 Task: Research new construction projects in Burlington, Vermont, to explore properties.
Action: Mouse moved to (158, 140)
Screenshot: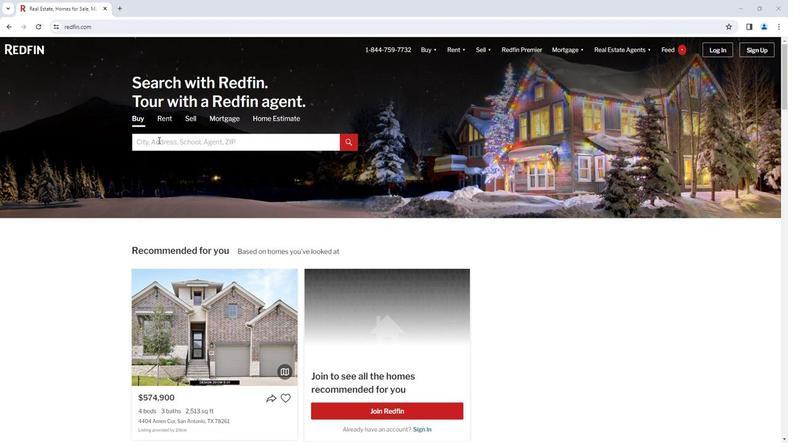
Action: Mouse pressed left at (158, 140)
Screenshot: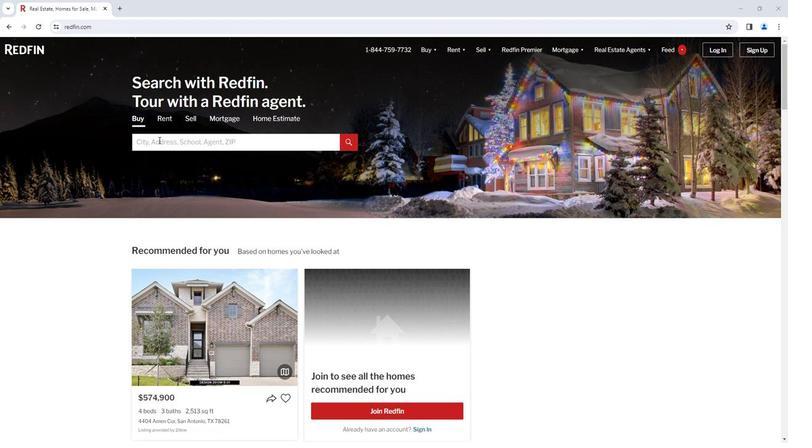 
Action: Key pressed <Key.shift>Burlington
Screenshot: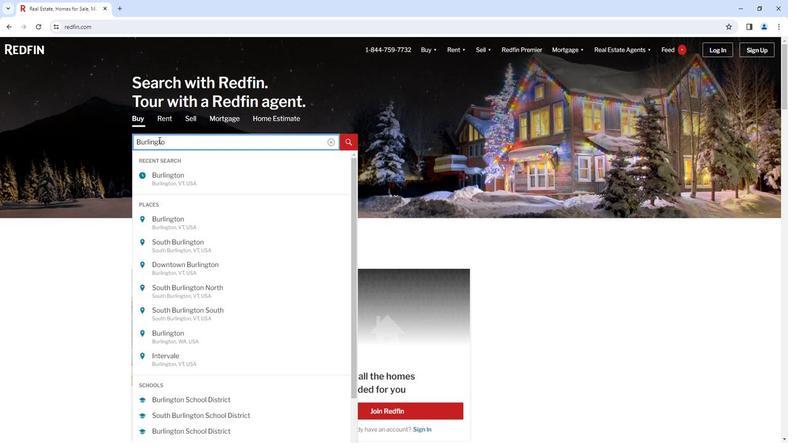 
Action: Mouse moved to (184, 177)
Screenshot: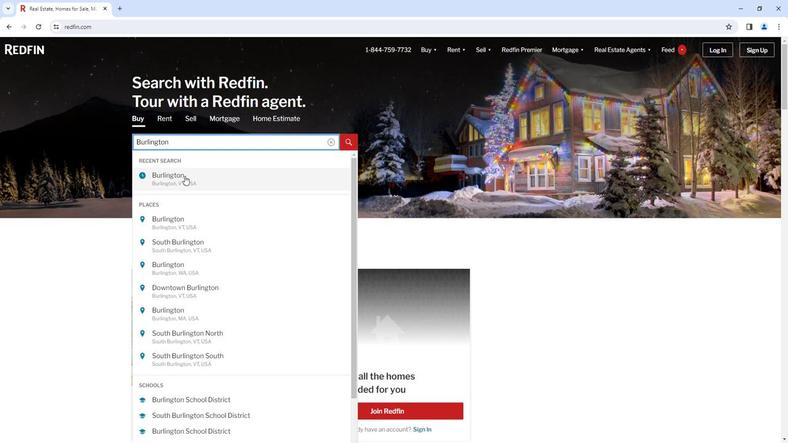 
Action: Mouse pressed left at (184, 177)
Screenshot: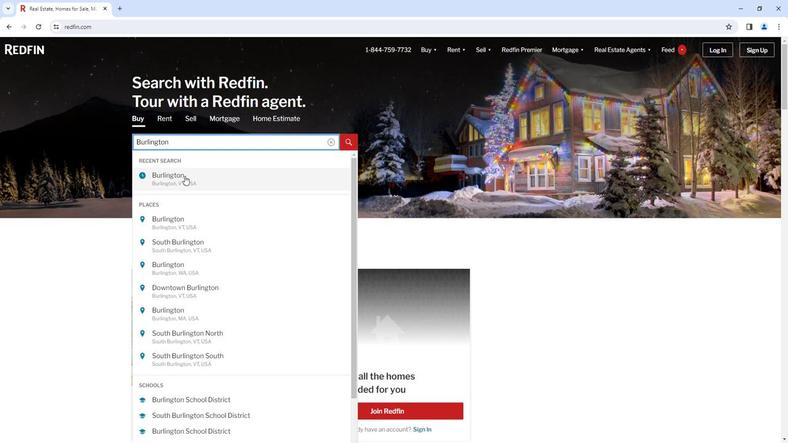 
Action: Mouse moved to (691, 104)
Screenshot: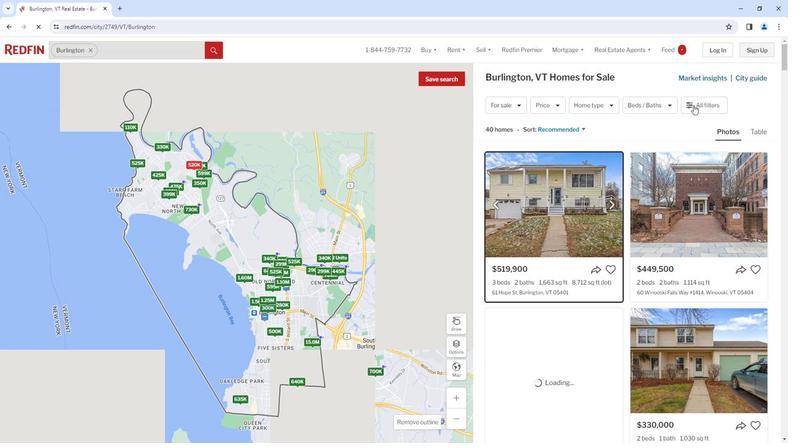 
Action: Mouse pressed left at (691, 104)
Screenshot: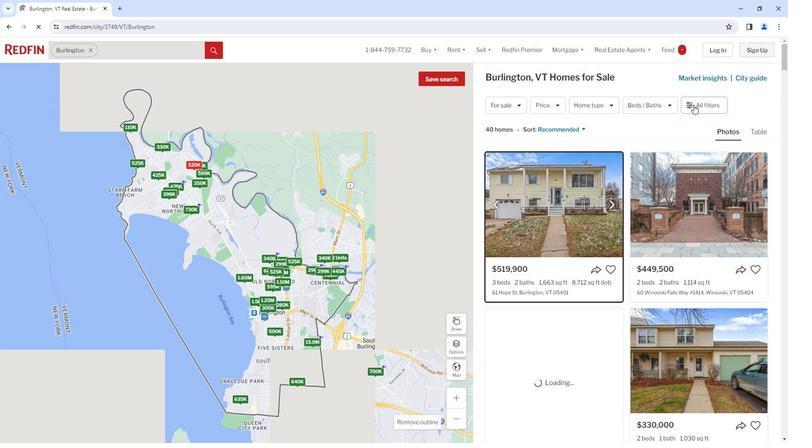 
Action: Mouse moved to (695, 104)
Screenshot: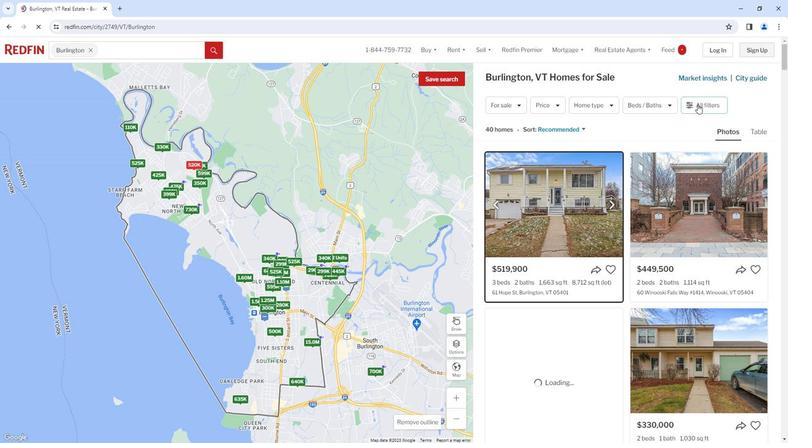 
Action: Mouse pressed left at (695, 104)
Screenshot: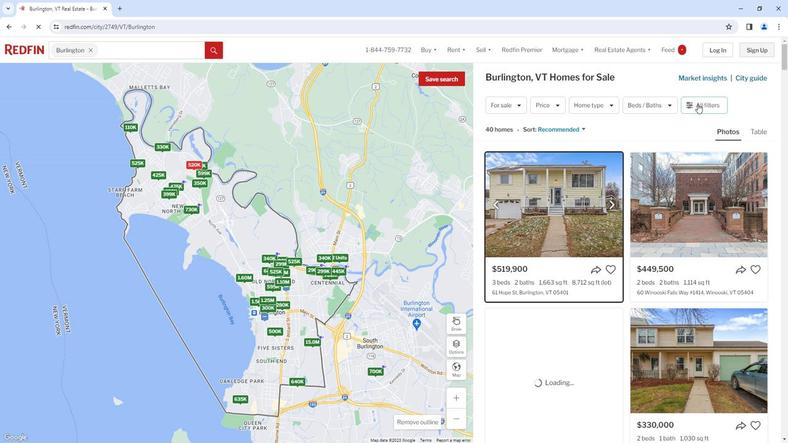 
Action: Mouse moved to (611, 251)
Screenshot: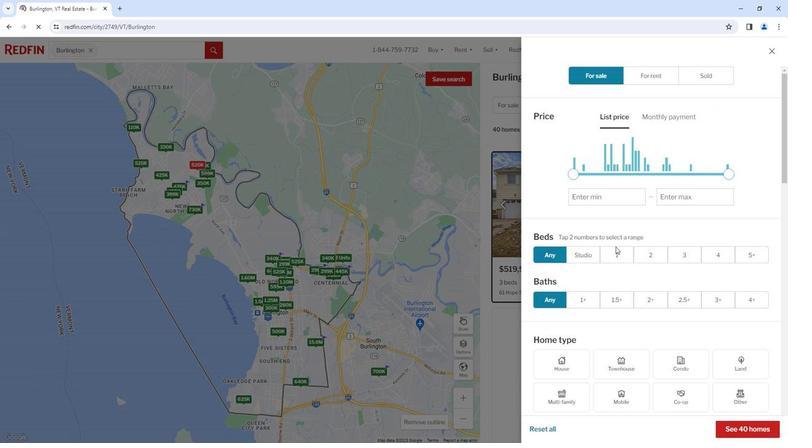 
Action: Mouse scrolled (611, 250) with delta (0, 0)
Screenshot: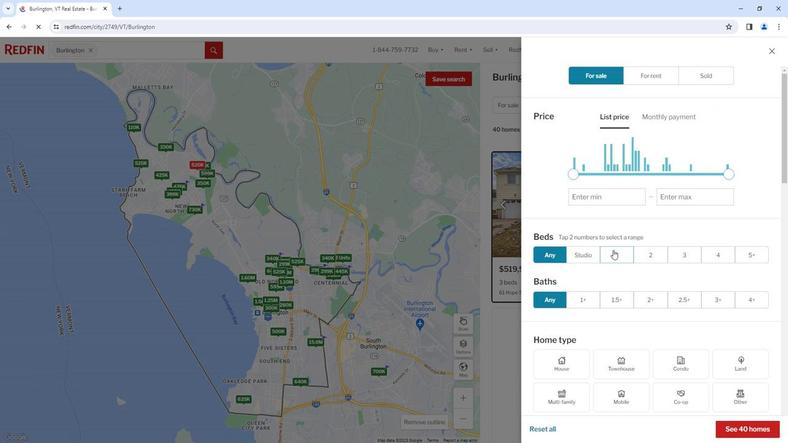 
Action: Mouse scrolled (611, 250) with delta (0, 0)
Screenshot: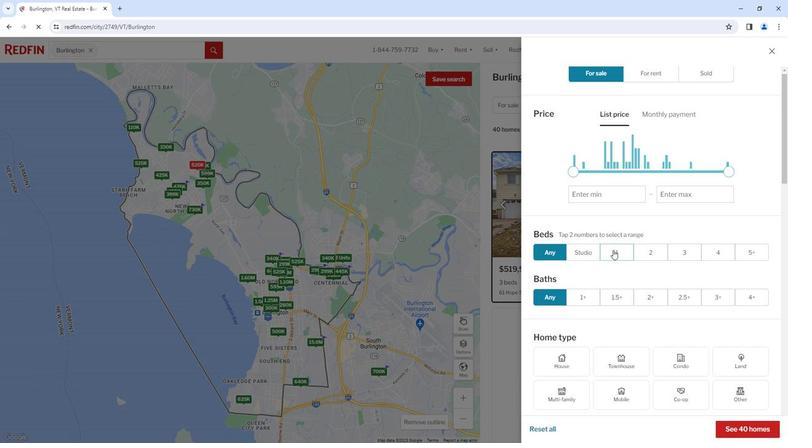 
Action: Mouse scrolled (611, 250) with delta (0, 0)
Screenshot: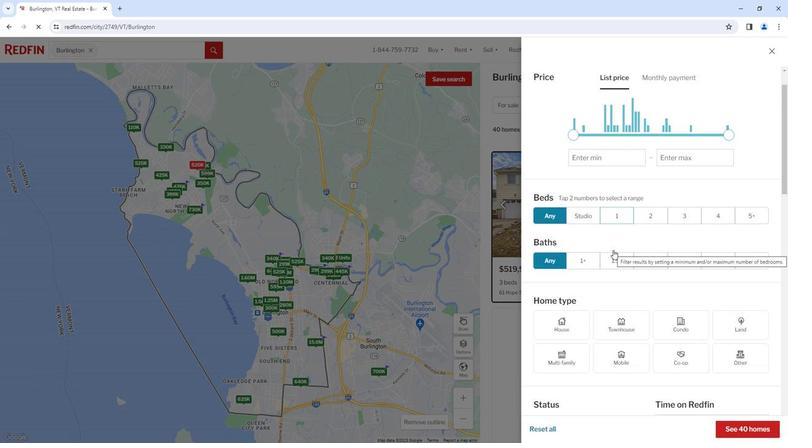 
Action: Mouse scrolled (611, 250) with delta (0, 0)
Screenshot: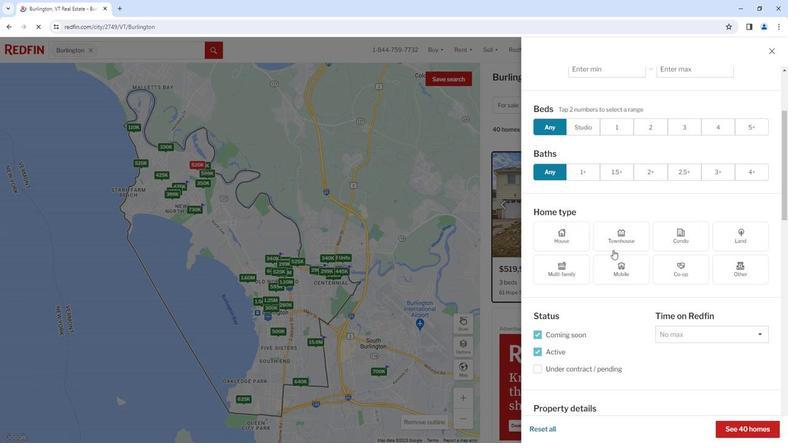 
Action: Mouse scrolled (611, 250) with delta (0, 0)
Screenshot: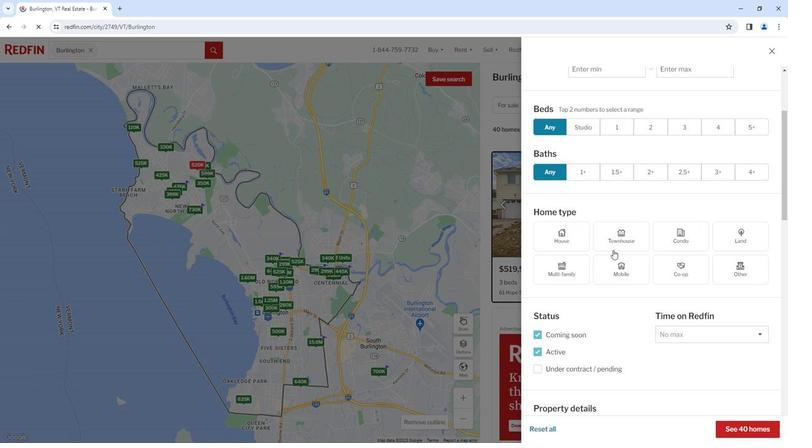 
Action: Mouse scrolled (611, 250) with delta (0, 0)
Screenshot: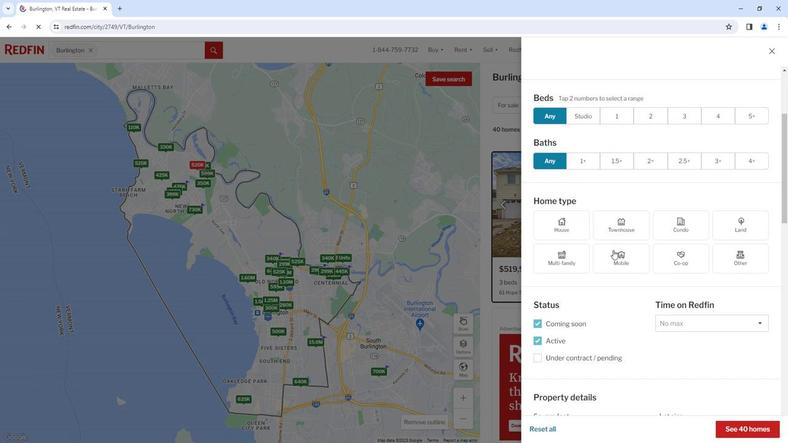 
Action: Mouse scrolled (611, 250) with delta (0, 0)
Screenshot: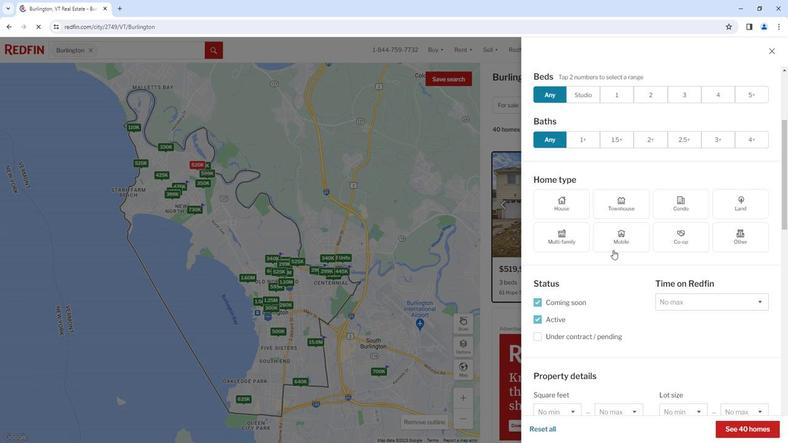 
Action: Mouse scrolled (611, 250) with delta (0, 0)
Screenshot: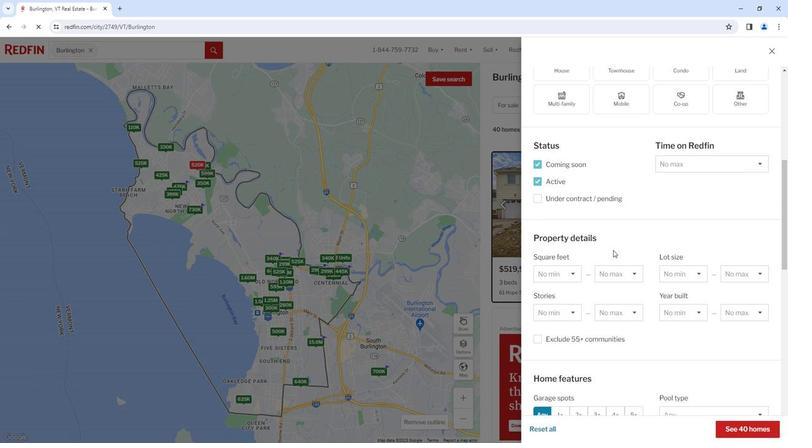 
Action: Mouse scrolled (611, 250) with delta (0, 0)
Screenshot: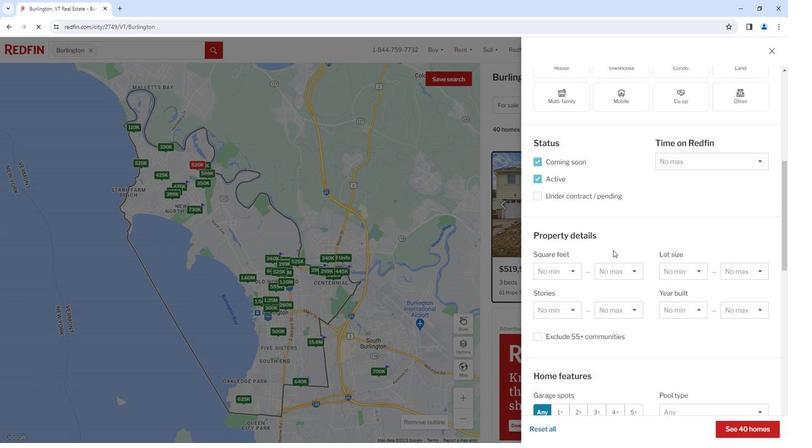 
Action: Mouse scrolled (611, 250) with delta (0, 0)
Screenshot: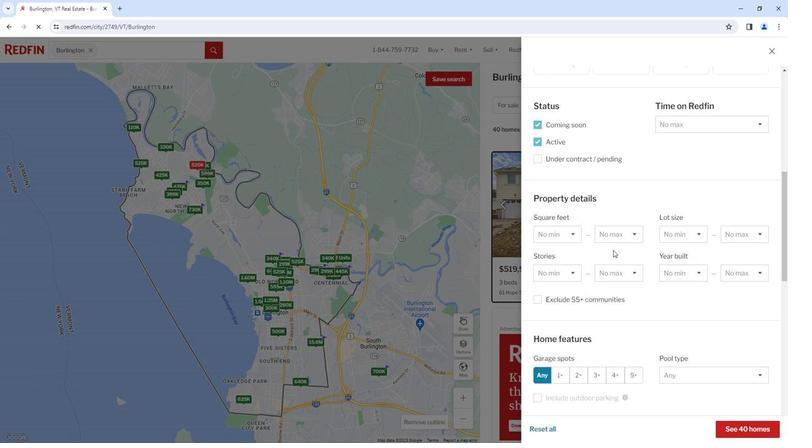 
Action: Mouse scrolled (611, 250) with delta (0, 0)
Screenshot: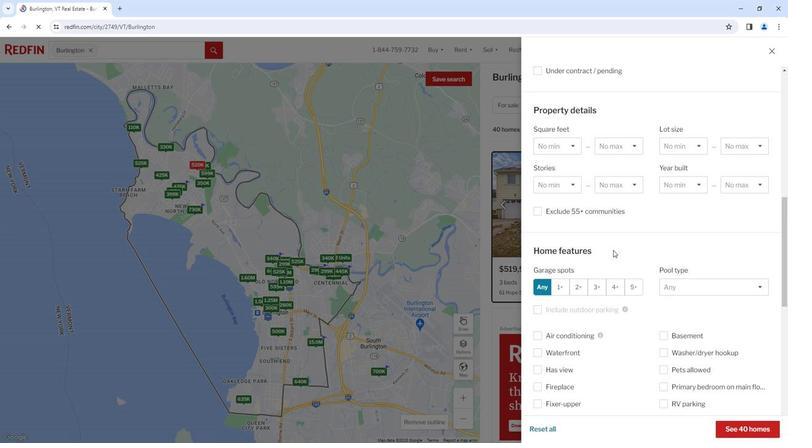
Action: Mouse scrolled (611, 250) with delta (0, 0)
Screenshot: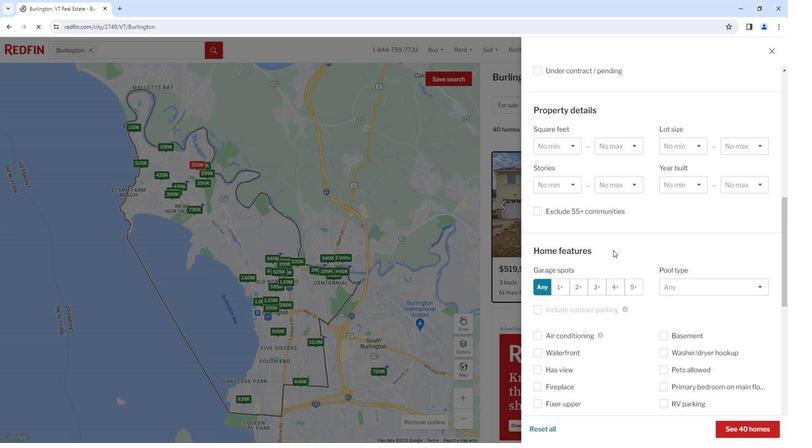 
Action: Mouse scrolled (611, 250) with delta (0, 0)
Screenshot: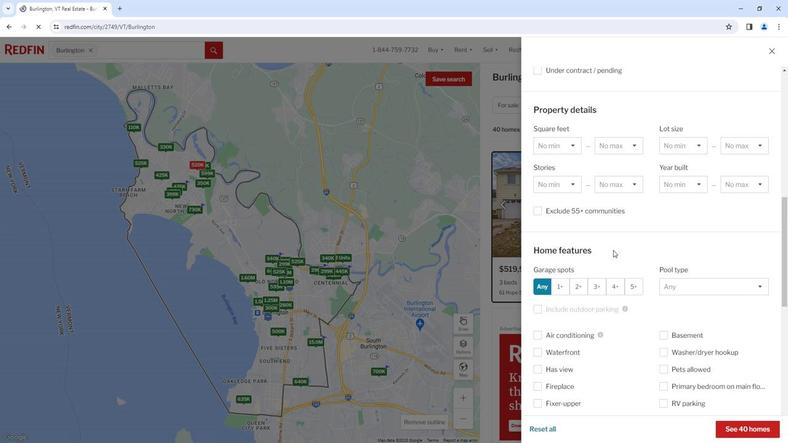 
Action: Mouse scrolled (611, 250) with delta (0, 0)
Screenshot: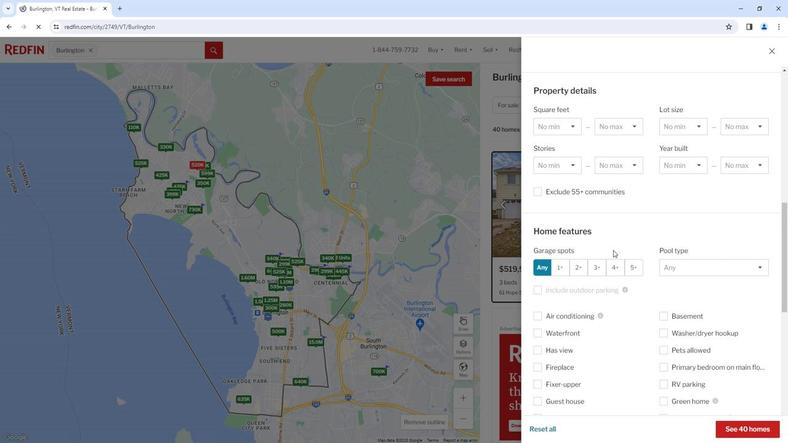 
Action: Mouse scrolled (611, 250) with delta (0, 0)
Screenshot: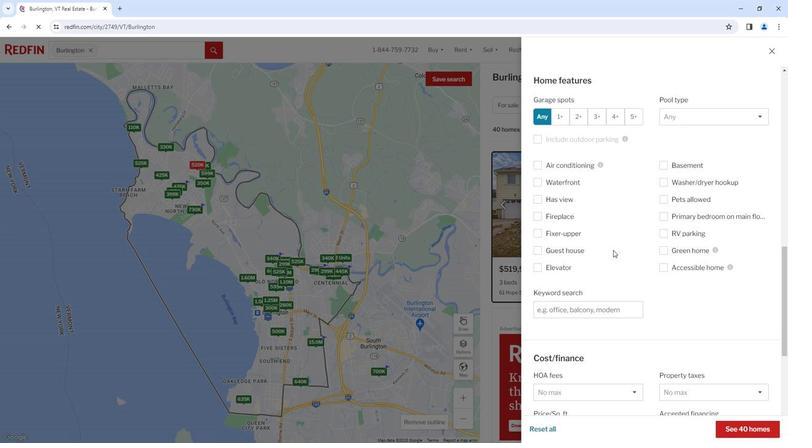 
Action: Mouse scrolled (611, 250) with delta (0, 0)
Screenshot: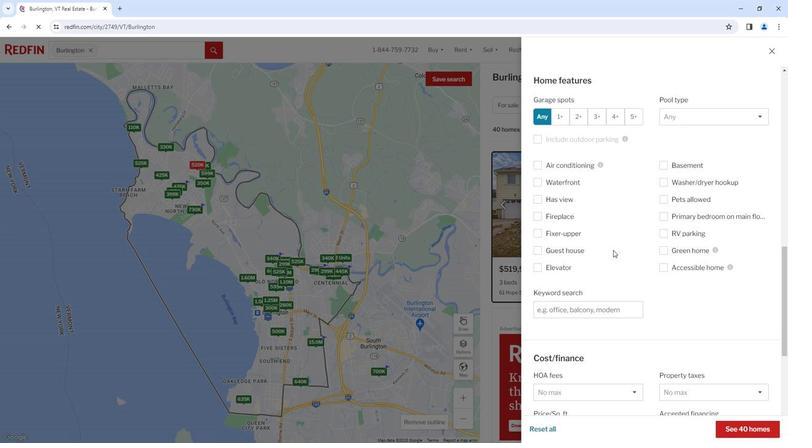 
Action: Mouse scrolled (611, 250) with delta (0, 0)
Screenshot: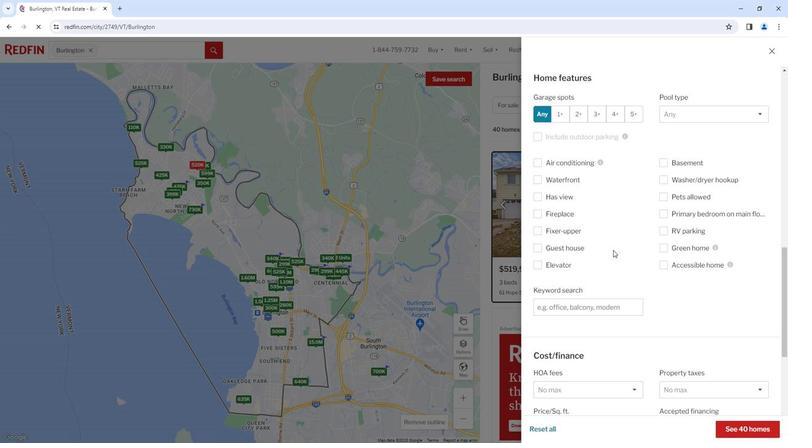 
Action: Mouse scrolled (611, 250) with delta (0, 0)
Screenshot: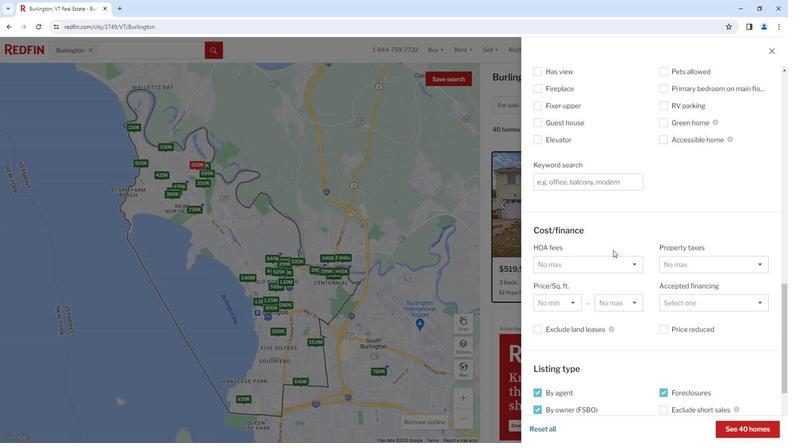 
Action: Mouse scrolled (611, 250) with delta (0, 0)
Screenshot: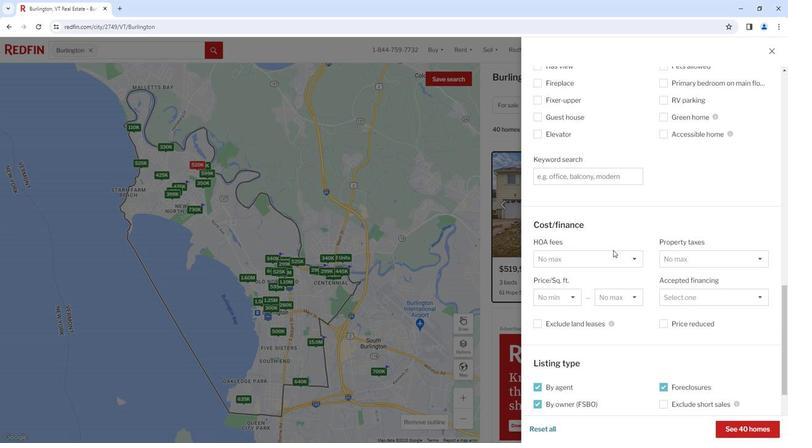 
Action: Mouse scrolled (611, 250) with delta (0, 0)
Screenshot: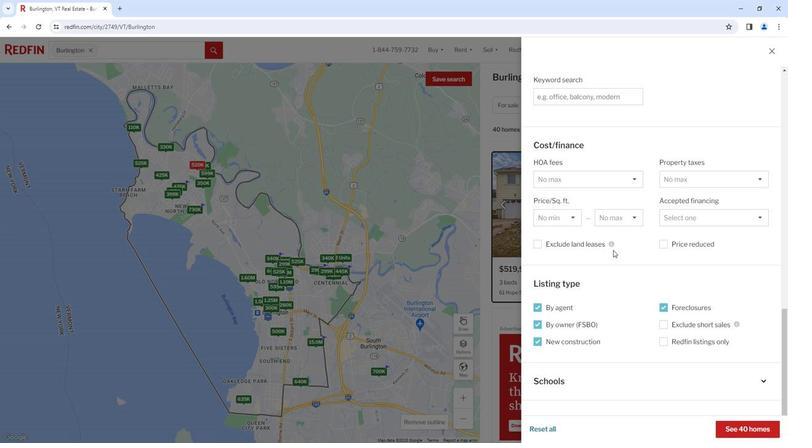
Action: Mouse scrolled (611, 250) with delta (0, 0)
Screenshot: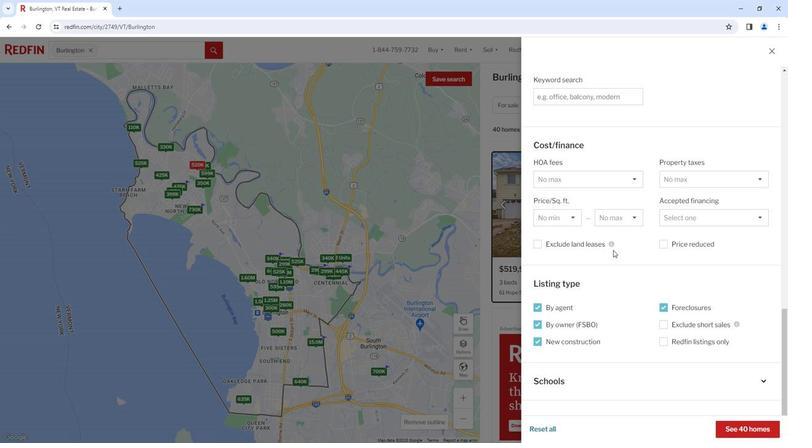 
Action: Mouse scrolled (611, 250) with delta (0, 0)
Screenshot: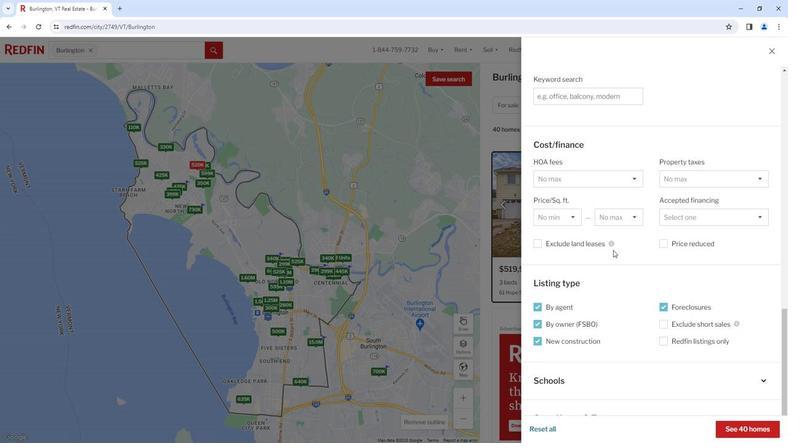 
Action: Mouse scrolled (611, 250) with delta (0, 0)
Screenshot: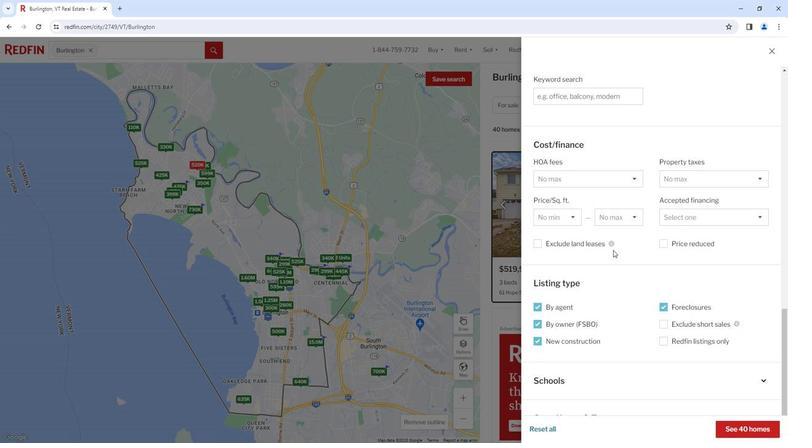 
Action: Mouse moved to (600, 282)
Screenshot: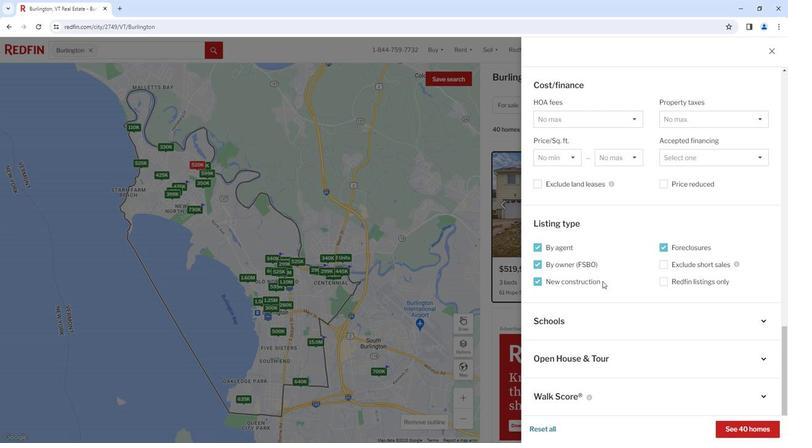 
Action: Mouse scrolled (600, 282) with delta (0, 0)
Screenshot: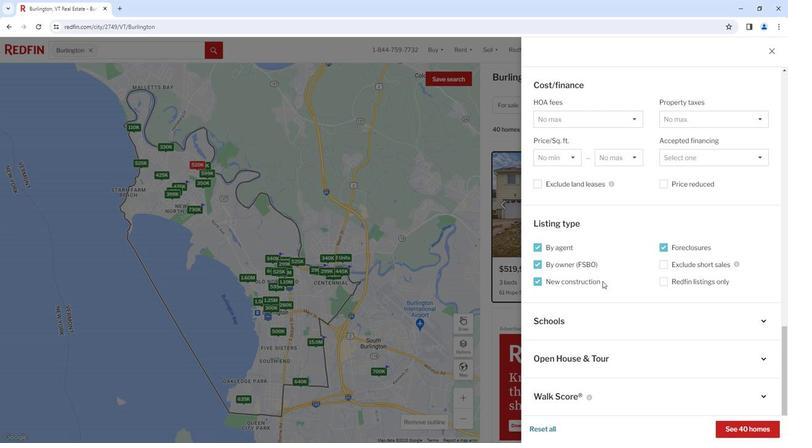 
Action: Mouse moved to (599, 283)
Screenshot: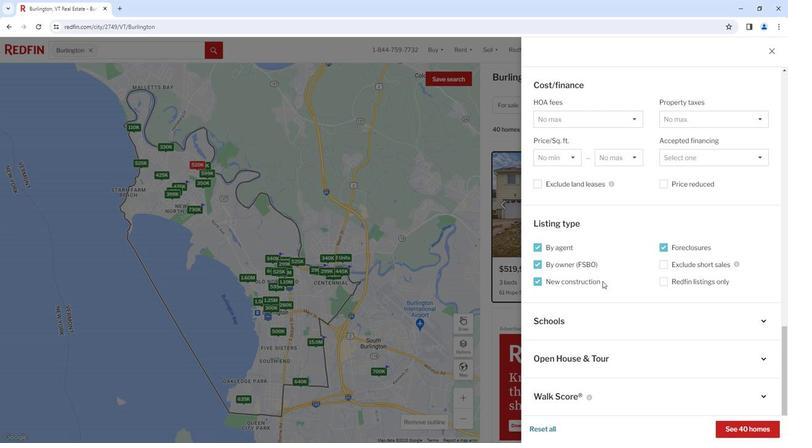 
Action: Mouse scrolled (599, 282) with delta (0, 0)
Screenshot: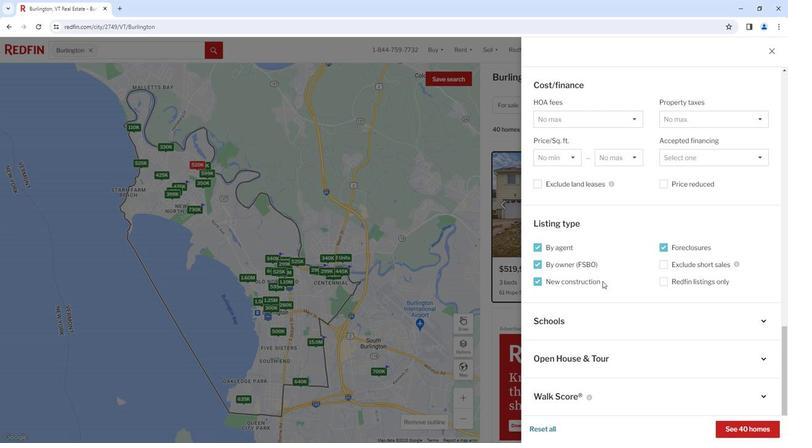 
Action: Mouse scrolled (599, 282) with delta (0, 0)
Screenshot: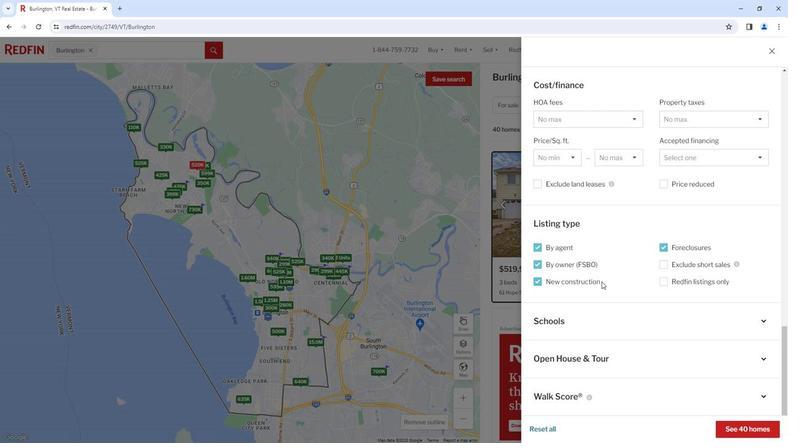 
Action: Mouse scrolled (599, 282) with delta (0, 0)
Screenshot: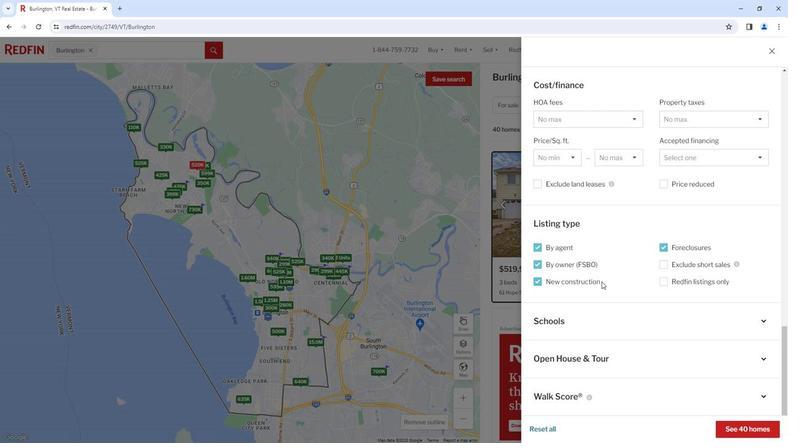 
Action: Mouse scrolled (599, 282) with delta (0, 0)
Screenshot: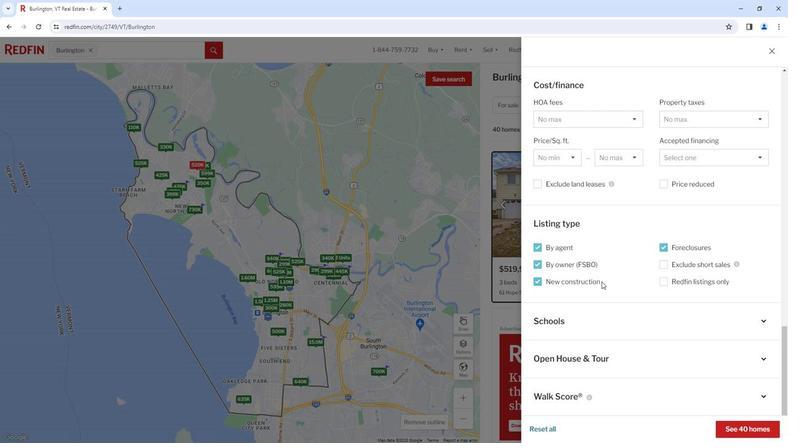 
Action: Mouse moved to (742, 431)
Screenshot: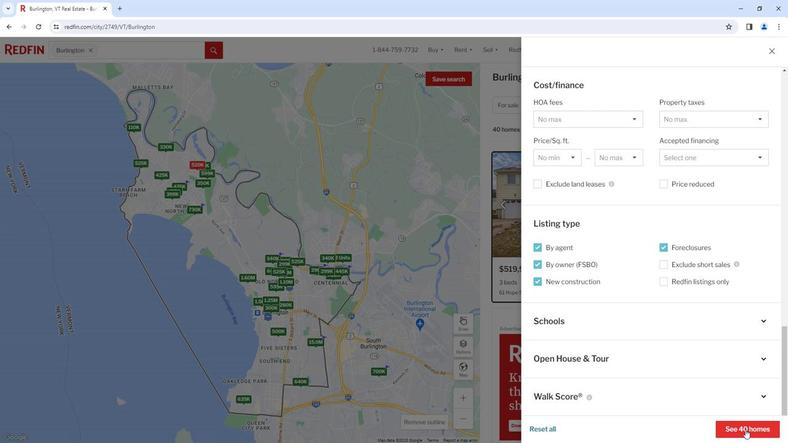 
Action: Mouse pressed left at (742, 431)
Screenshot: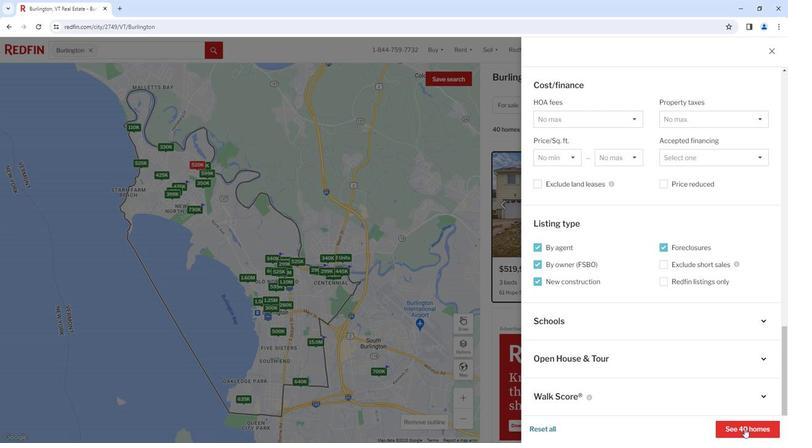 
Action: Mouse moved to (556, 215)
Screenshot: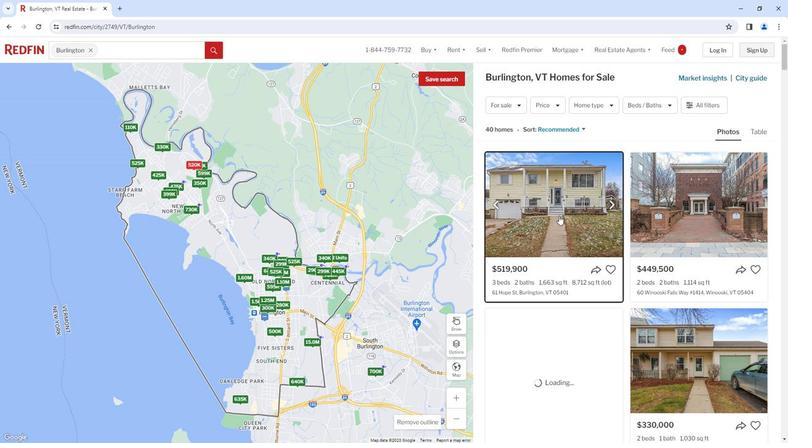 
Action: Mouse pressed left at (556, 215)
Screenshot: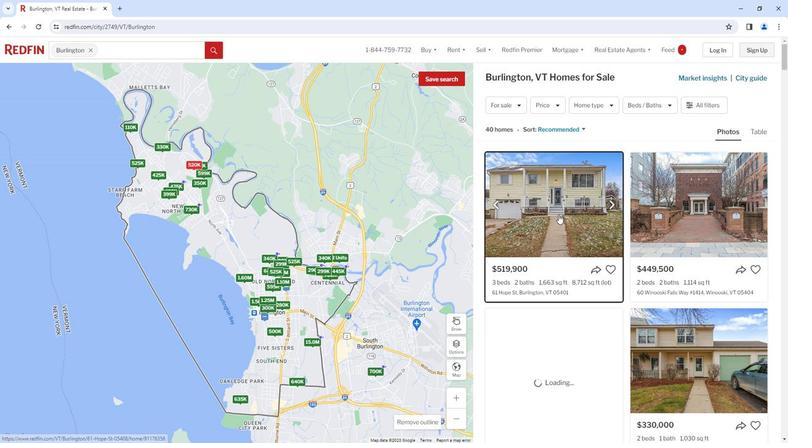 
Action: Mouse moved to (399, 214)
Screenshot: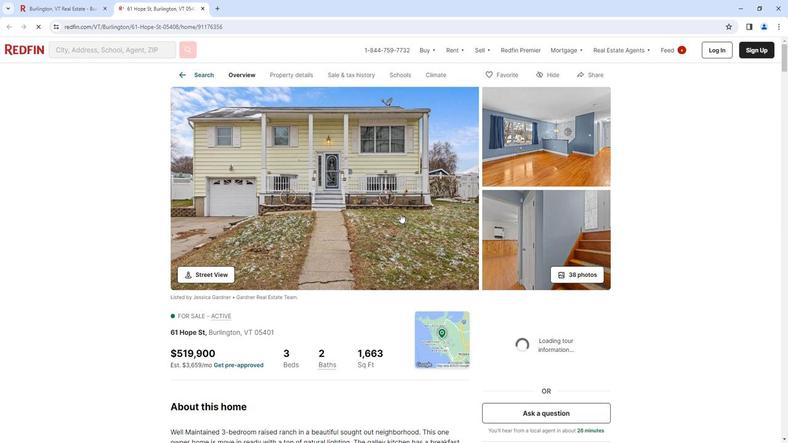 
Action: Mouse pressed left at (399, 214)
Screenshot: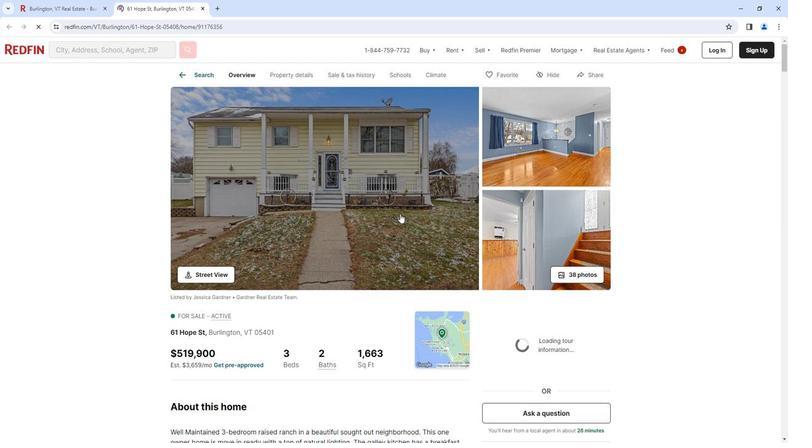 
Action: Mouse moved to (125, 209)
Screenshot: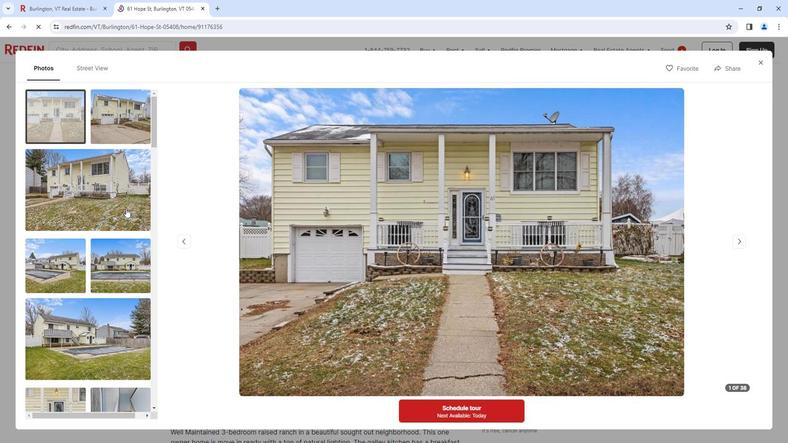 
Action: Mouse scrolled (125, 208) with delta (0, 0)
Screenshot: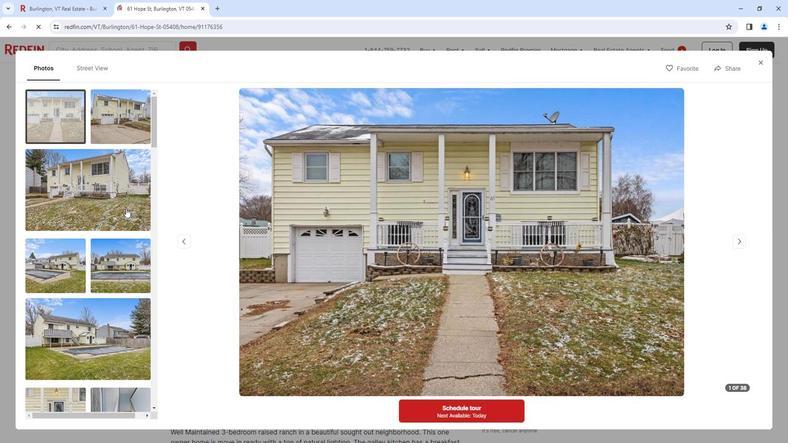 
Action: Mouse scrolled (125, 208) with delta (0, 0)
Screenshot: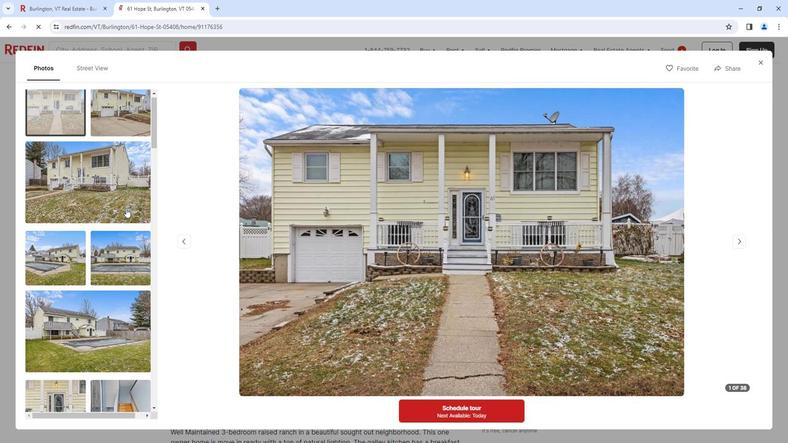 
Action: Mouse scrolled (125, 208) with delta (0, 0)
Screenshot: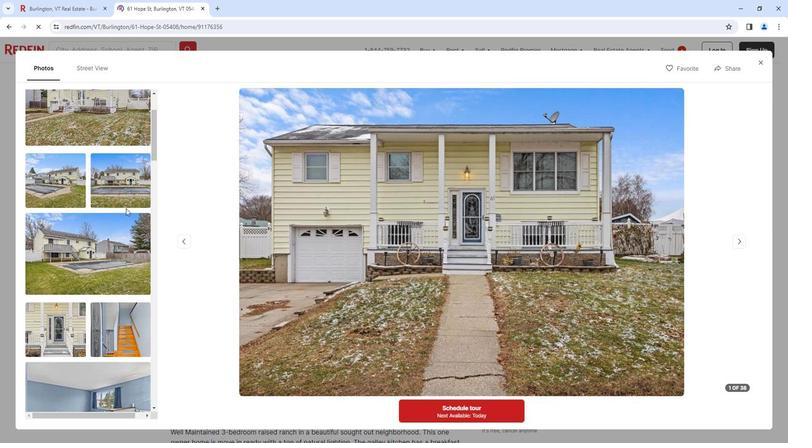 
Action: Mouse scrolled (125, 208) with delta (0, 0)
Screenshot: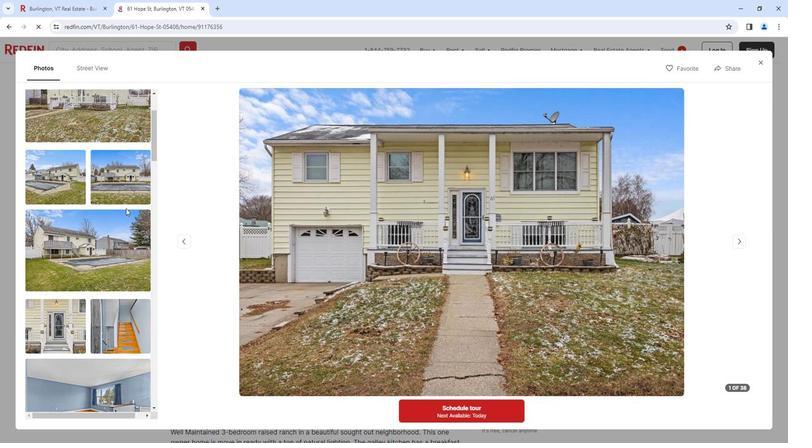 
Action: Mouse scrolled (125, 208) with delta (0, 0)
Screenshot: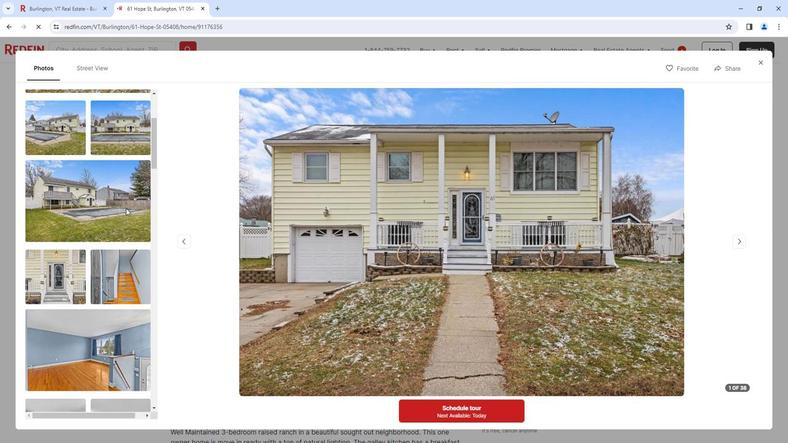 
Action: Mouse scrolled (125, 208) with delta (0, 0)
Screenshot: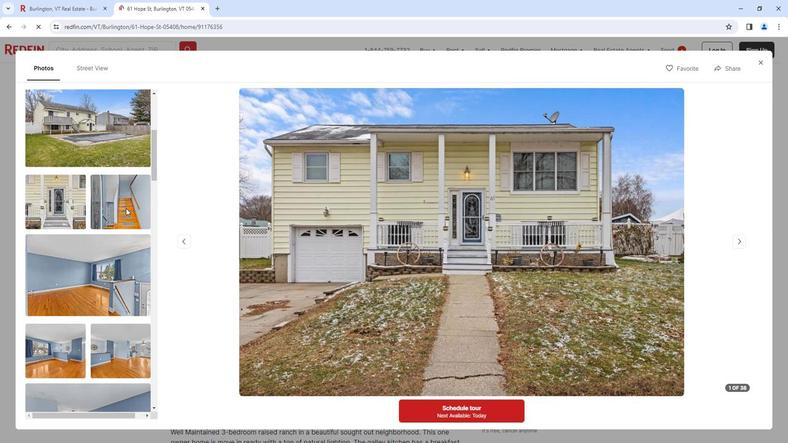 
Action: Mouse scrolled (125, 208) with delta (0, 0)
Screenshot: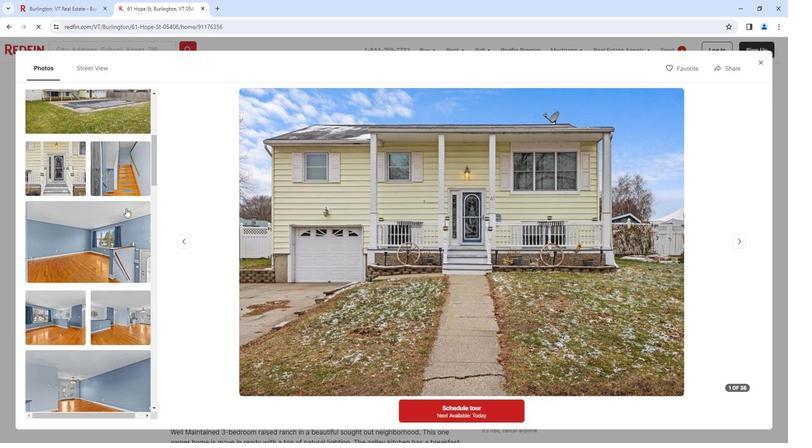 
Action: Mouse scrolled (125, 208) with delta (0, 0)
Screenshot: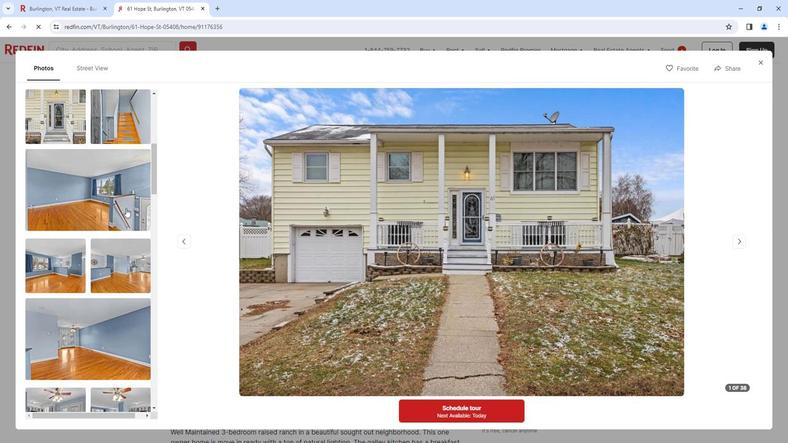 
Action: Mouse scrolled (125, 208) with delta (0, 0)
Screenshot: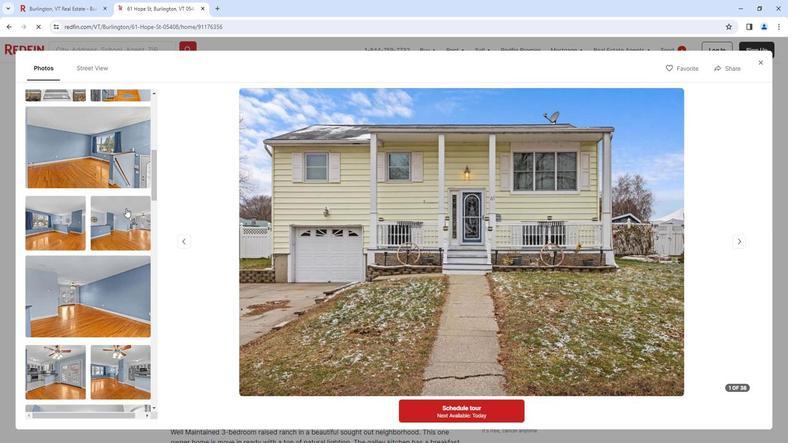 
Action: Mouse scrolled (125, 208) with delta (0, 0)
Screenshot: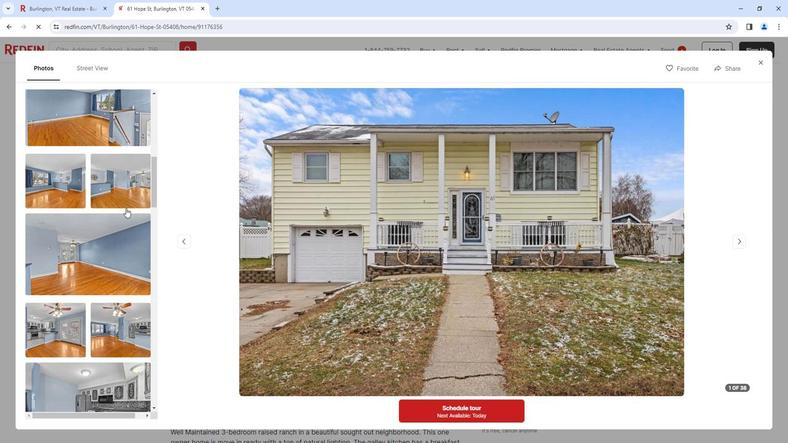 
Action: Mouse scrolled (125, 208) with delta (0, 0)
Screenshot: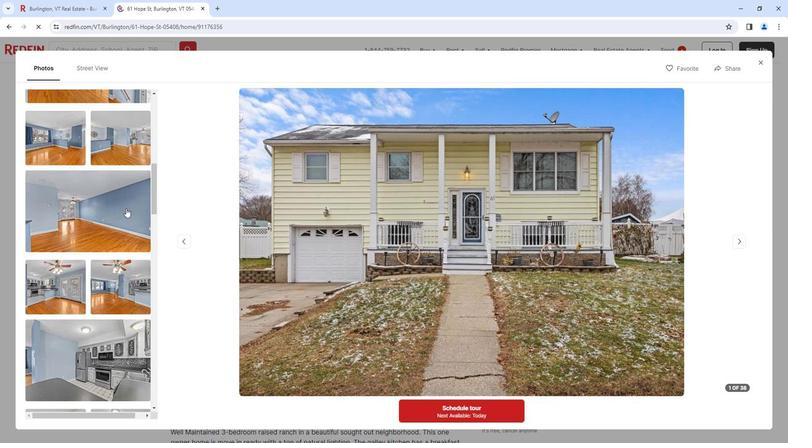 
Action: Mouse scrolled (125, 208) with delta (0, 0)
Screenshot: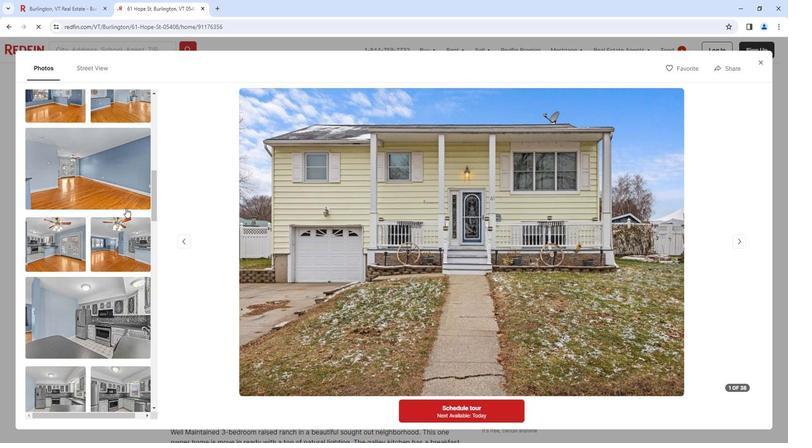 
Action: Mouse scrolled (125, 208) with delta (0, 0)
Screenshot: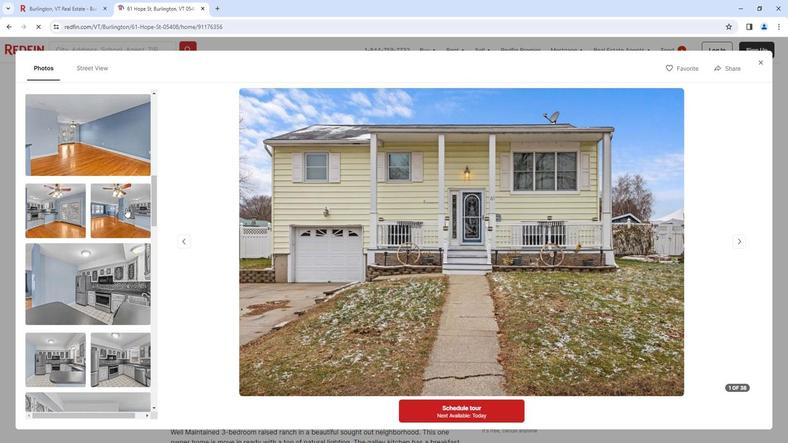
Action: Mouse scrolled (125, 208) with delta (0, 0)
Screenshot: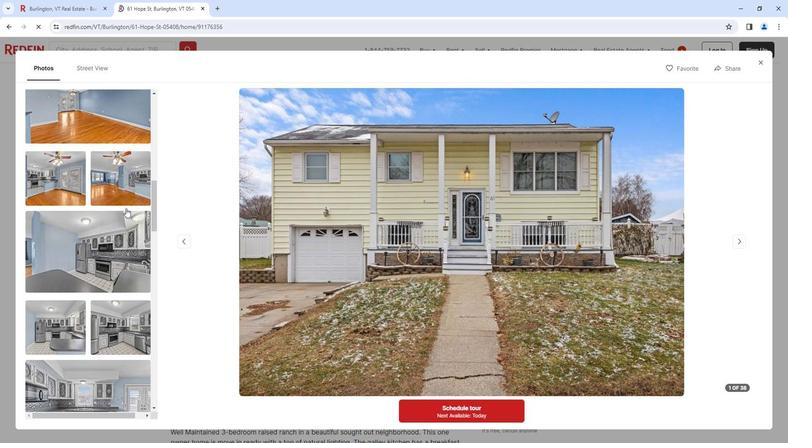 
Action: Mouse scrolled (125, 208) with delta (0, 0)
Screenshot: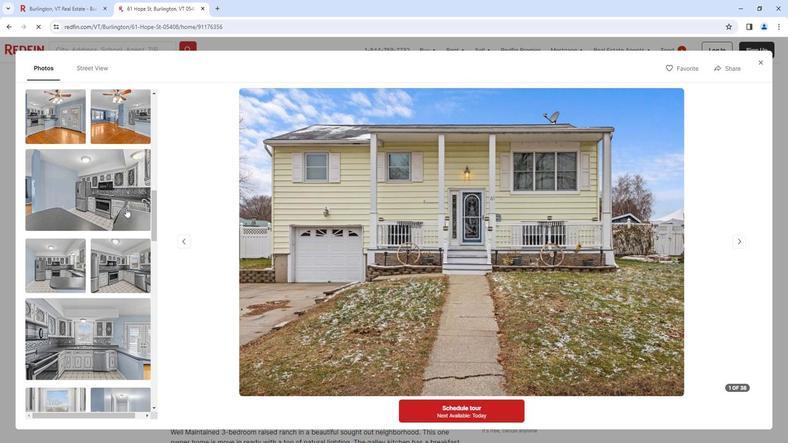 
Action: Mouse scrolled (125, 208) with delta (0, 0)
Screenshot: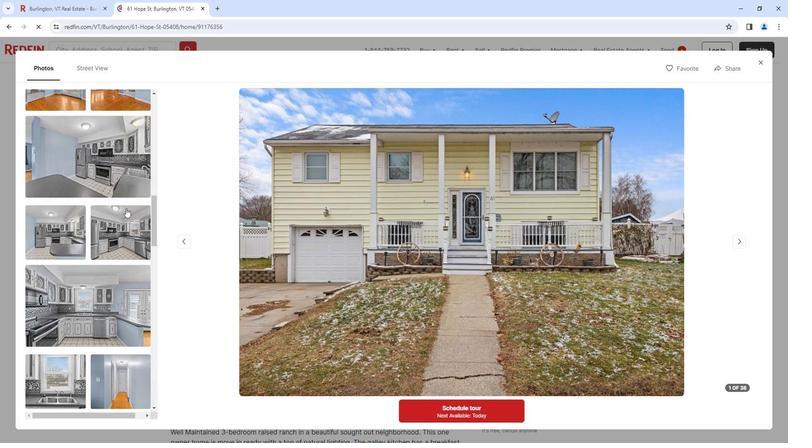 
Action: Mouse scrolled (125, 208) with delta (0, 0)
Screenshot: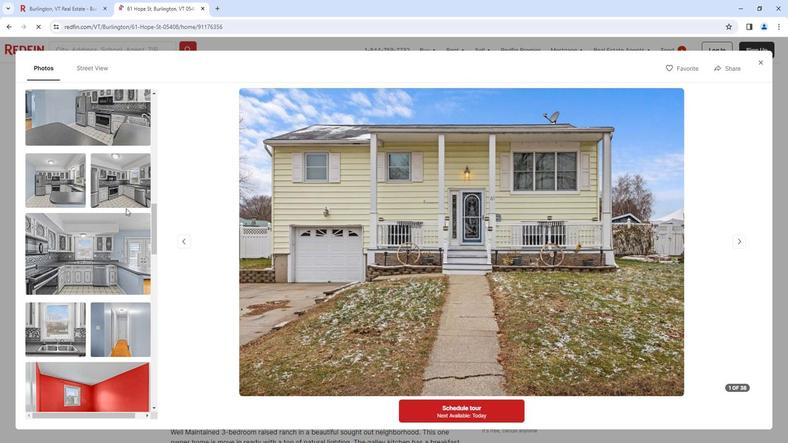
Action: Mouse scrolled (125, 208) with delta (0, 0)
Screenshot: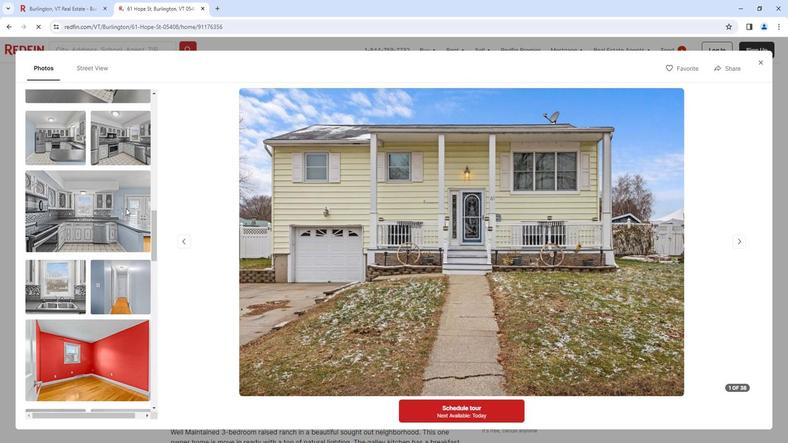 
Action: Mouse scrolled (125, 208) with delta (0, 0)
Screenshot: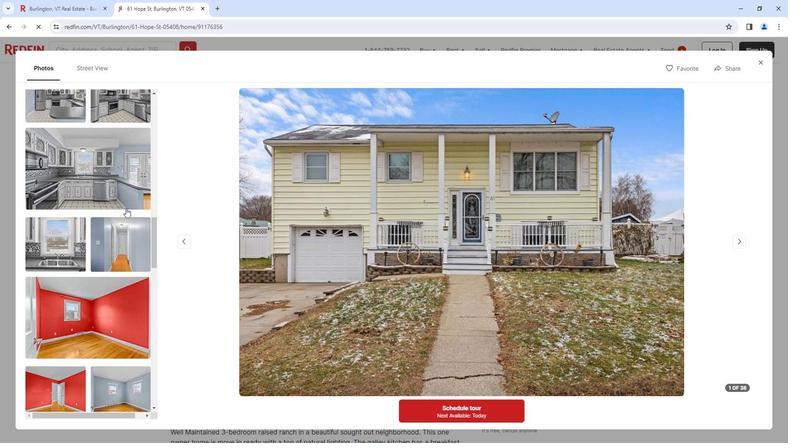 
Action: Mouse scrolled (125, 208) with delta (0, 0)
Screenshot: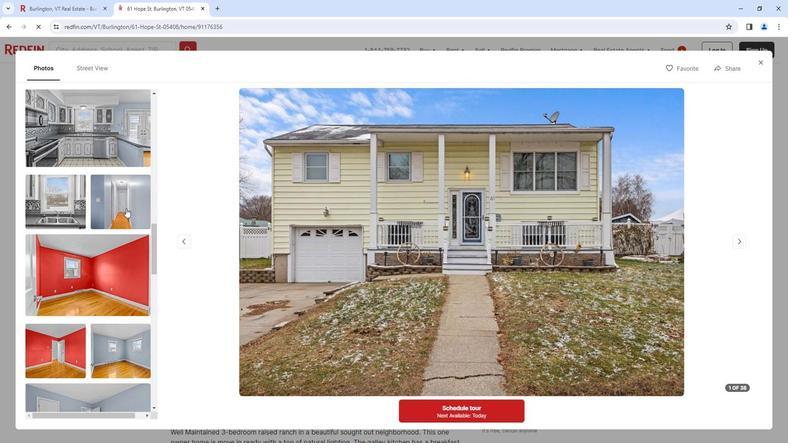 
Action: Mouse scrolled (125, 208) with delta (0, 0)
Screenshot: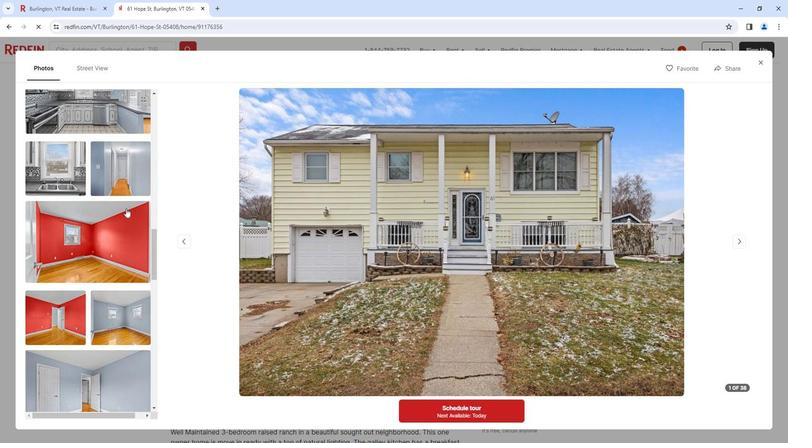 
Action: Mouse scrolled (125, 208) with delta (0, 0)
Screenshot: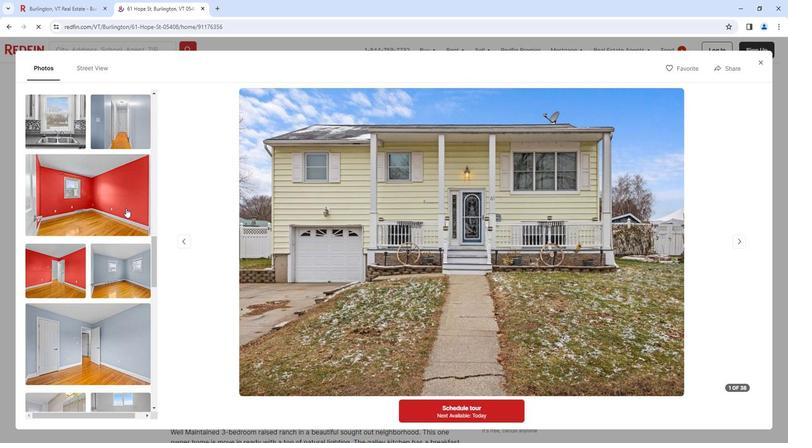 
Action: Mouse scrolled (125, 208) with delta (0, 0)
Screenshot: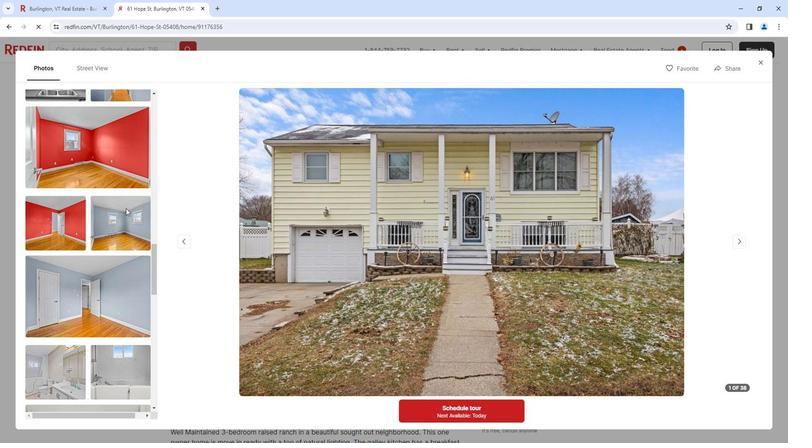 
Action: Mouse scrolled (125, 208) with delta (0, 0)
Screenshot: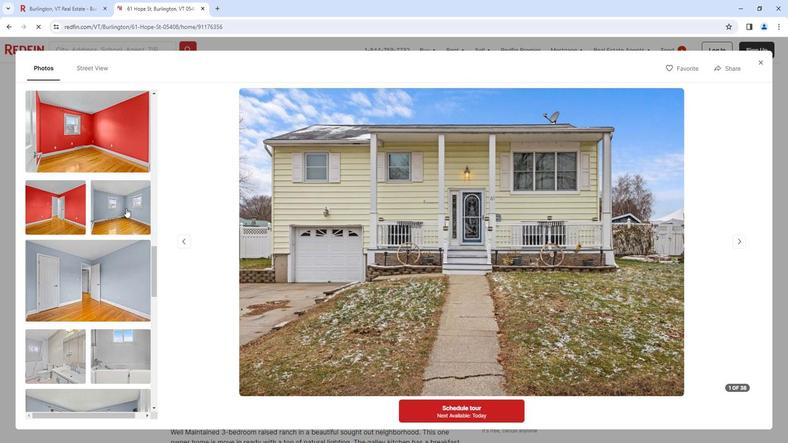 
Action: Mouse scrolled (125, 208) with delta (0, 0)
Screenshot: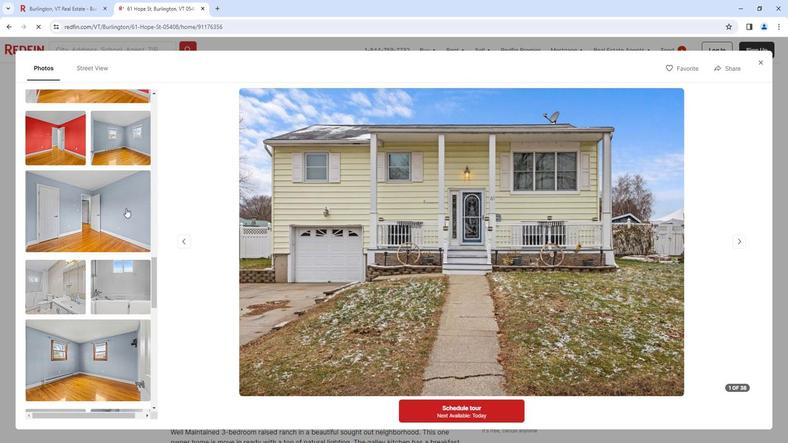 
Action: Mouse scrolled (125, 208) with delta (0, 0)
Screenshot: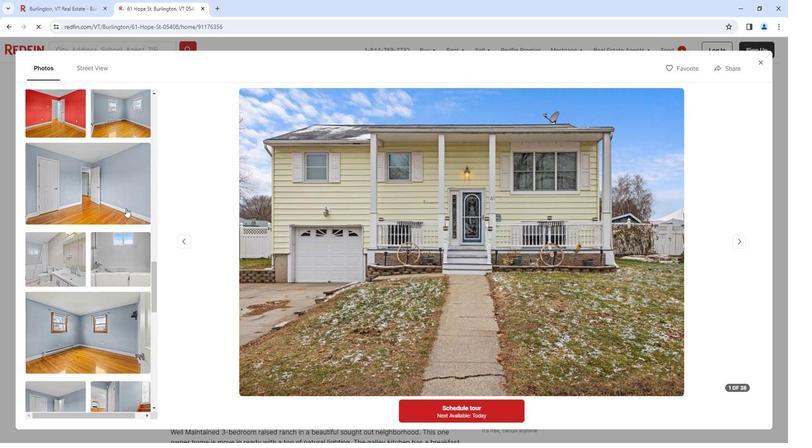 
Action: Mouse scrolled (125, 208) with delta (0, 0)
Screenshot: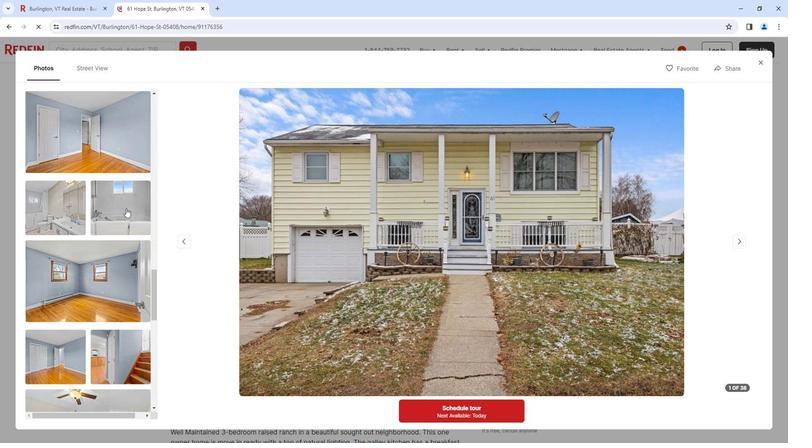 
Action: Mouse scrolled (125, 208) with delta (0, 0)
Screenshot: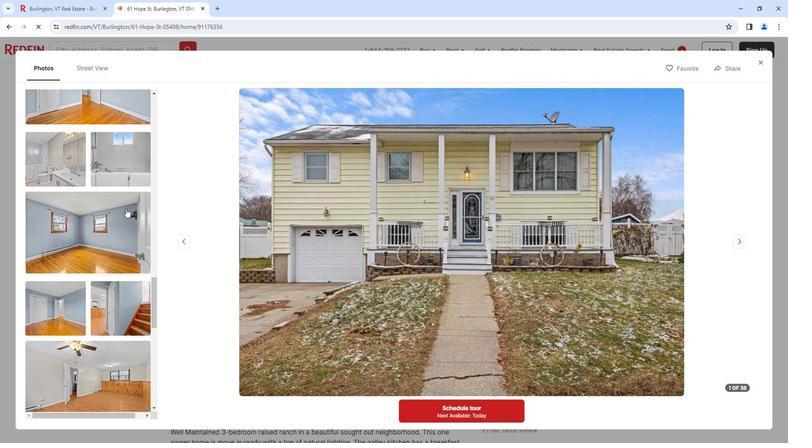 
Action: Mouse scrolled (125, 208) with delta (0, 0)
Screenshot: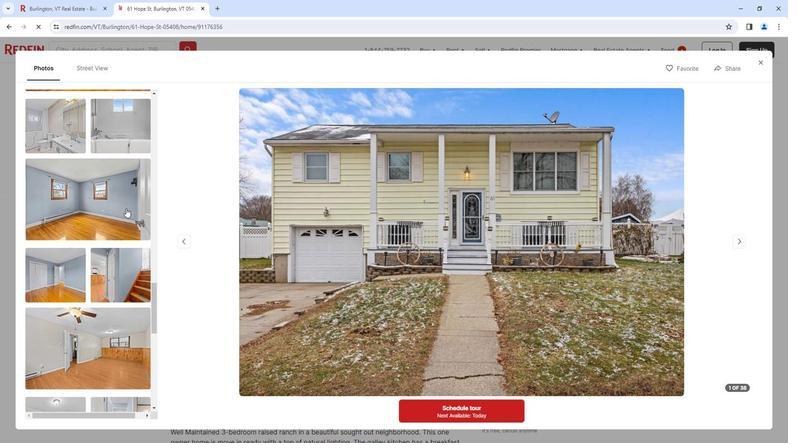 
Action: Mouse scrolled (125, 208) with delta (0, 0)
Screenshot: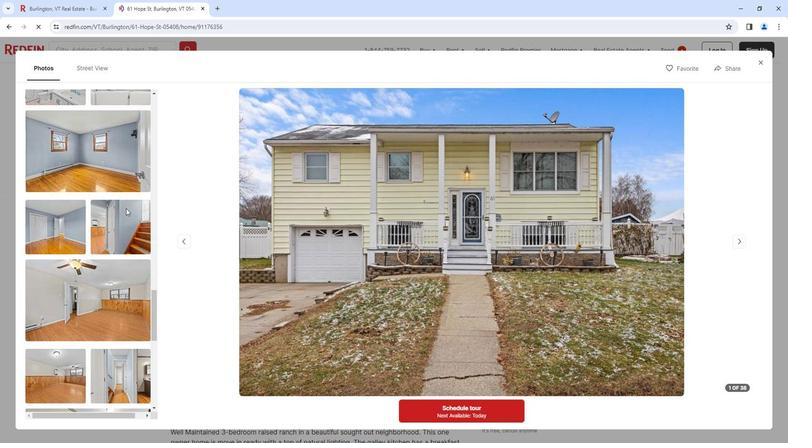 
Action: Mouse scrolled (125, 208) with delta (0, 0)
Screenshot: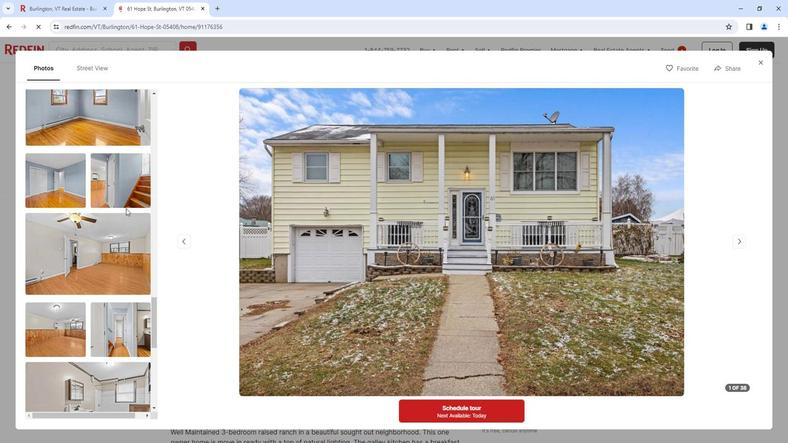 
Action: Mouse scrolled (125, 208) with delta (0, 0)
Screenshot: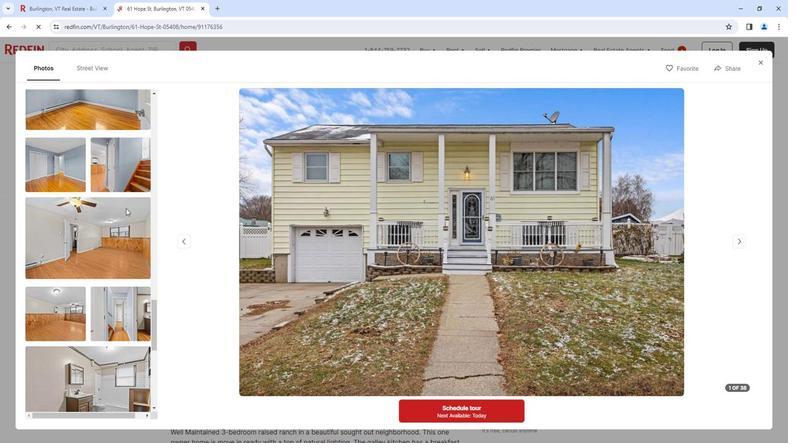 
Action: Mouse scrolled (125, 208) with delta (0, 0)
Screenshot: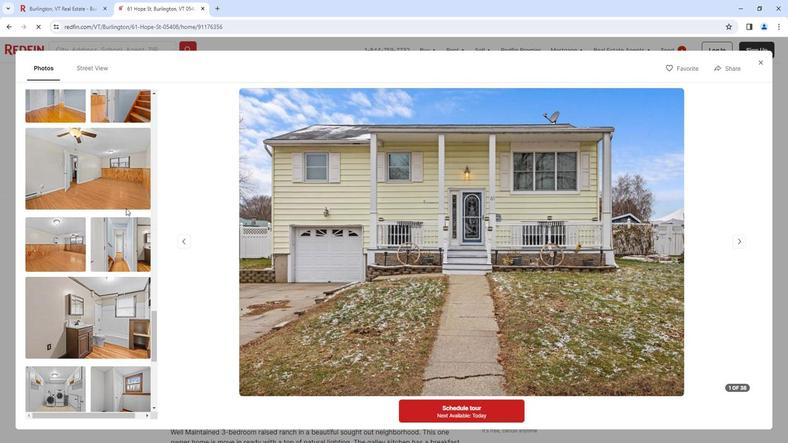 
Action: Mouse scrolled (125, 208) with delta (0, 0)
Screenshot: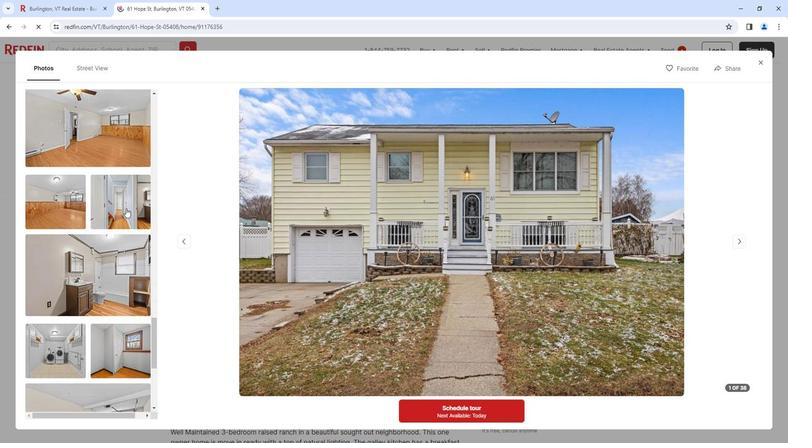 
Action: Mouse scrolled (125, 208) with delta (0, 0)
Screenshot: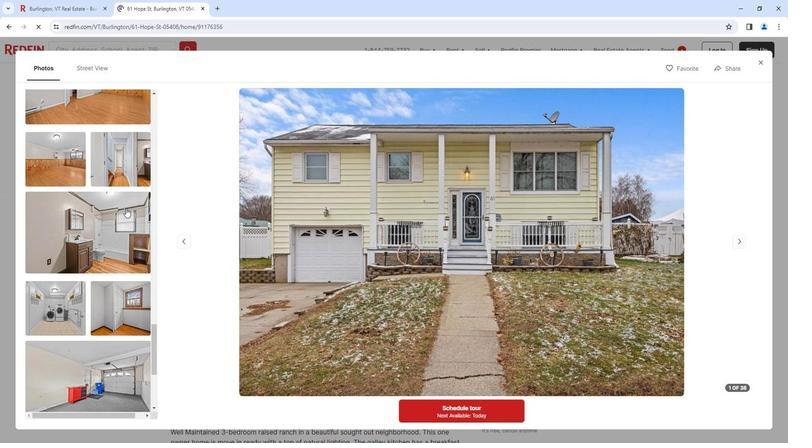 
Action: Mouse scrolled (125, 208) with delta (0, 0)
Screenshot: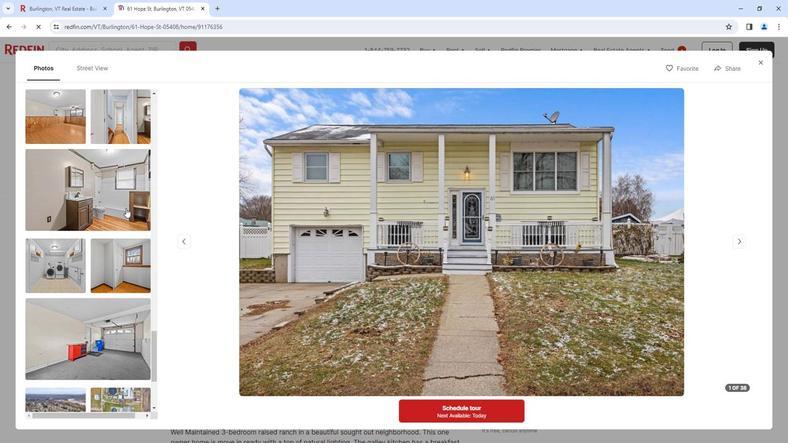 
Action: Mouse scrolled (125, 208) with delta (0, 0)
Screenshot: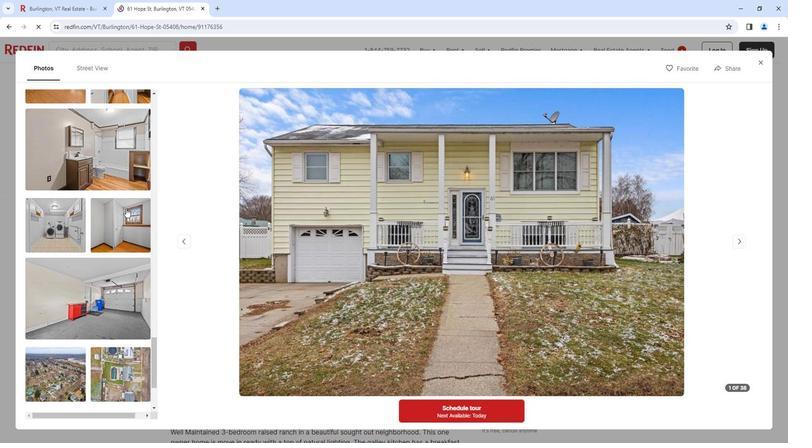 
Action: Mouse scrolled (125, 208) with delta (0, 0)
Screenshot: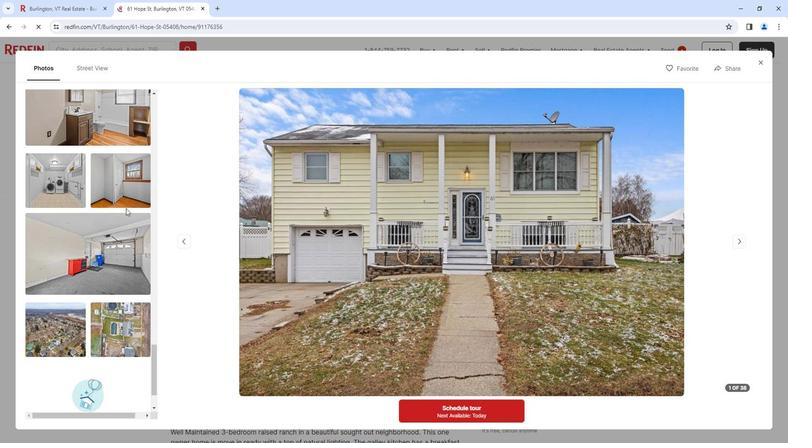 
Action: Mouse scrolled (125, 208) with delta (0, 0)
Screenshot: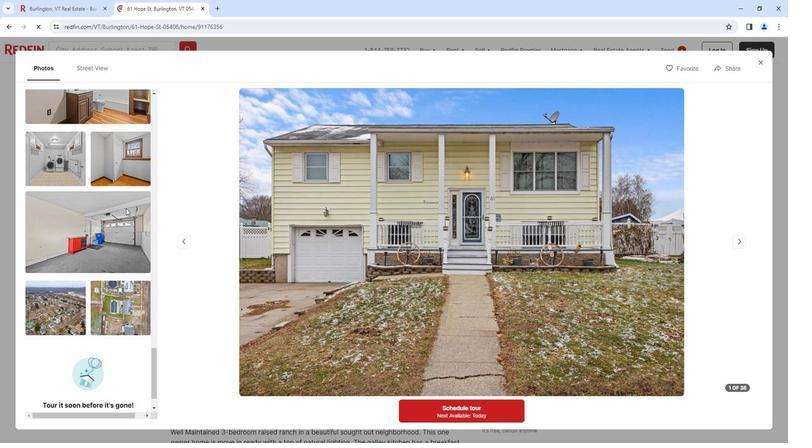 
Action: Mouse scrolled (125, 208) with delta (0, 0)
Screenshot: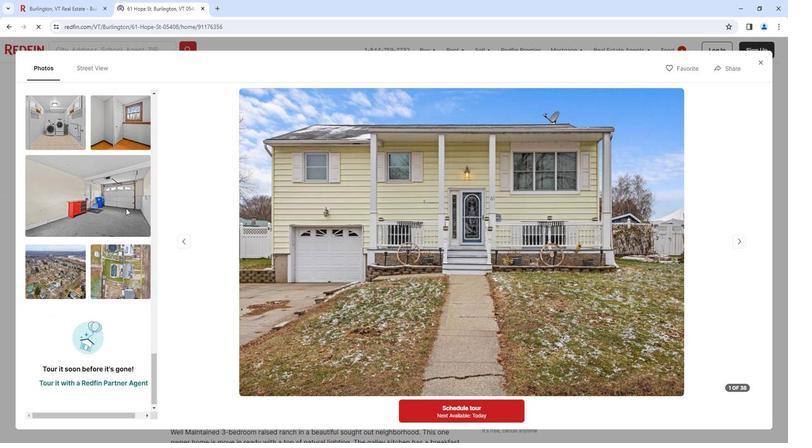 
Action: Mouse moved to (757, 61)
Screenshot: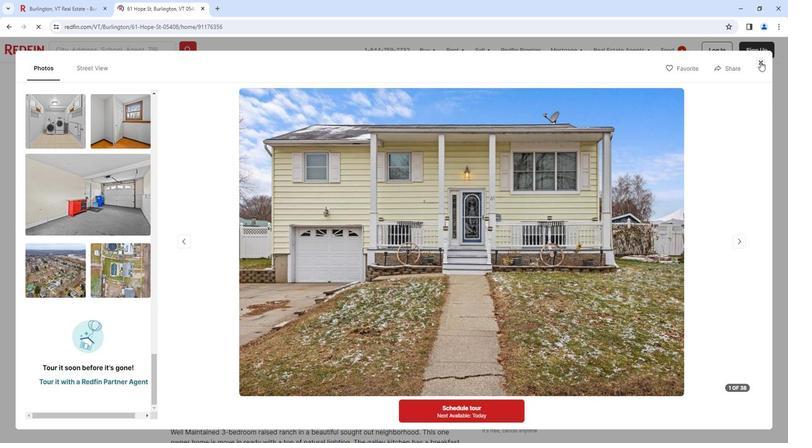 
Action: Mouse pressed left at (757, 61)
Screenshot: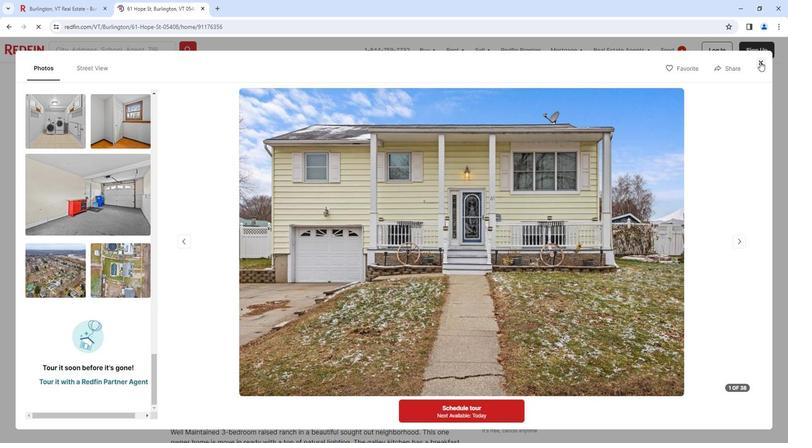 
Action: Mouse moved to (258, 328)
Screenshot: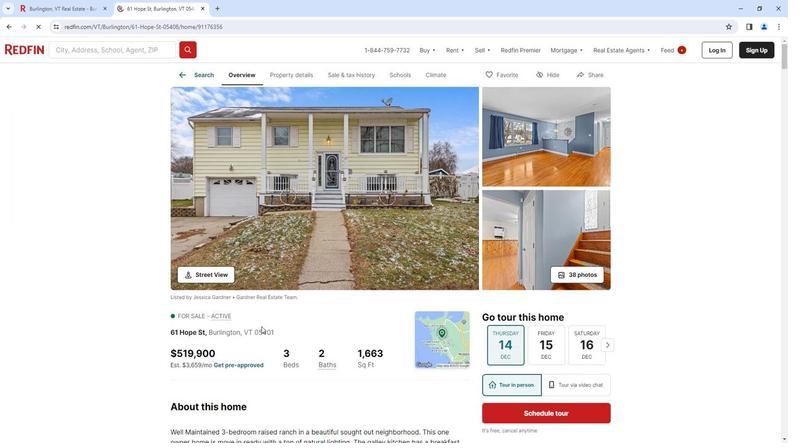 
Action: Mouse scrolled (258, 328) with delta (0, 0)
Screenshot: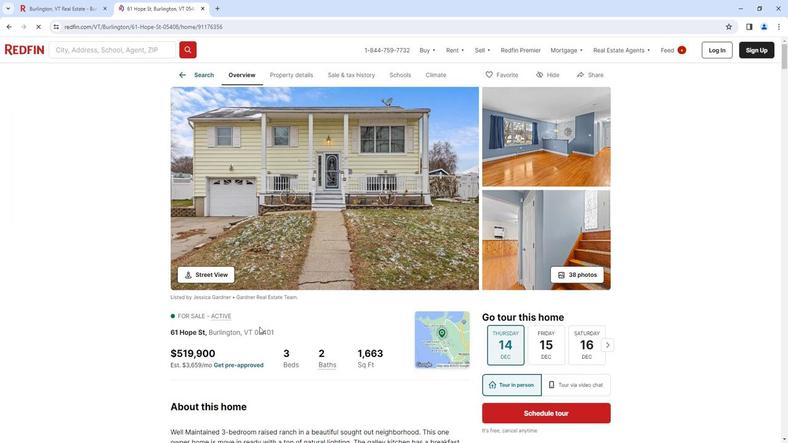 
Action: Mouse scrolled (258, 328) with delta (0, 0)
Screenshot: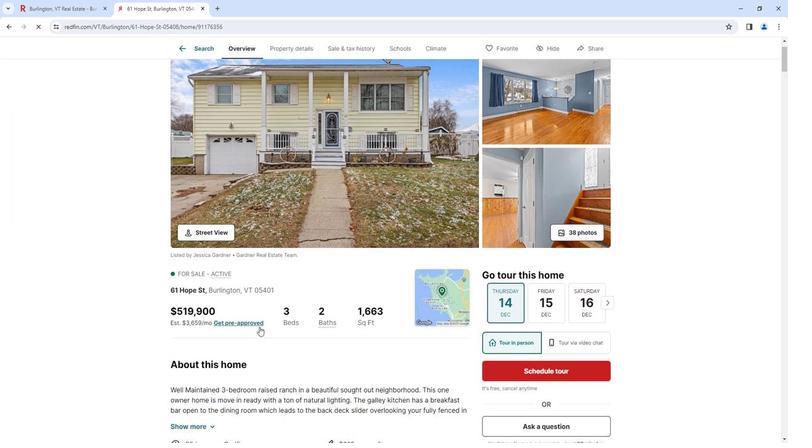 
Action: Mouse scrolled (258, 328) with delta (0, 0)
Screenshot: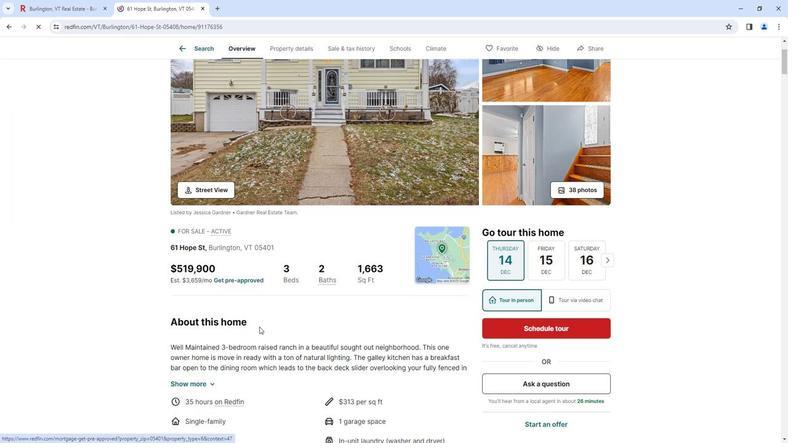 
Action: Mouse scrolled (258, 328) with delta (0, 0)
Screenshot: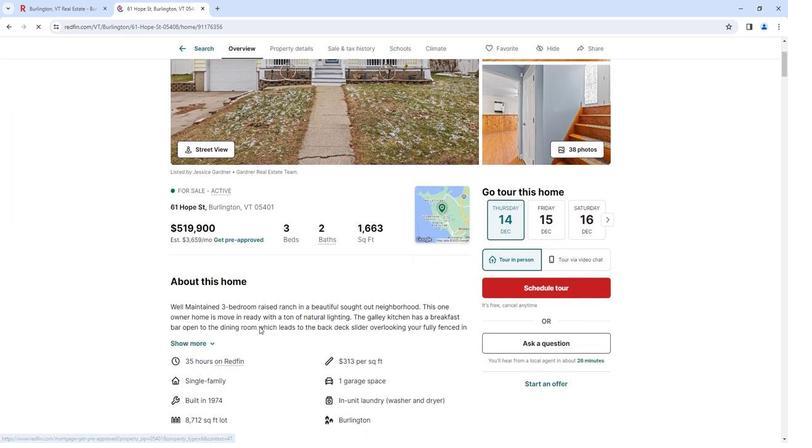 
Action: Mouse moved to (193, 301)
Screenshot: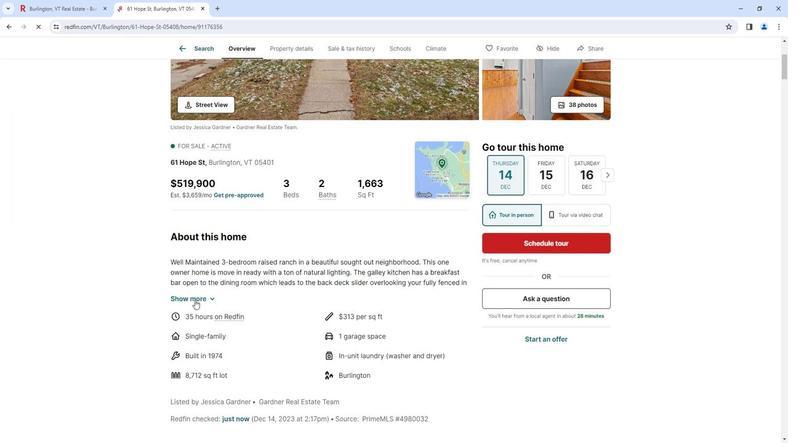 
Action: Mouse pressed left at (193, 301)
Screenshot: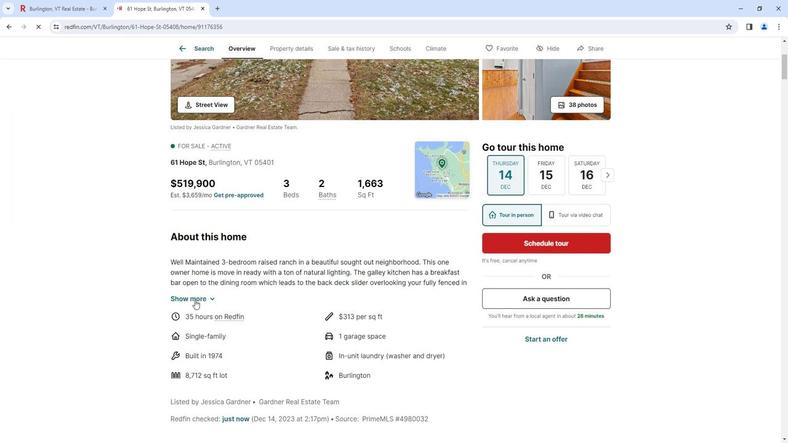 
Action: Mouse moved to (254, 310)
Screenshot: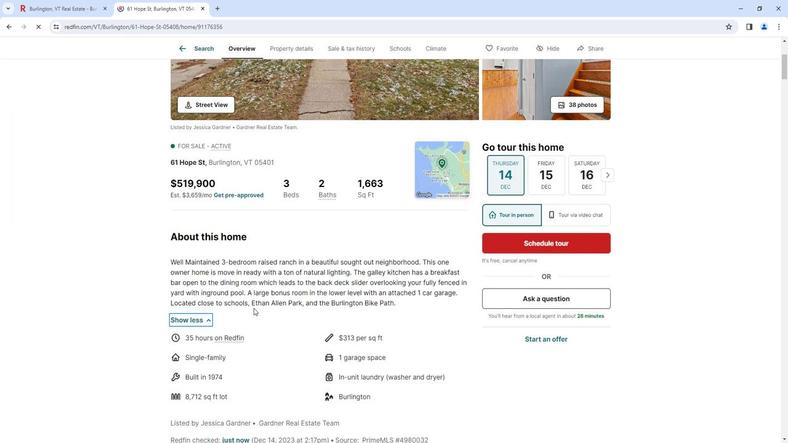 
Action: Mouse scrolled (254, 310) with delta (0, 0)
Screenshot: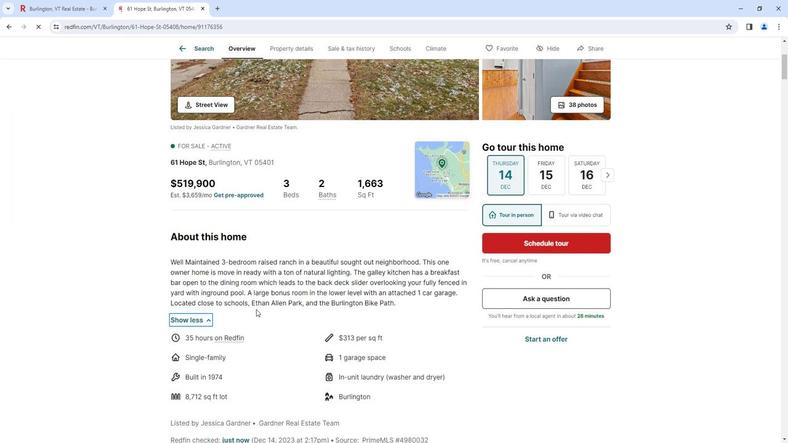 
Action: Mouse scrolled (254, 310) with delta (0, 0)
Screenshot: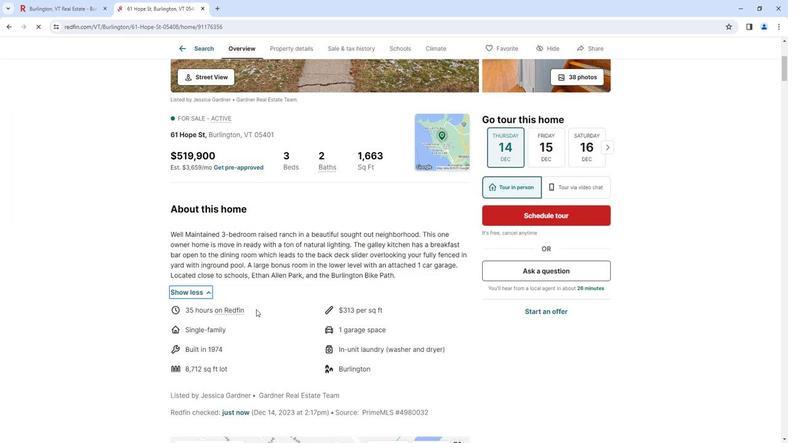 
Action: Mouse scrolled (254, 310) with delta (0, 0)
Screenshot: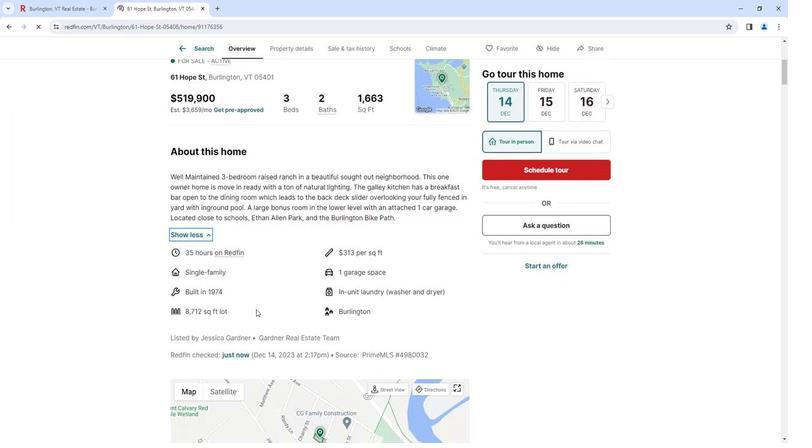 
Action: Mouse scrolled (254, 310) with delta (0, 0)
Screenshot: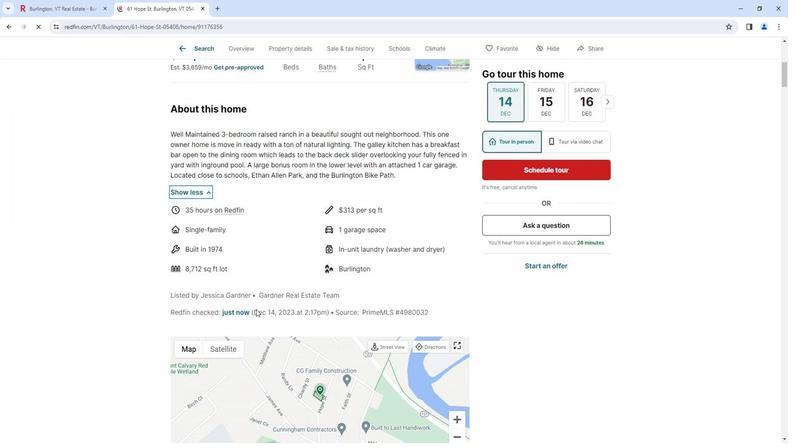
Action: Mouse scrolled (254, 310) with delta (0, 0)
Screenshot: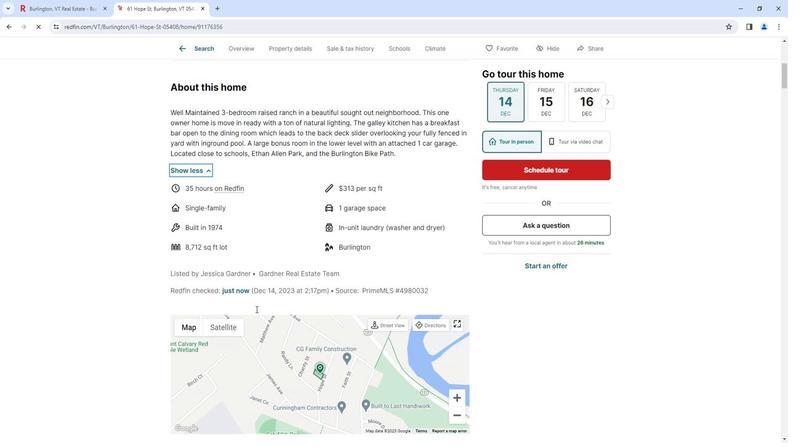 
Action: Mouse scrolled (254, 310) with delta (0, 0)
Screenshot: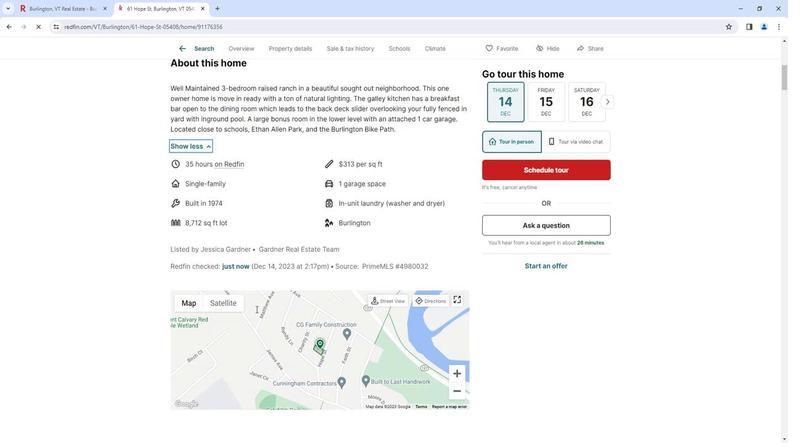 
Action: Mouse scrolled (254, 310) with delta (0, 0)
Screenshot: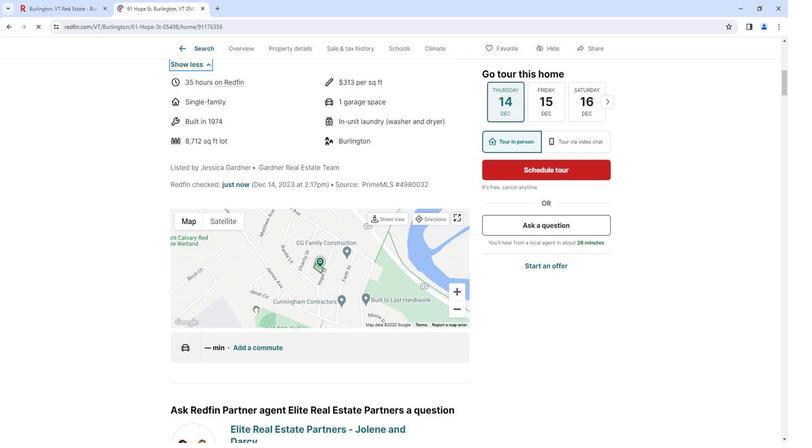 
Action: Mouse scrolled (254, 310) with delta (0, 0)
Screenshot: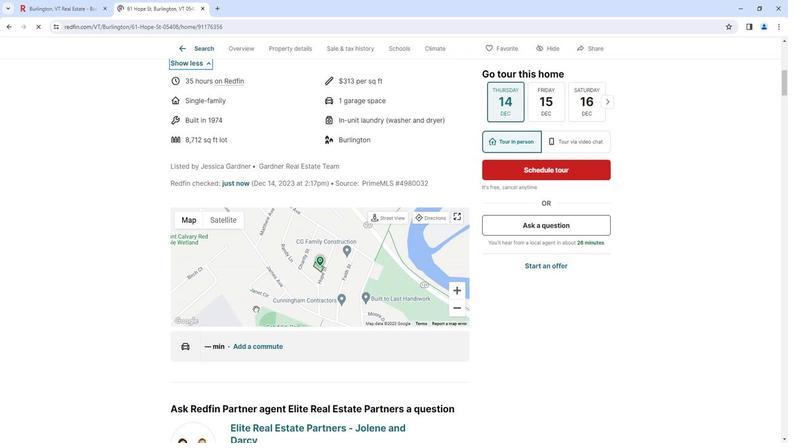 
Action: Mouse scrolled (254, 310) with delta (0, 0)
Screenshot: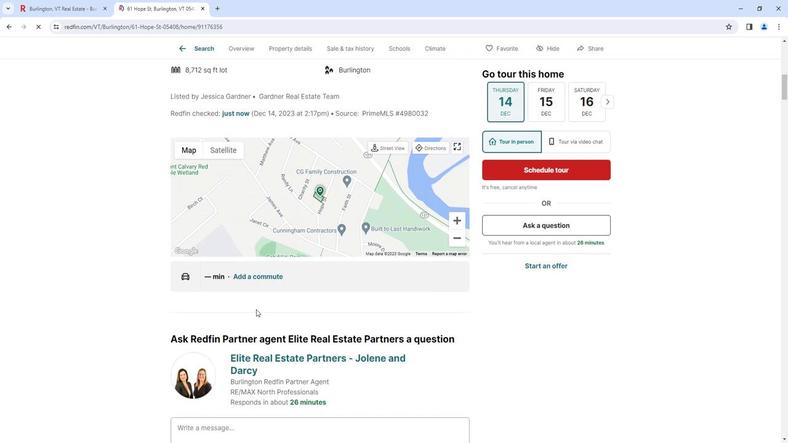 
Action: Mouse scrolled (254, 310) with delta (0, 0)
Screenshot: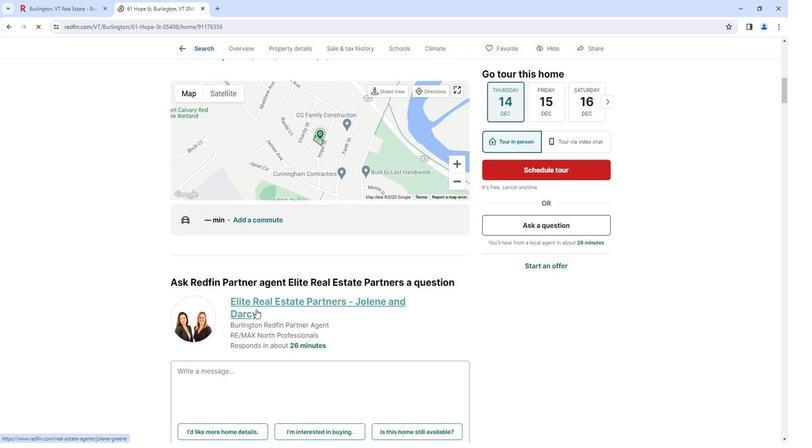
Action: Mouse scrolled (254, 310) with delta (0, 0)
Screenshot: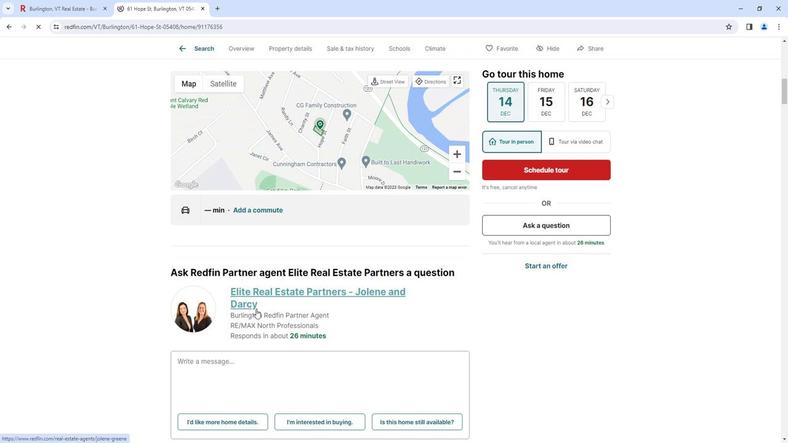 
Action: Mouse scrolled (254, 310) with delta (0, 0)
Screenshot: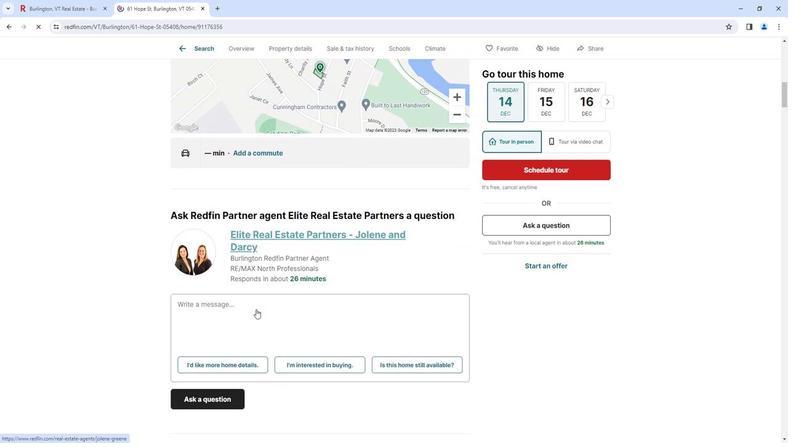 
Action: Mouse scrolled (254, 310) with delta (0, 0)
Screenshot: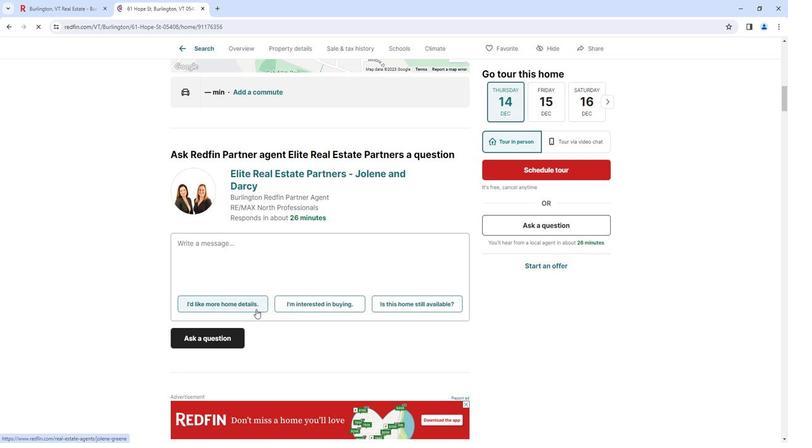 
Action: Mouse scrolled (254, 310) with delta (0, 0)
Screenshot: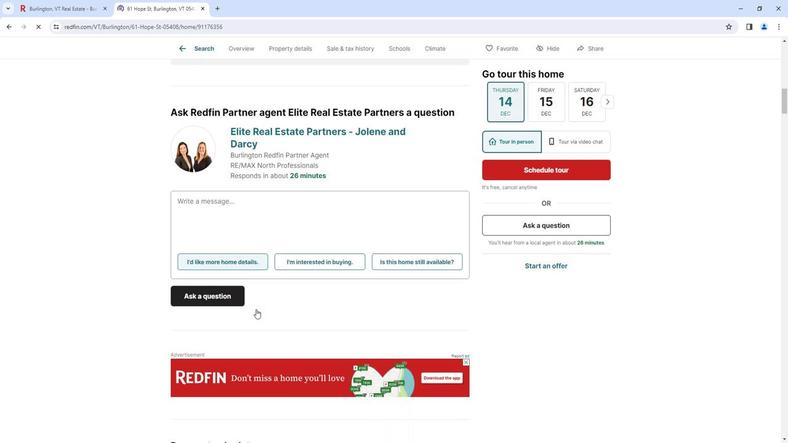 
Action: Mouse scrolled (254, 310) with delta (0, 0)
Screenshot: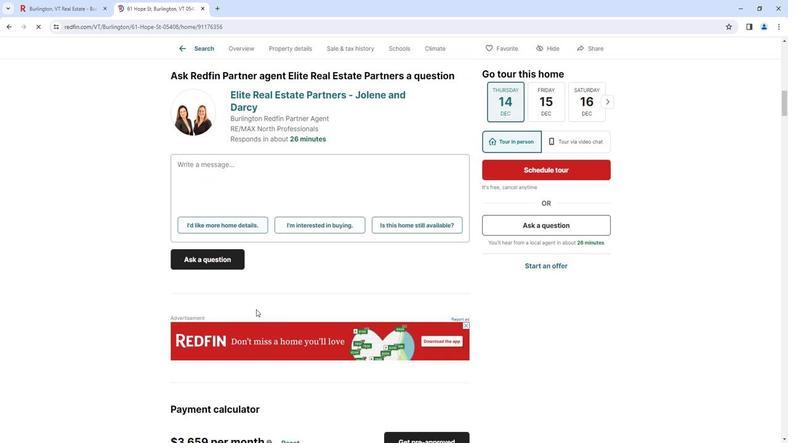 
Action: Mouse scrolled (254, 310) with delta (0, 0)
Screenshot: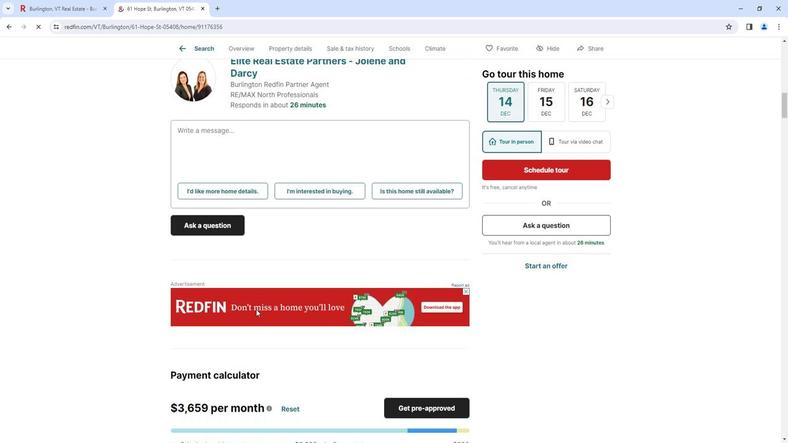 
Action: Mouse scrolled (254, 310) with delta (0, 0)
Screenshot: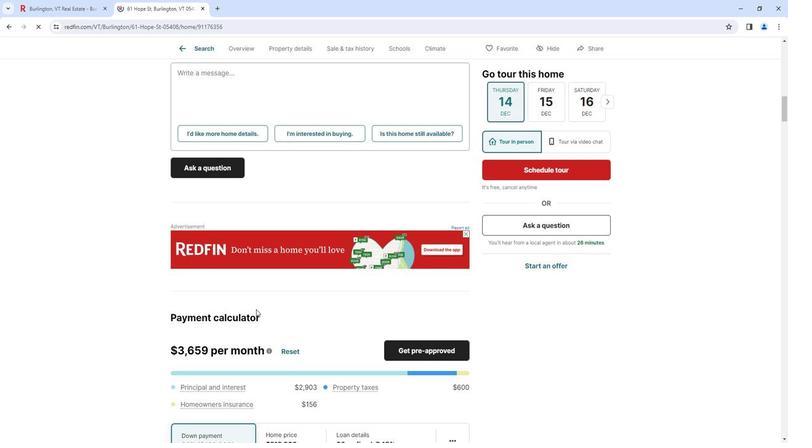 
Action: Mouse scrolled (254, 310) with delta (0, 0)
Screenshot: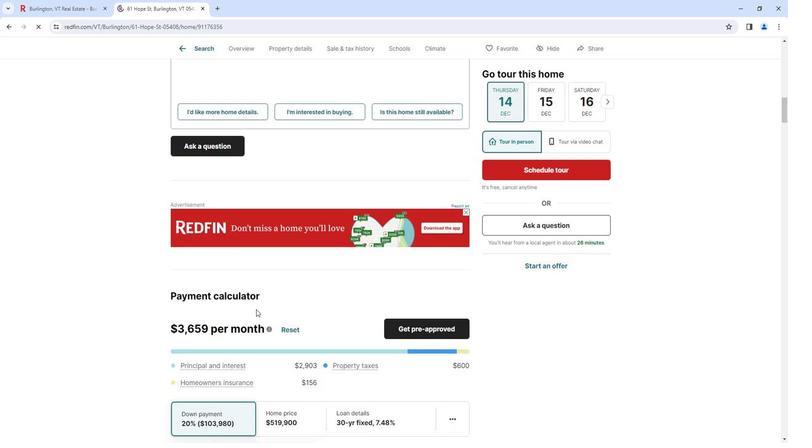 
Action: Mouse scrolled (254, 310) with delta (0, 0)
Screenshot: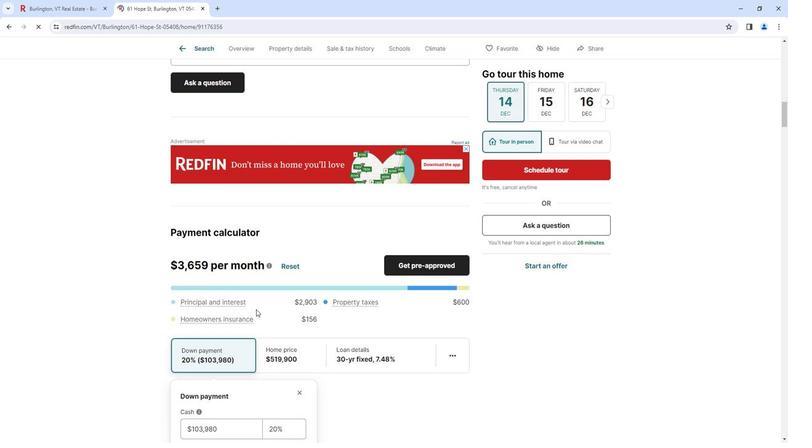 
Action: Mouse scrolled (254, 310) with delta (0, 0)
Screenshot: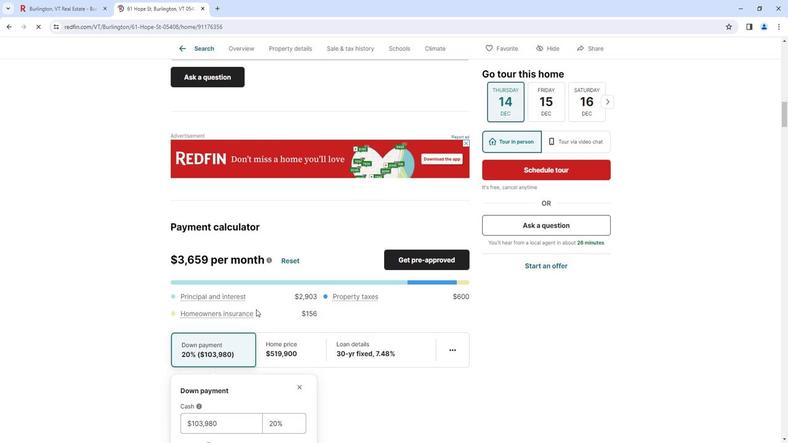 
Action: Mouse scrolled (254, 310) with delta (0, 0)
Screenshot: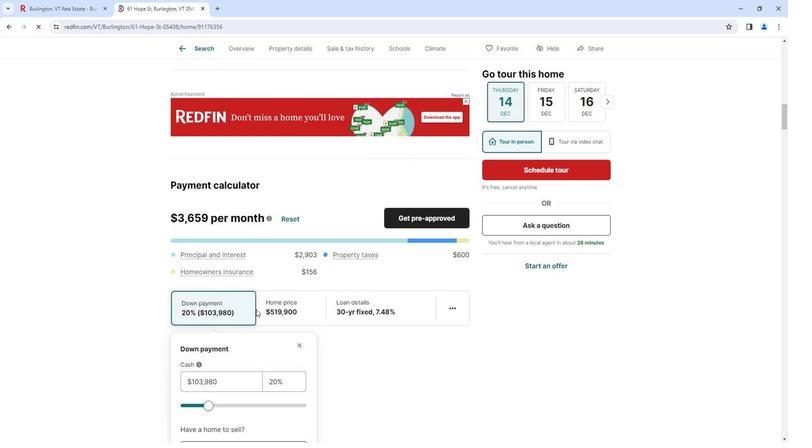 
Action: Mouse scrolled (254, 310) with delta (0, 0)
Screenshot: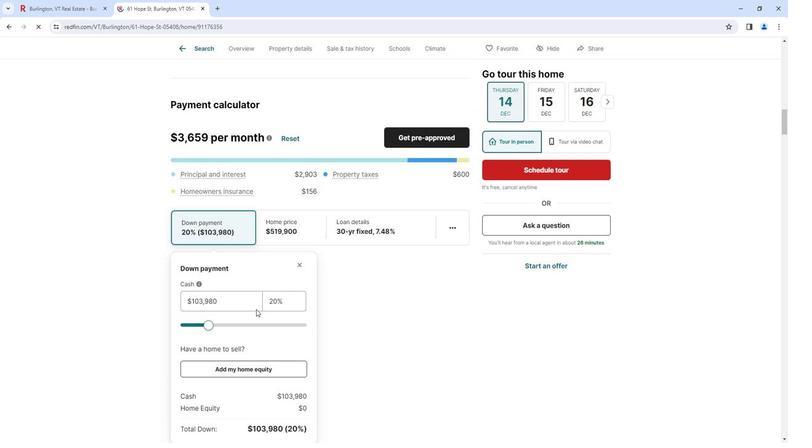 
Action: Mouse scrolled (254, 310) with delta (0, 0)
Screenshot: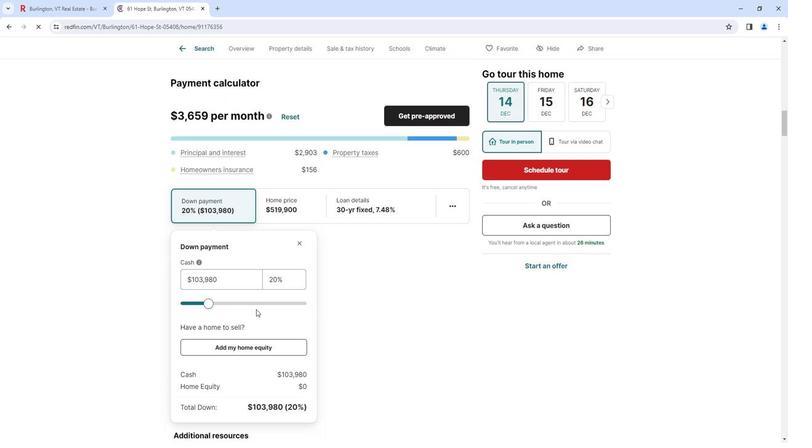 
Action: Mouse scrolled (254, 310) with delta (0, 0)
Screenshot: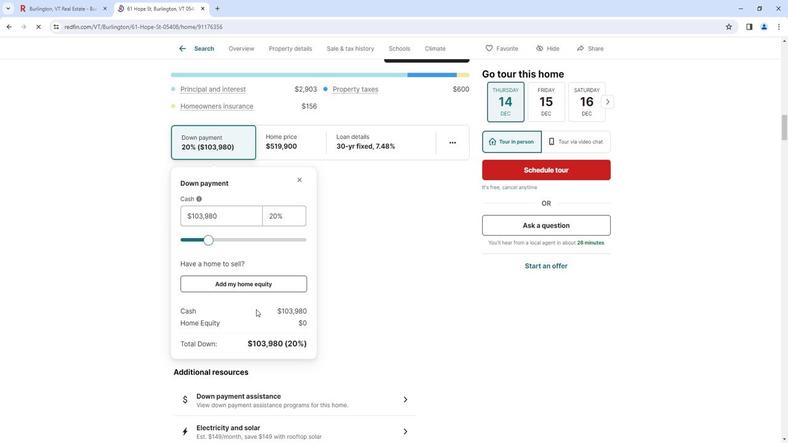 
Action: Mouse scrolled (254, 310) with delta (0, 0)
Screenshot: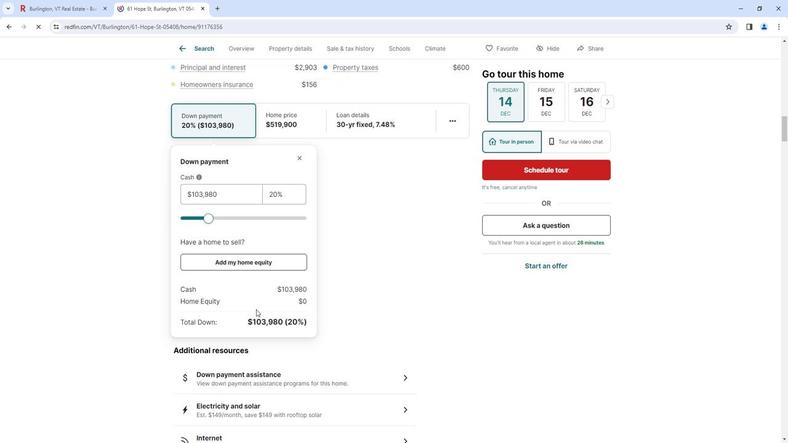 
Action: Mouse scrolled (254, 310) with delta (0, 0)
Screenshot: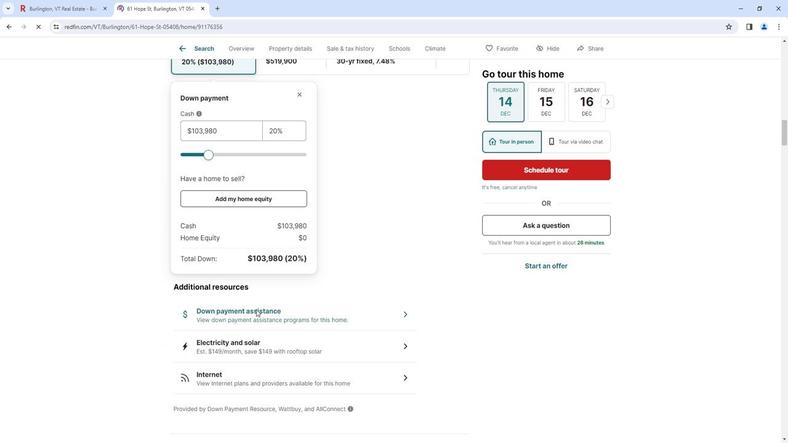 
Action: Mouse scrolled (254, 310) with delta (0, 0)
Screenshot: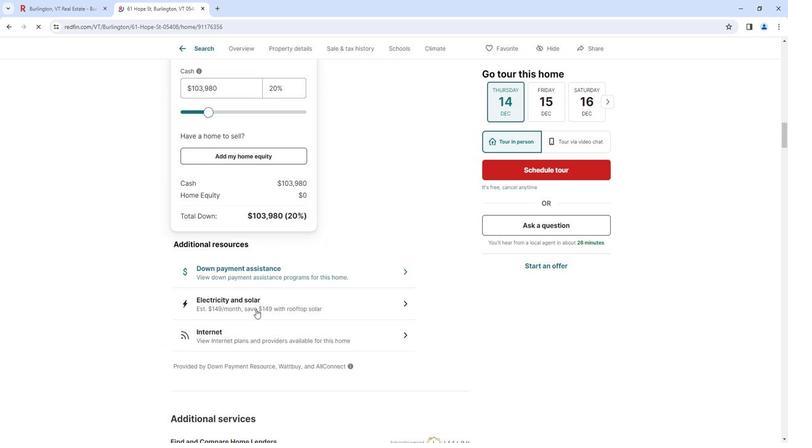 
Action: Mouse scrolled (254, 310) with delta (0, 0)
Screenshot: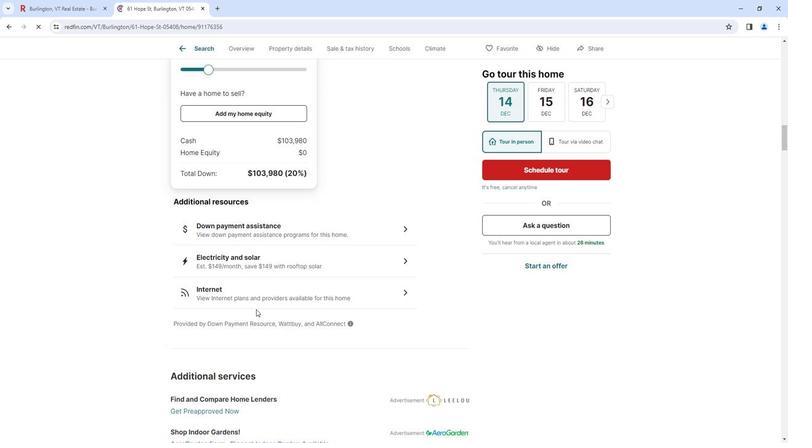 
Action: Mouse scrolled (254, 310) with delta (0, 0)
Screenshot: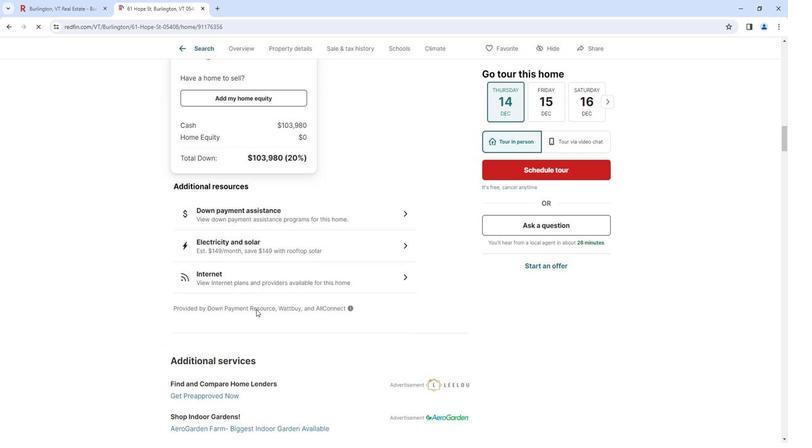
Action: Mouse scrolled (254, 310) with delta (0, 0)
Screenshot: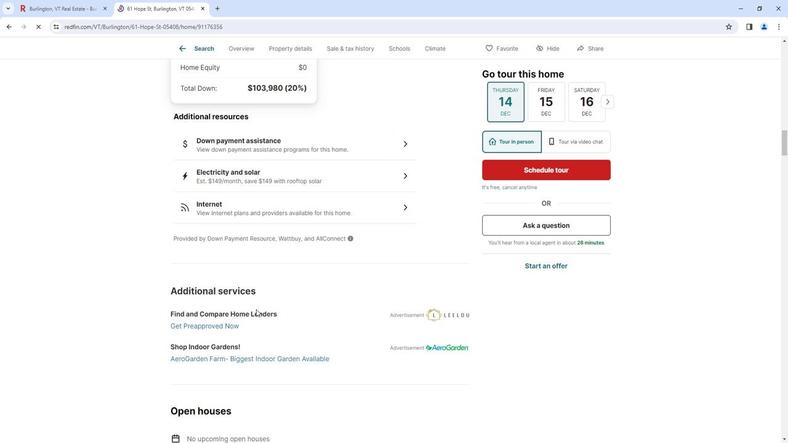 
Action: Mouse scrolled (254, 310) with delta (0, 0)
Screenshot: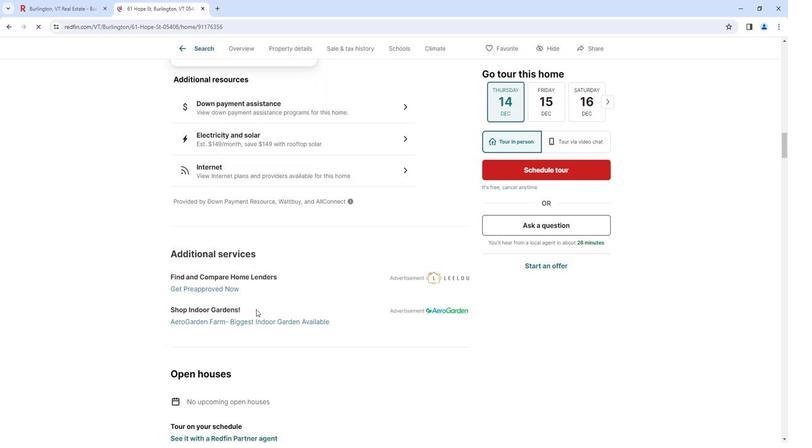 
Action: Mouse scrolled (254, 310) with delta (0, 0)
Screenshot: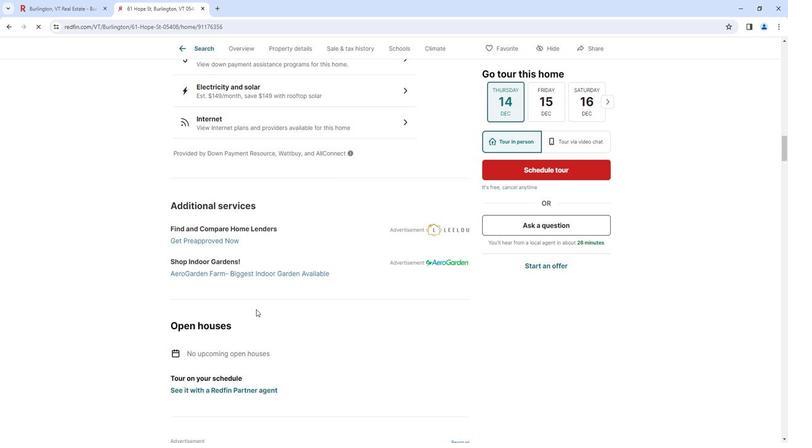 
Action: Mouse scrolled (254, 310) with delta (0, 0)
Screenshot: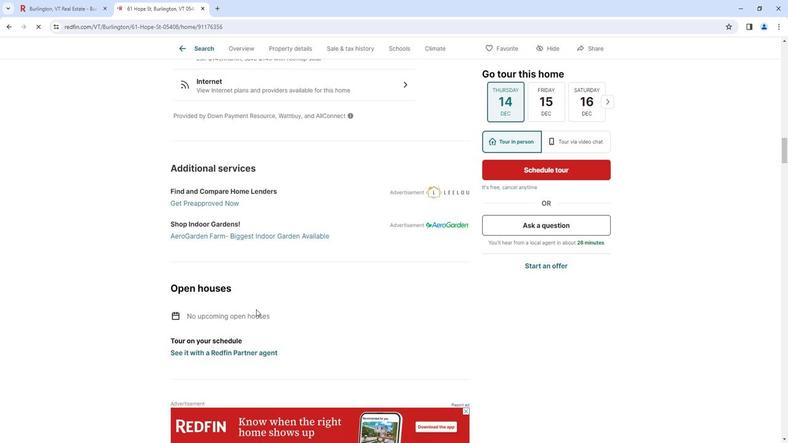
Action: Mouse scrolled (254, 310) with delta (0, 0)
Screenshot: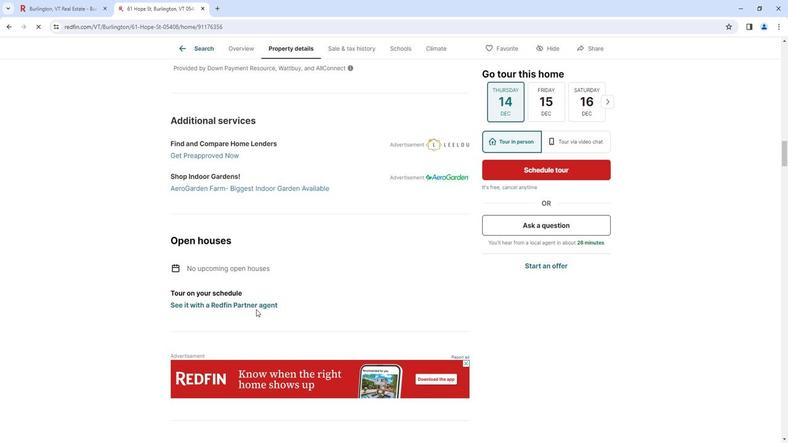 
Action: Mouse scrolled (254, 310) with delta (0, 0)
Screenshot: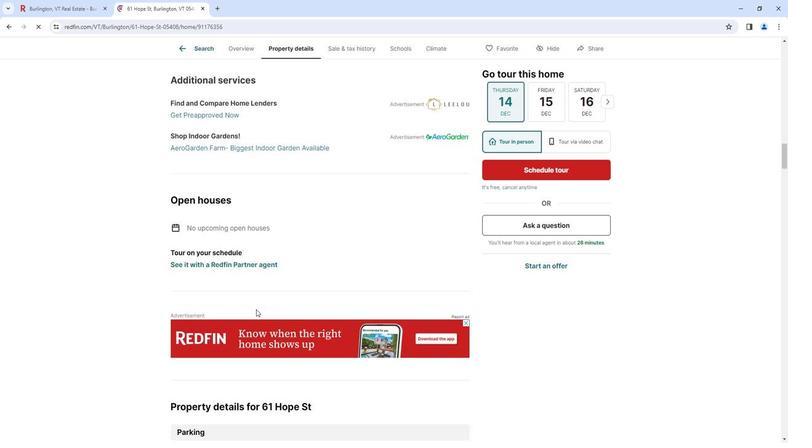 
Action: Mouse scrolled (254, 310) with delta (0, 0)
Screenshot: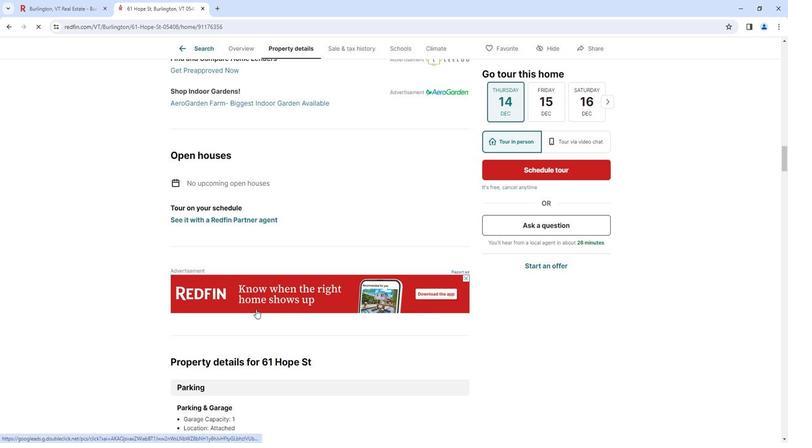 
Action: Mouse scrolled (254, 310) with delta (0, 0)
Screenshot: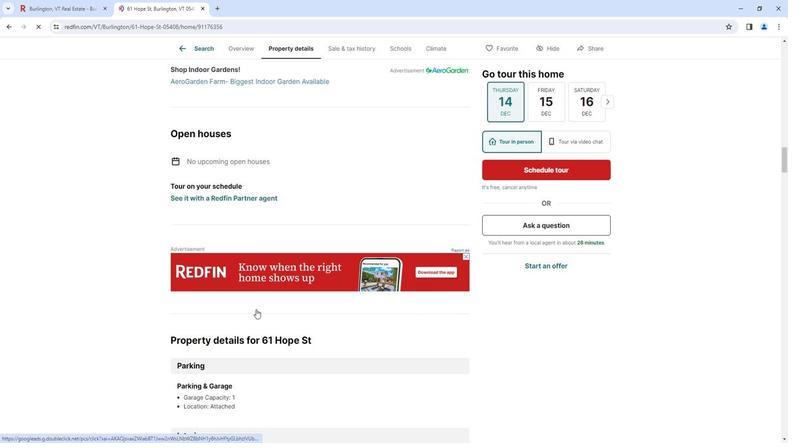 
Action: Mouse scrolled (254, 310) with delta (0, 0)
Screenshot: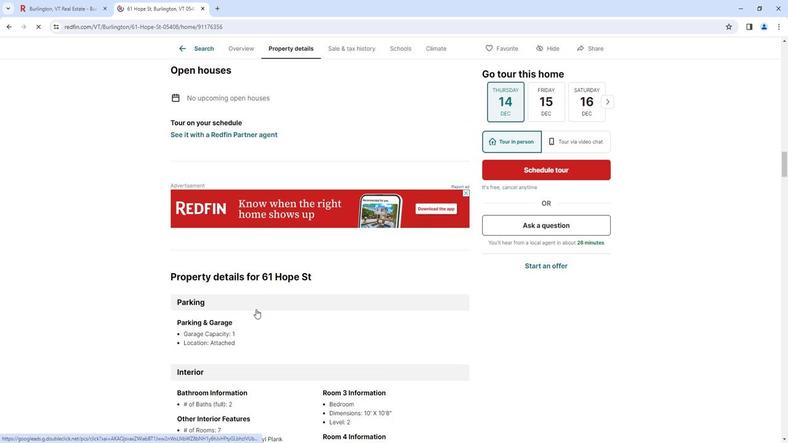 
Action: Mouse scrolled (254, 310) with delta (0, 0)
Screenshot: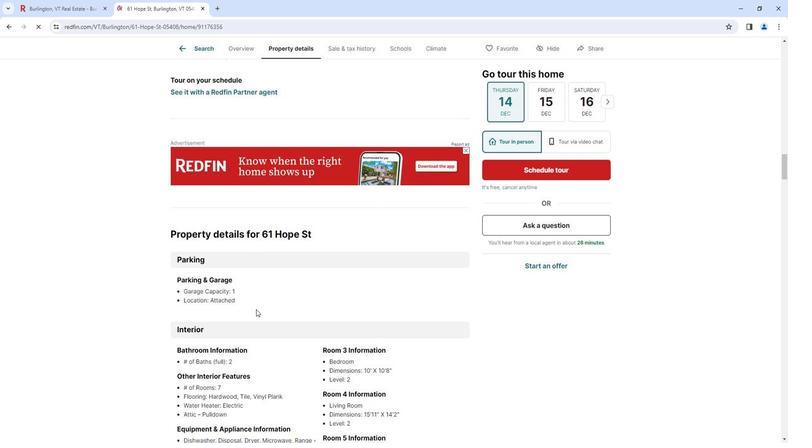 
Action: Mouse scrolled (254, 310) with delta (0, 0)
Screenshot: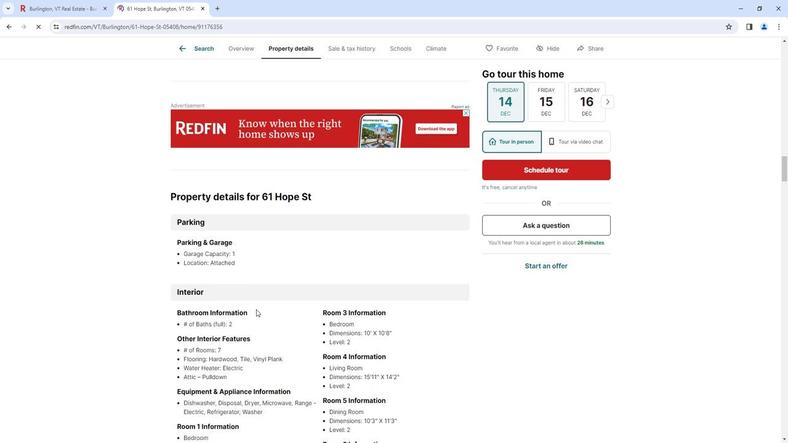 
Action: Mouse scrolled (254, 310) with delta (0, 0)
Screenshot: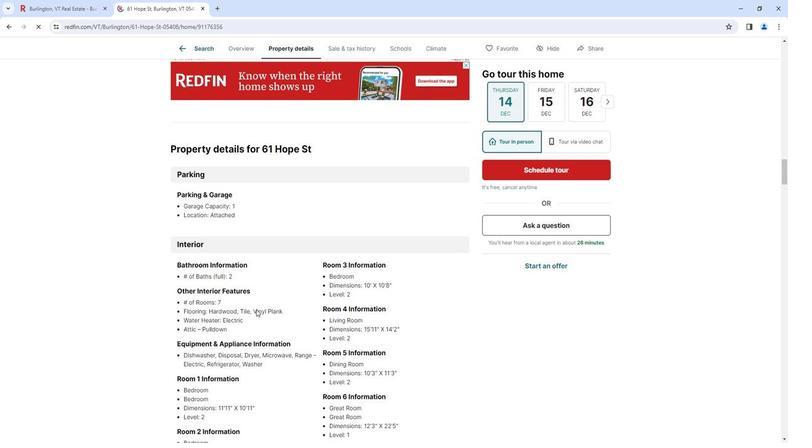 
Action: Mouse scrolled (254, 310) with delta (0, 0)
Screenshot: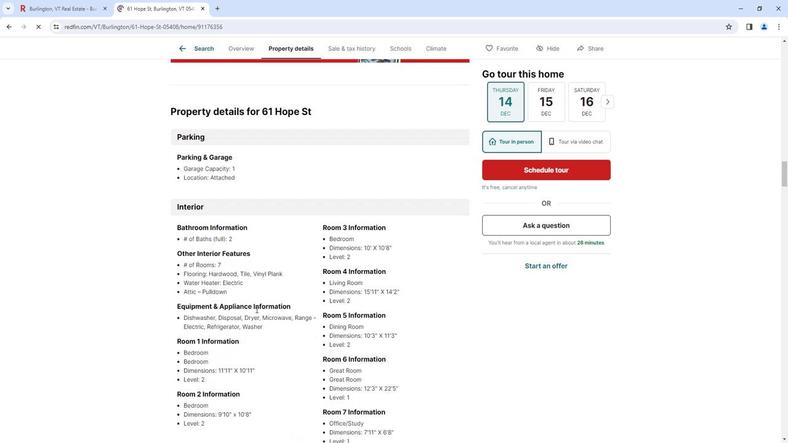 
Action: Mouse scrolled (254, 310) with delta (0, 0)
Screenshot: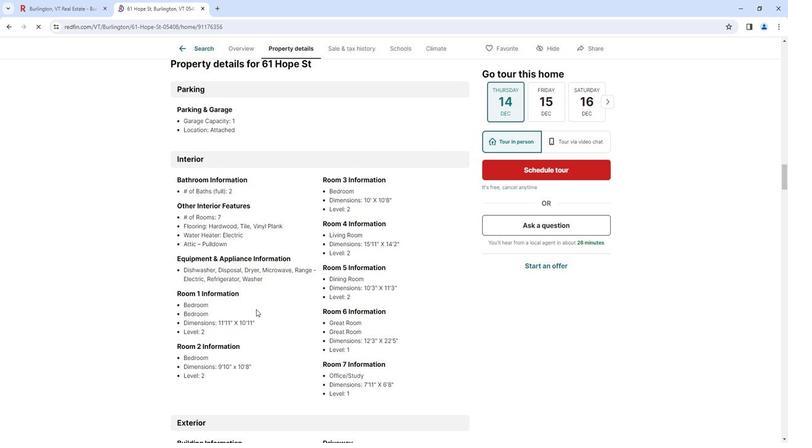 
Action: Mouse scrolled (254, 310) with delta (0, 0)
Screenshot: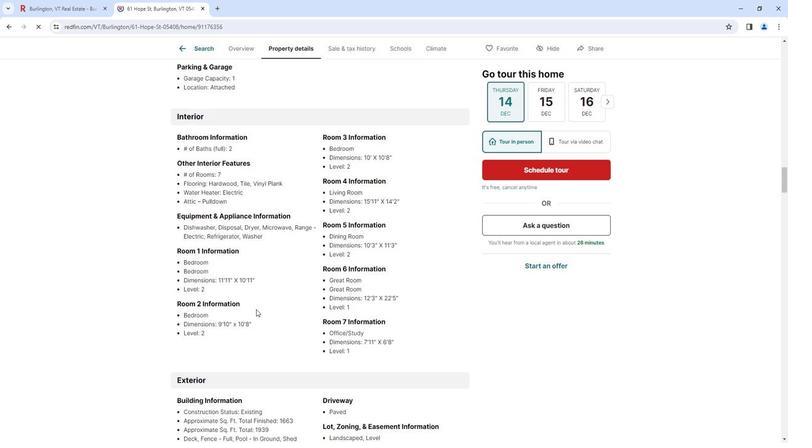 
Action: Mouse scrolled (254, 310) with delta (0, 0)
Screenshot: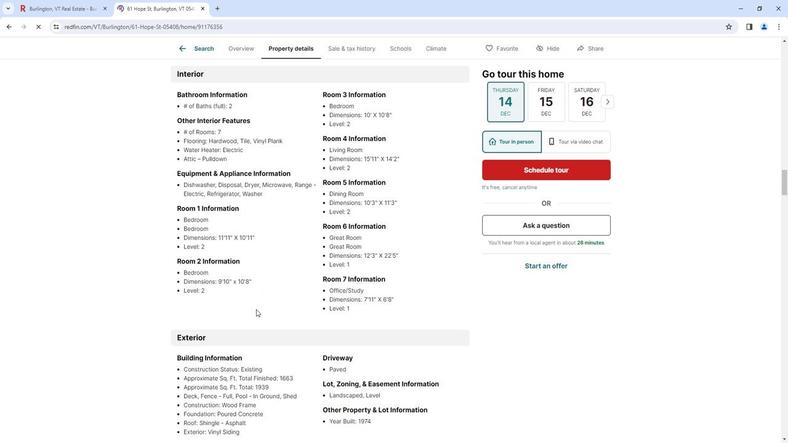 
Action: Mouse scrolled (254, 310) with delta (0, 0)
Screenshot: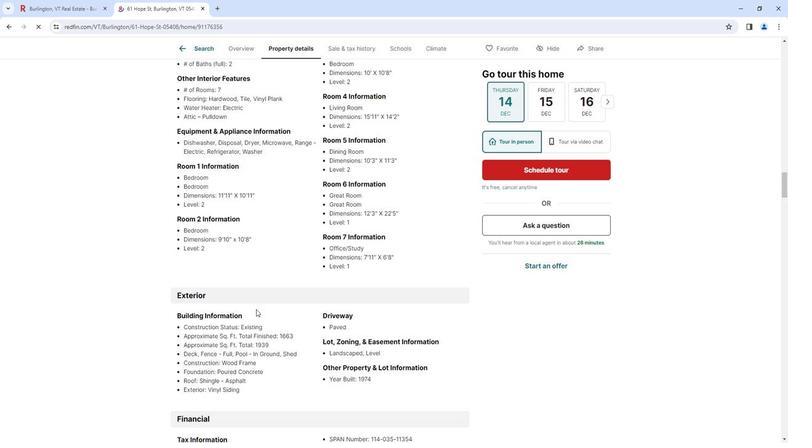 
Action: Mouse scrolled (254, 310) with delta (0, 0)
Screenshot: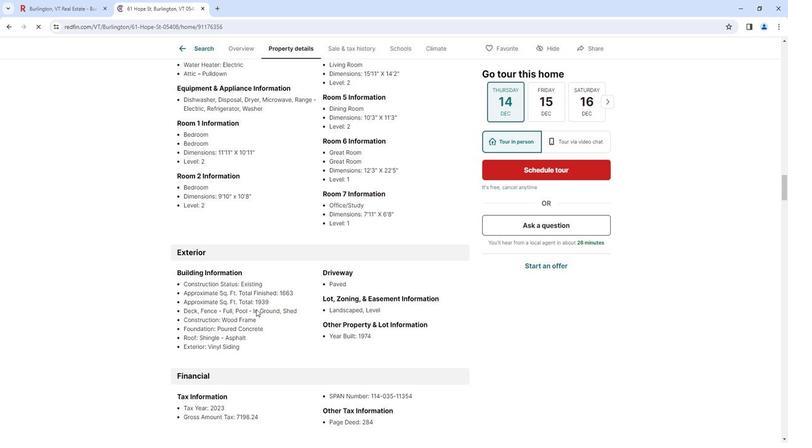 
Action: Mouse scrolled (254, 310) with delta (0, 0)
Screenshot: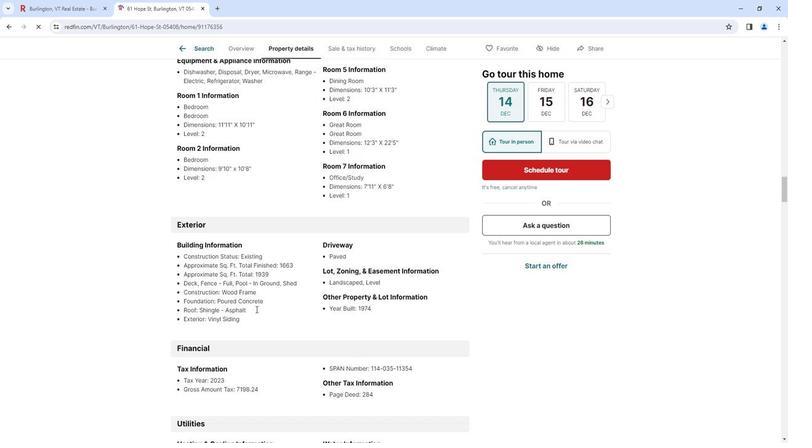 
Action: Mouse scrolled (254, 310) with delta (0, 0)
Screenshot: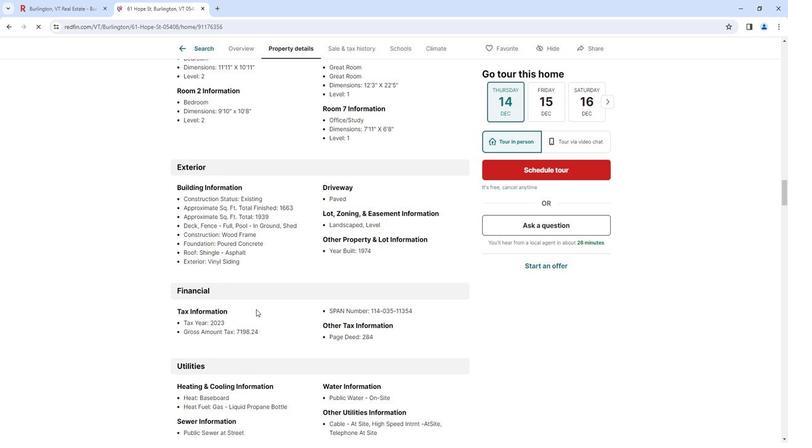 
Action: Mouse scrolled (254, 310) with delta (0, 0)
Screenshot: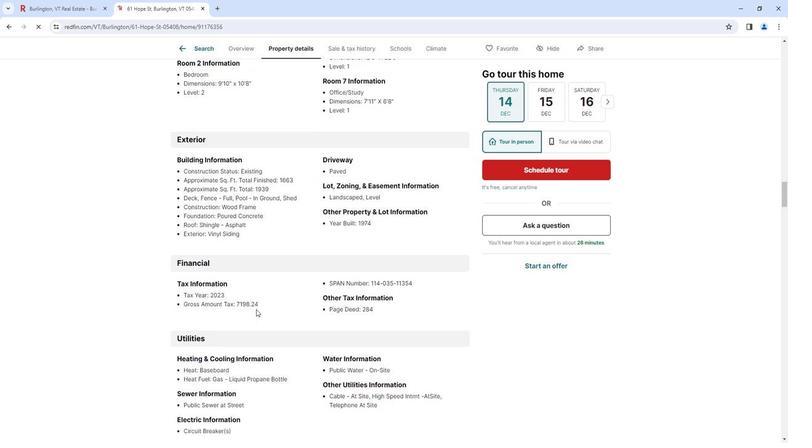 
Action: Mouse scrolled (254, 310) with delta (0, 0)
Screenshot: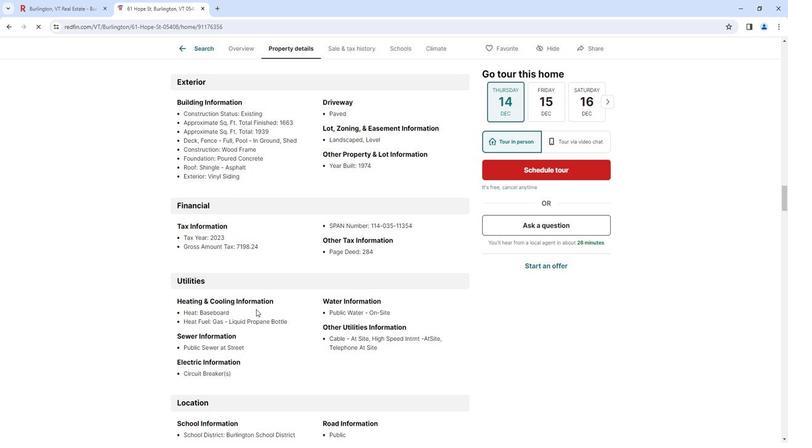 
Action: Mouse scrolled (254, 310) with delta (0, 0)
Screenshot: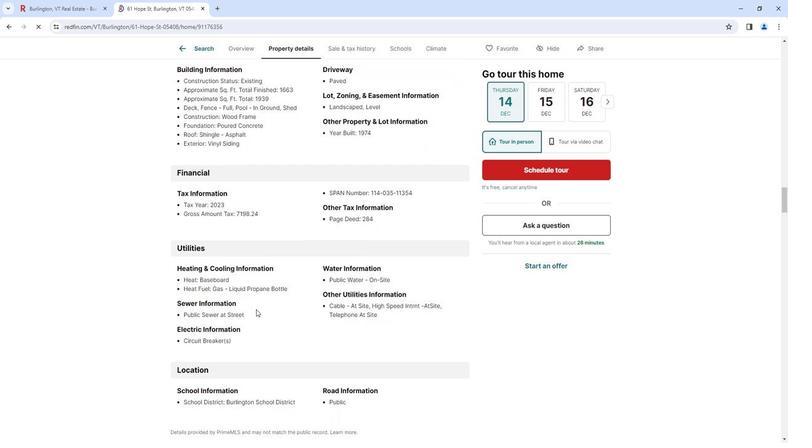 
Action: Mouse scrolled (254, 310) with delta (0, 0)
Screenshot: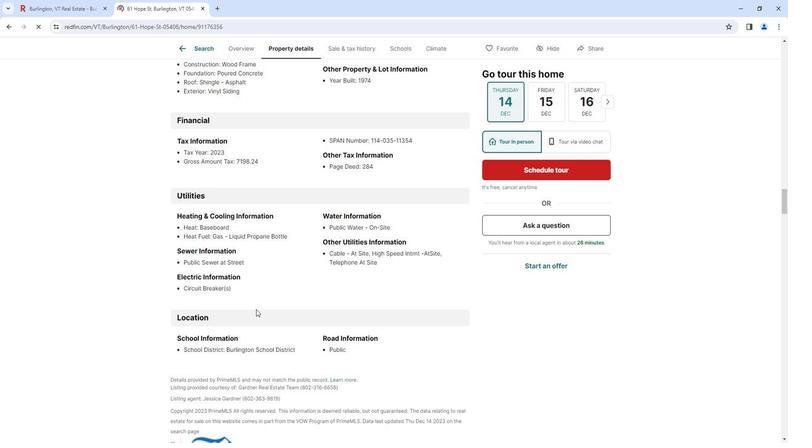 
Action: Mouse scrolled (254, 310) with delta (0, 0)
Screenshot: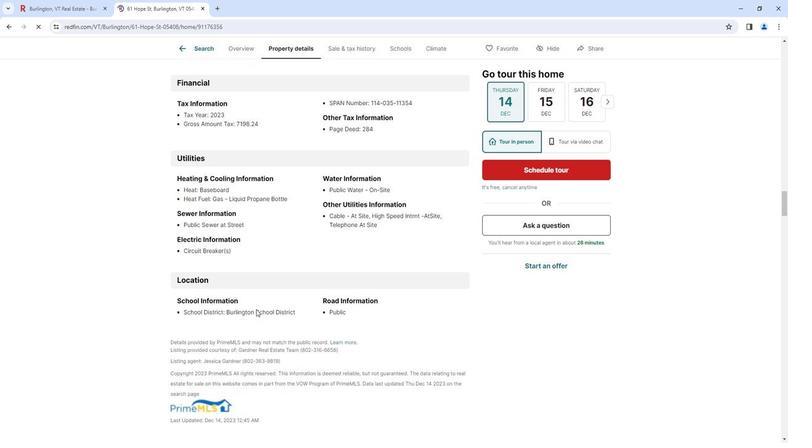 
Action: Mouse scrolled (254, 310) with delta (0, 0)
Screenshot: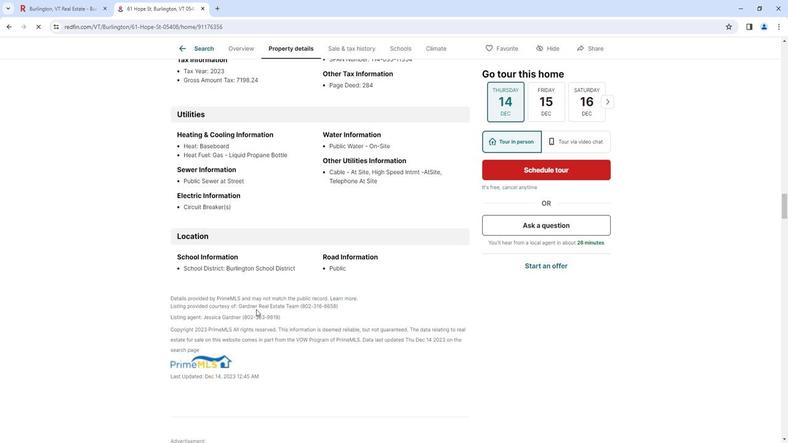 
Action: Mouse scrolled (254, 310) with delta (0, 0)
Screenshot: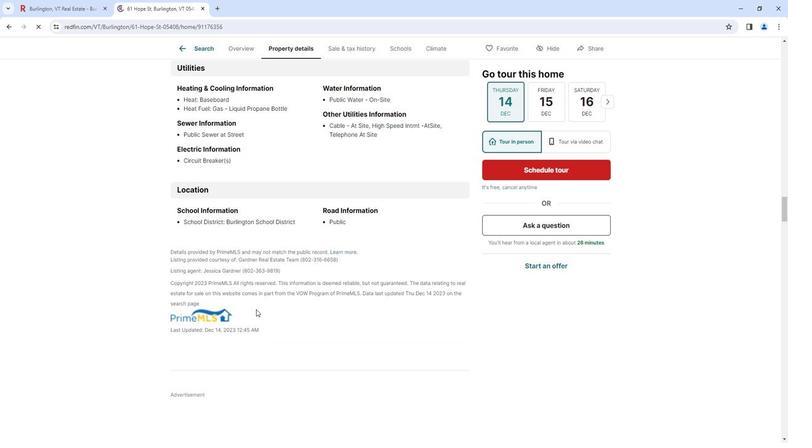 
Action: Mouse scrolled (254, 310) with delta (0, 0)
Screenshot: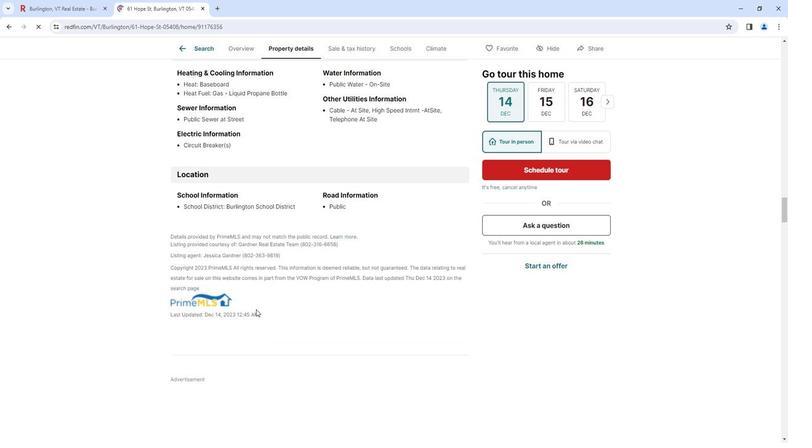 
Action: Mouse scrolled (254, 310) with delta (0, 0)
Screenshot: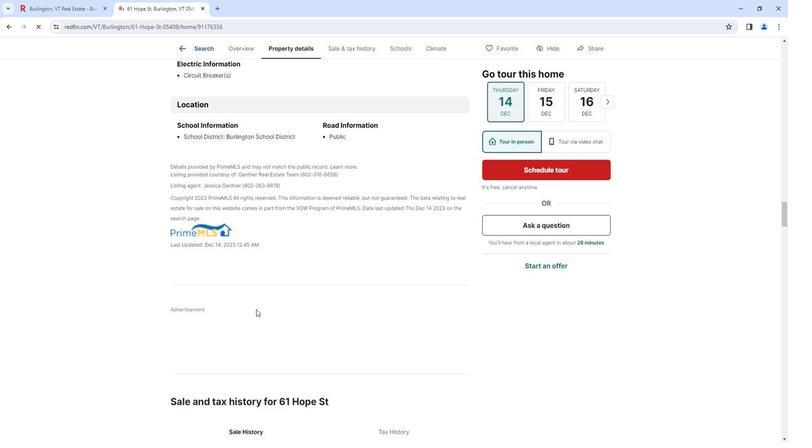 
Action: Mouse scrolled (254, 310) with delta (0, 0)
Screenshot: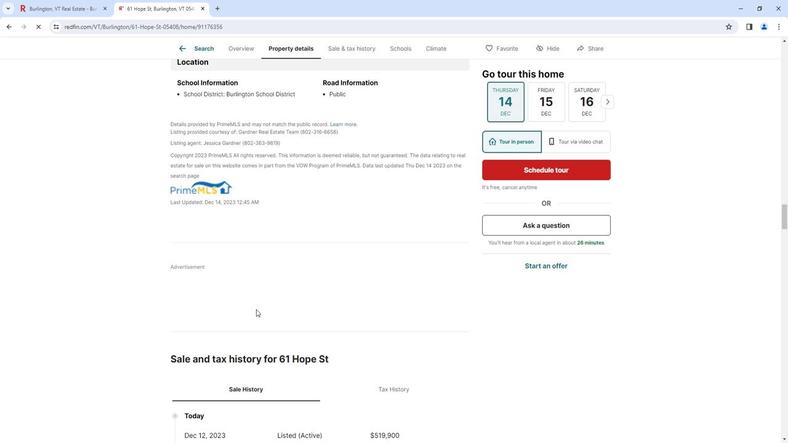 
Action: Mouse scrolled (254, 310) with delta (0, 0)
Screenshot: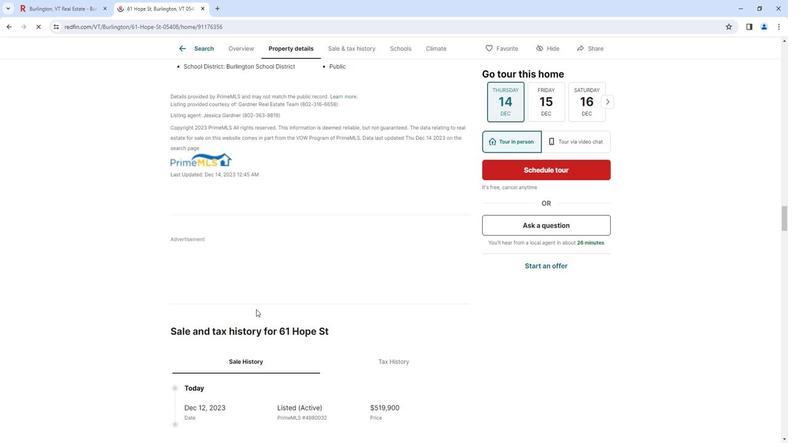 
Action: Mouse scrolled (254, 310) with delta (0, 0)
Screenshot: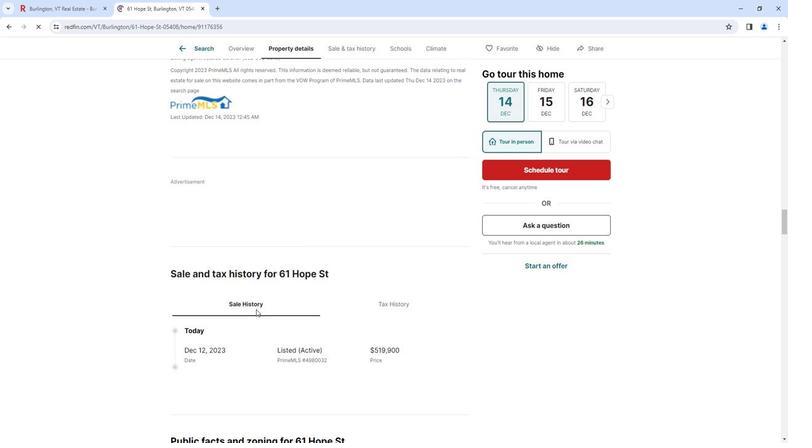 
Action: Mouse moved to (254, 311)
Screenshot: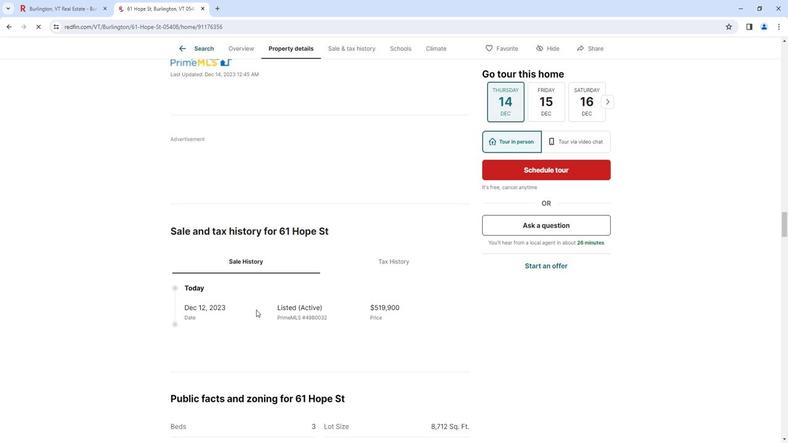 
Action: Mouse scrolled (254, 311) with delta (0, 0)
Screenshot: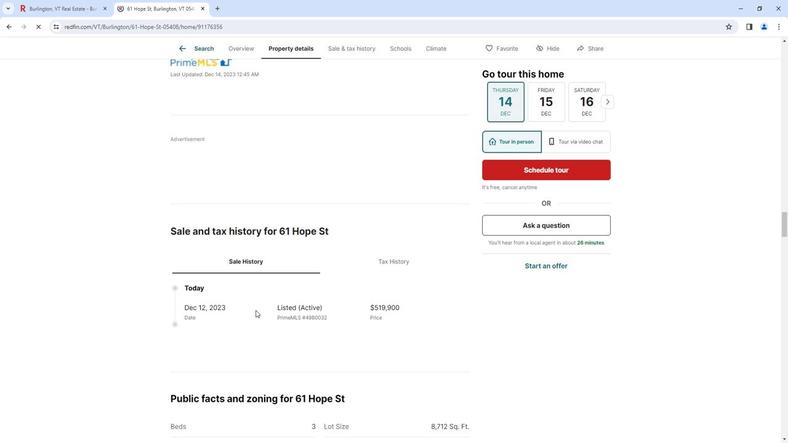 
Action: Mouse scrolled (254, 311) with delta (0, 0)
Screenshot: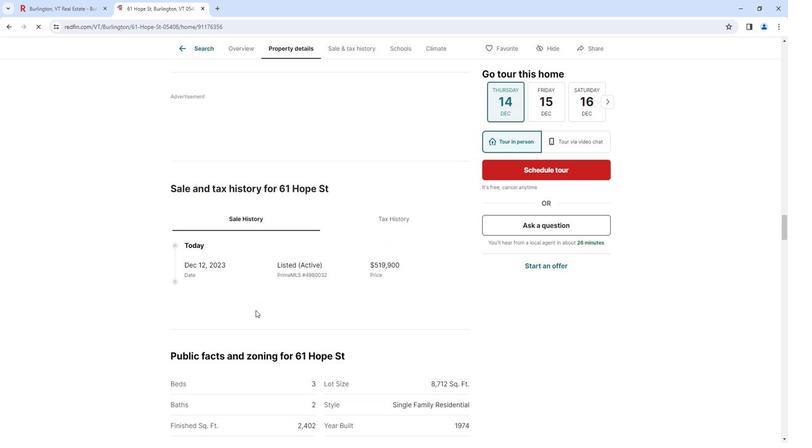 
Action: Mouse scrolled (254, 311) with delta (0, 0)
Screenshot: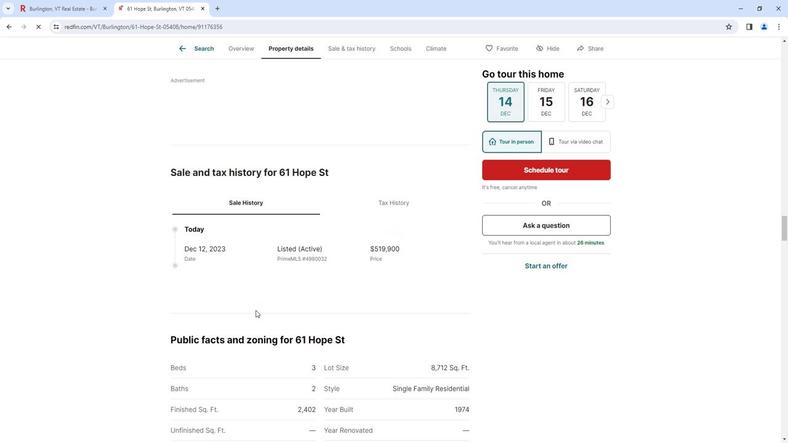 
Action: Mouse scrolled (254, 312) with delta (0, 0)
Screenshot: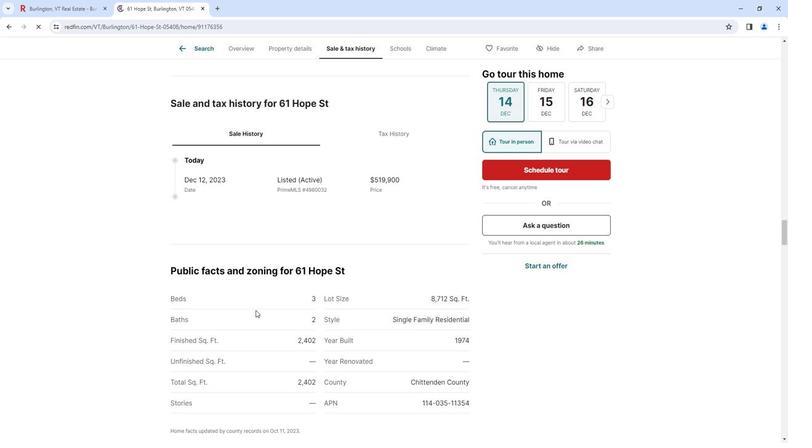 
Action: Mouse scrolled (254, 312) with delta (0, 0)
Screenshot: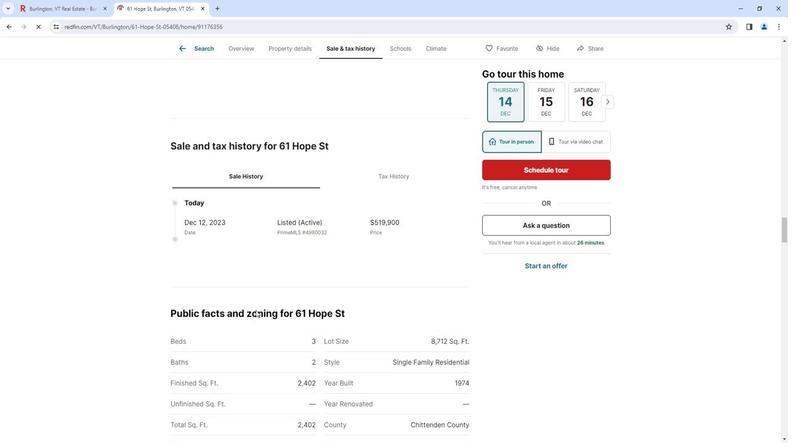 
Action: Mouse scrolled (254, 312) with delta (0, 0)
Screenshot: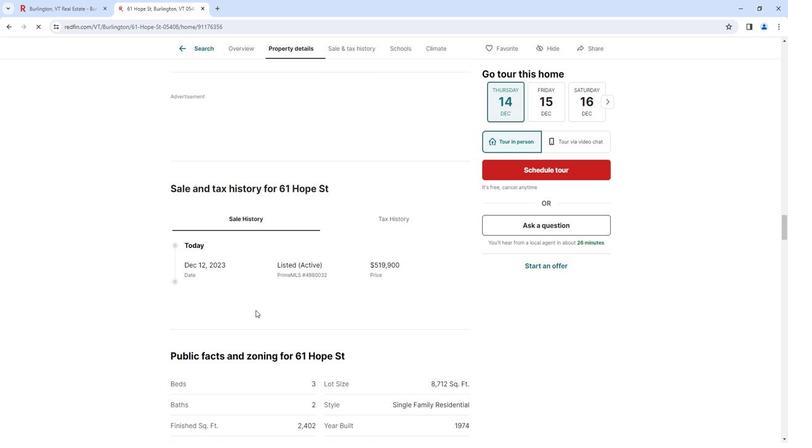 
Action: Mouse scrolled (254, 312) with delta (0, 0)
Screenshot: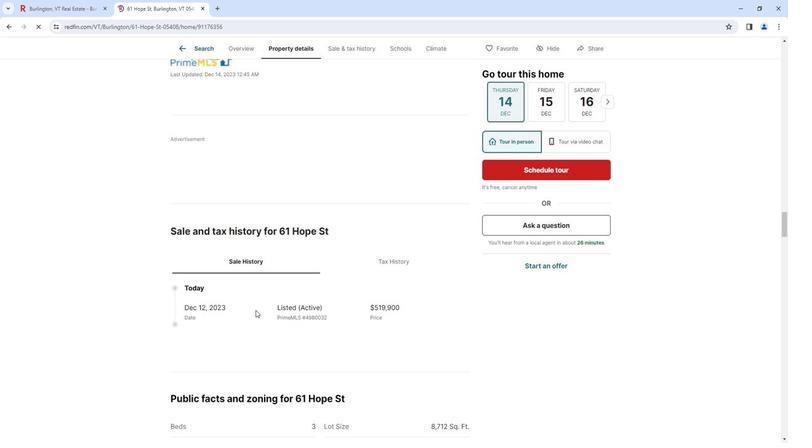 
Action: Mouse scrolled (254, 312) with delta (0, 0)
Screenshot: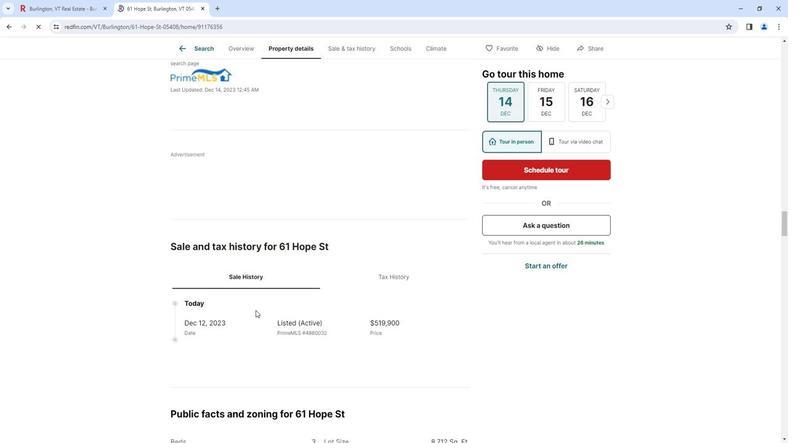 
Action: Mouse scrolled (254, 312) with delta (0, 0)
Screenshot: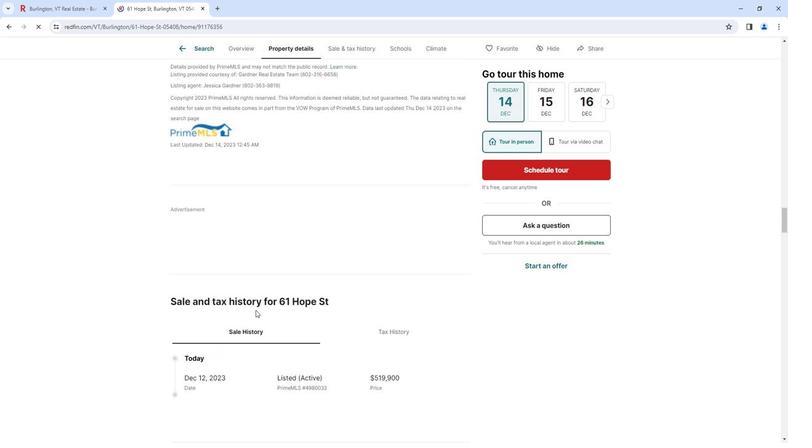 
Action: Mouse scrolled (254, 312) with delta (0, 0)
Screenshot: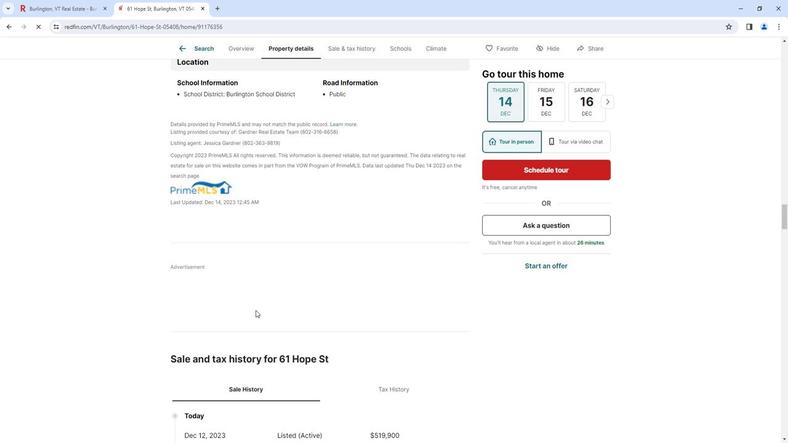 
Action: Mouse scrolled (254, 312) with delta (0, 0)
Screenshot: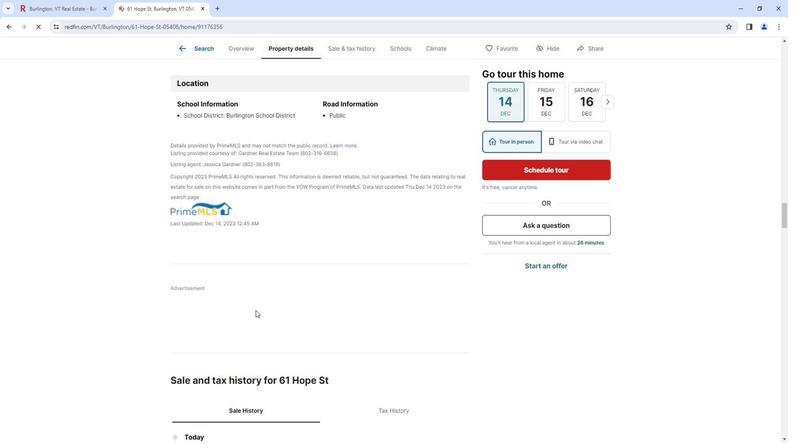 
Action: Mouse scrolled (254, 312) with delta (0, 0)
Screenshot: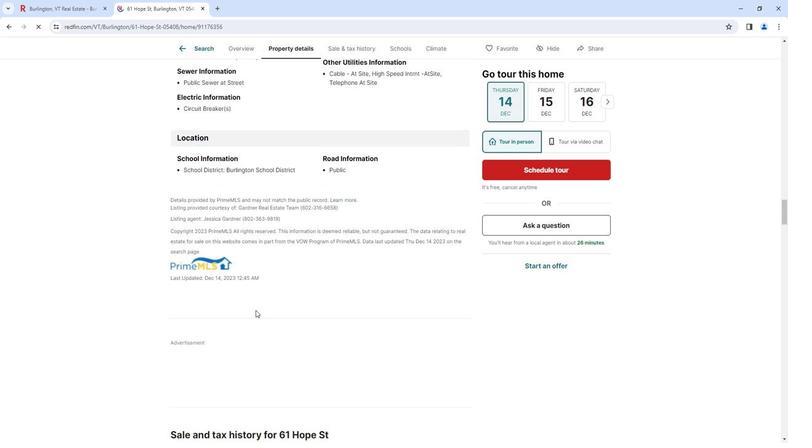 
Action: Mouse moved to (254, 312)
Screenshot: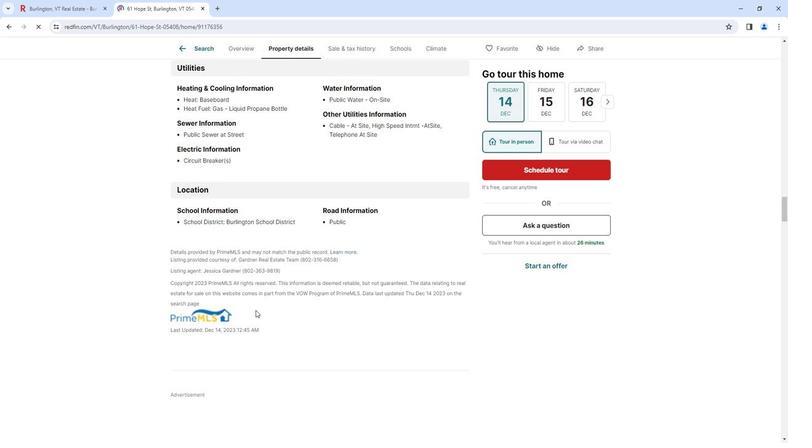 
Action: Mouse scrolled (254, 312) with delta (0, 0)
Screenshot: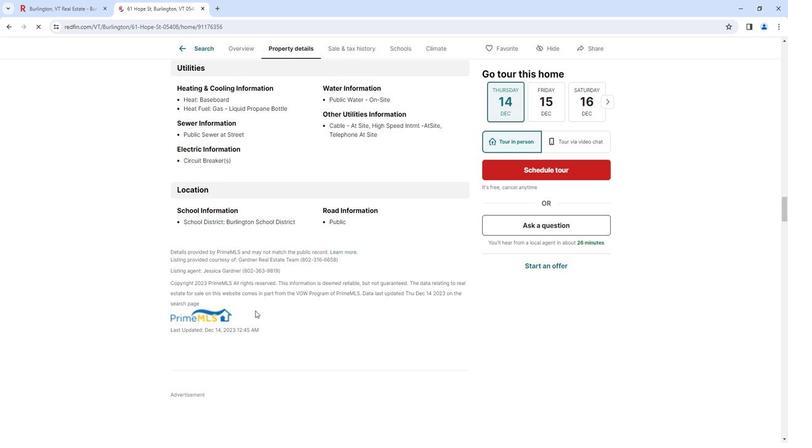 
Action: Mouse scrolled (254, 312) with delta (0, 0)
Screenshot: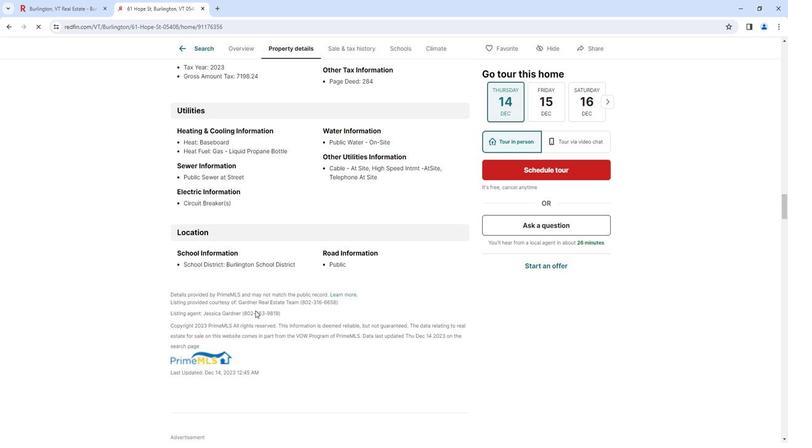 
Action: Mouse scrolled (254, 312) with delta (0, 0)
Screenshot: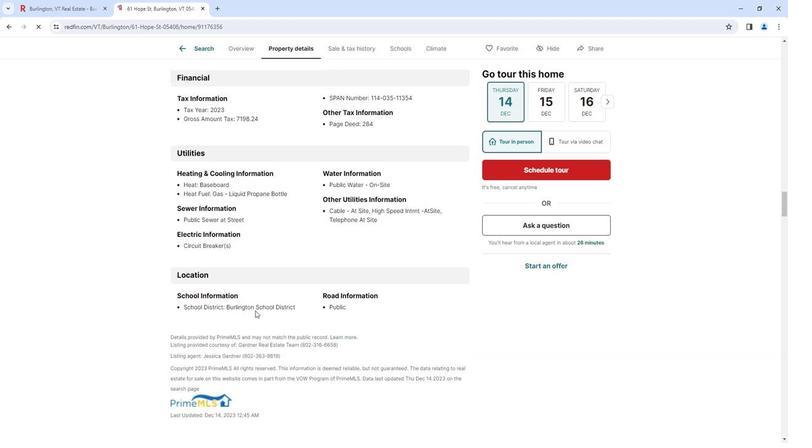 
Action: Mouse scrolled (254, 312) with delta (0, 0)
Screenshot: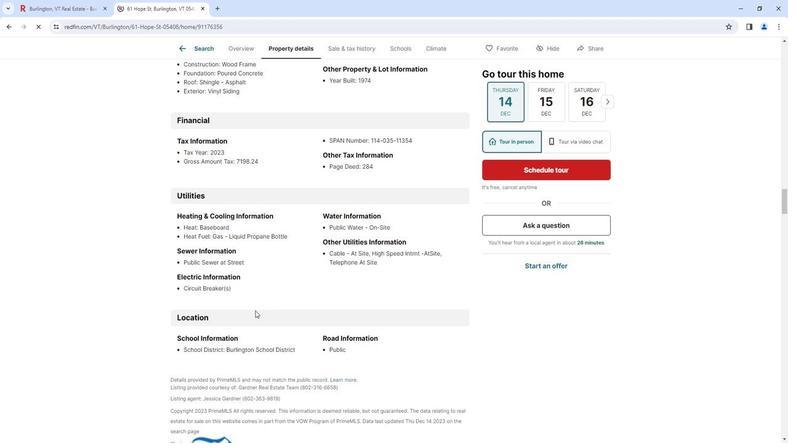 
Action: Mouse scrolled (254, 312) with delta (0, 0)
Screenshot: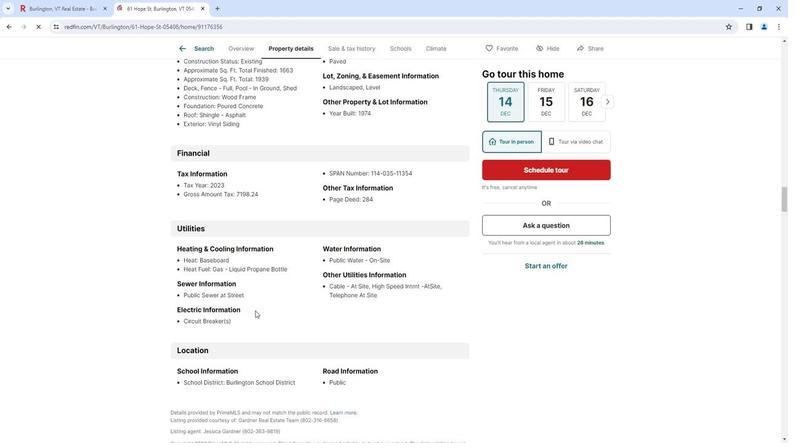 
Action: Mouse scrolled (254, 312) with delta (0, 0)
Screenshot: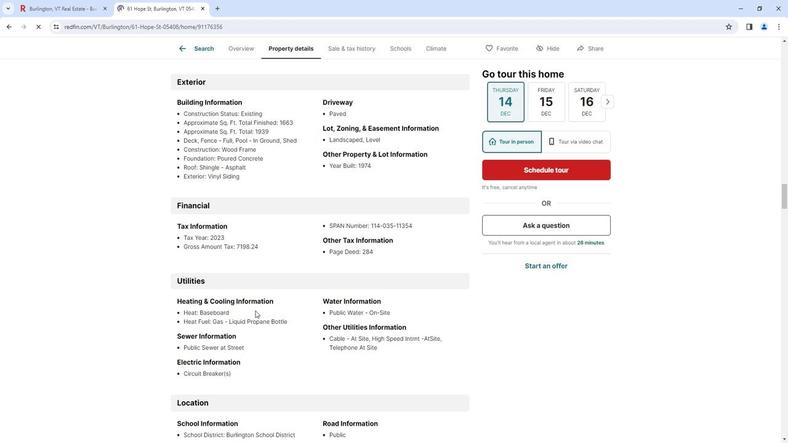 
Action: Mouse scrolled (254, 312) with delta (0, 0)
Screenshot: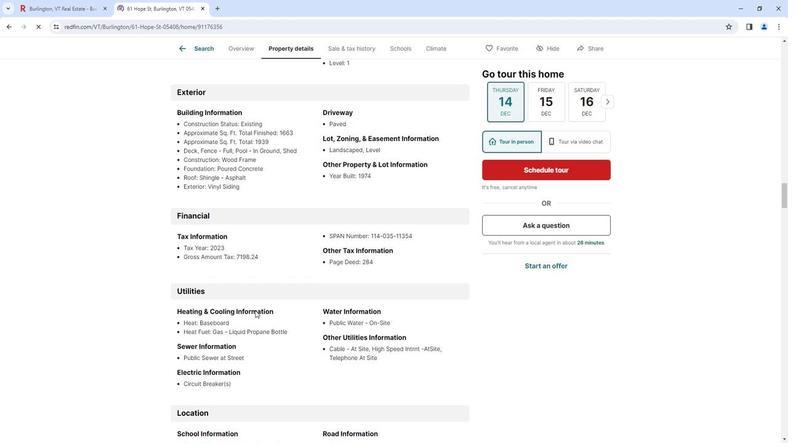 
Action: Mouse scrolled (254, 312) with delta (0, 0)
Screenshot: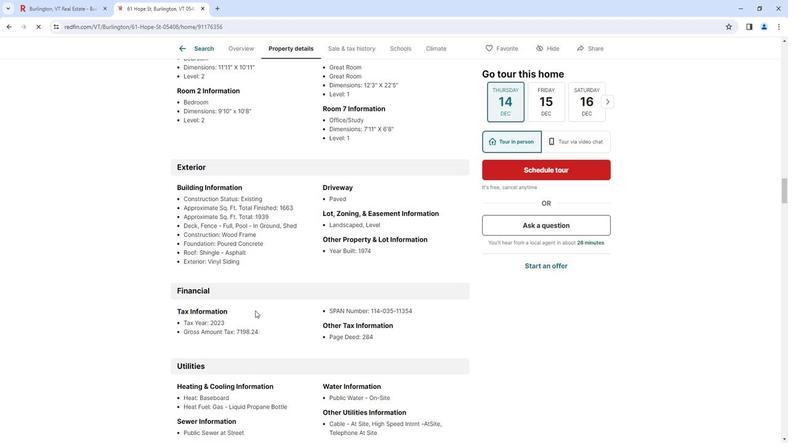
Action: Mouse scrolled (254, 312) with delta (0, 0)
Screenshot: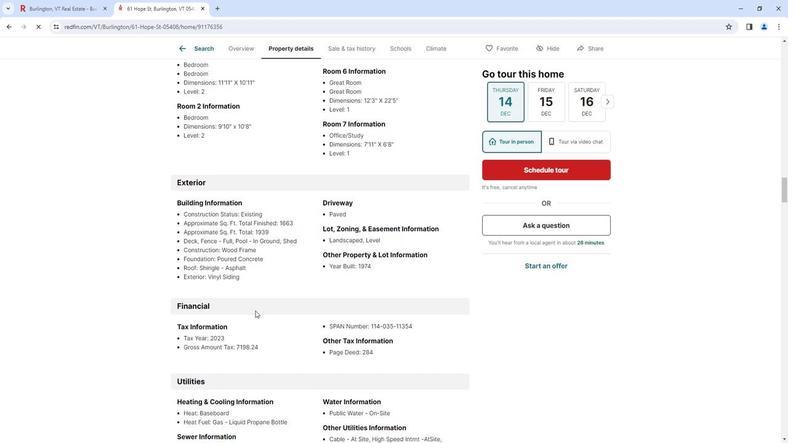
Action: Mouse scrolled (254, 312) with delta (0, 0)
Screenshot: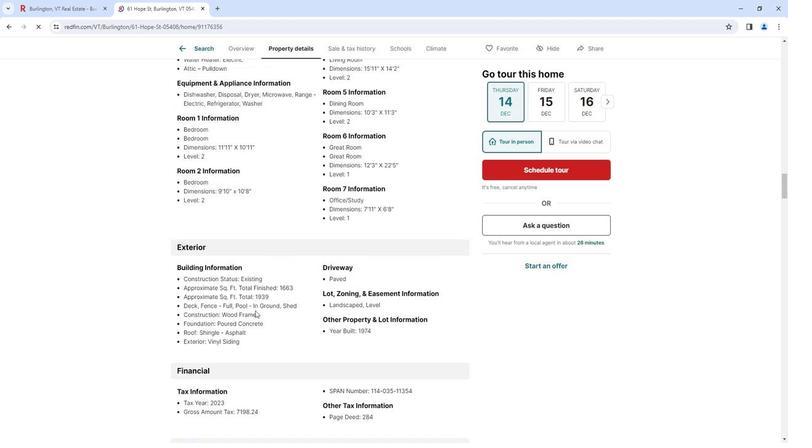 
Action: Mouse moved to (254, 312)
Screenshot: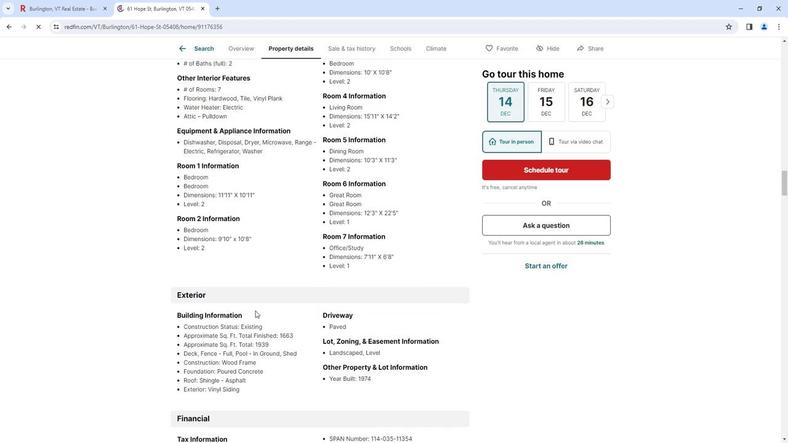 
Action: Mouse scrolled (254, 312) with delta (0, 0)
Screenshot: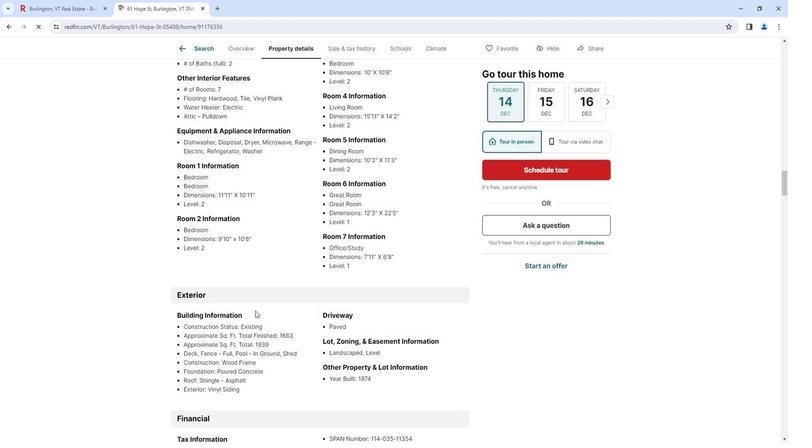 
Action: Mouse scrolled (254, 312) with delta (0, 0)
Screenshot: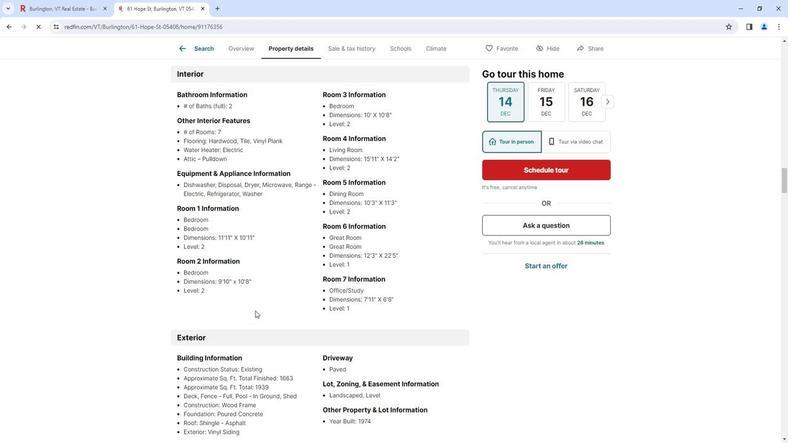 
Action: Mouse scrolled (254, 312) with delta (0, 0)
Screenshot: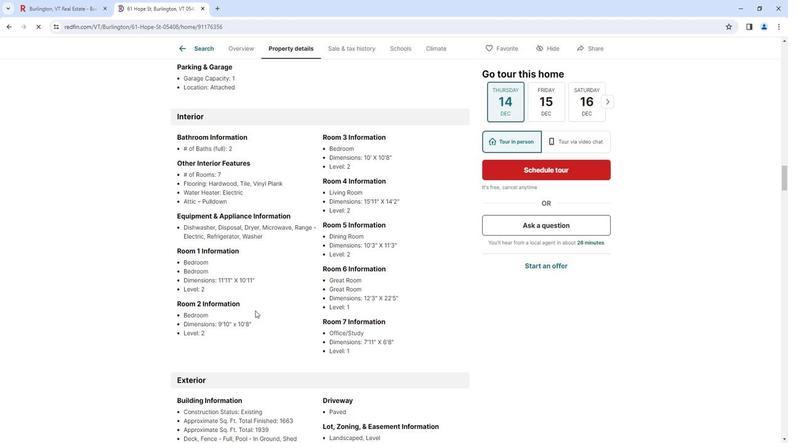 
Action: Mouse scrolled (254, 312) with delta (0, 0)
Screenshot: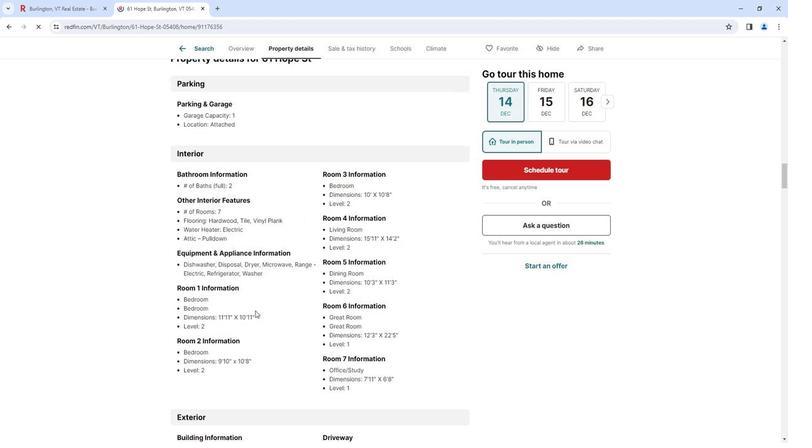 
Action: Mouse scrolled (254, 312) with delta (0, 0)
Screenshot: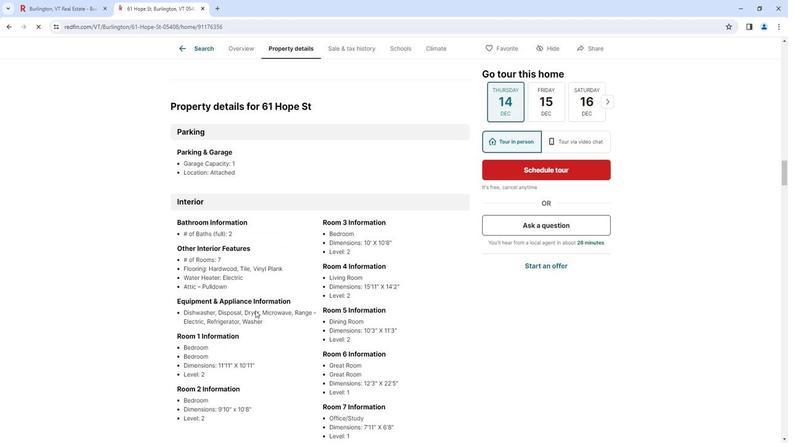 
Action: Mouse scrolled (254, 311) with delta (0, 0)
Screenshot: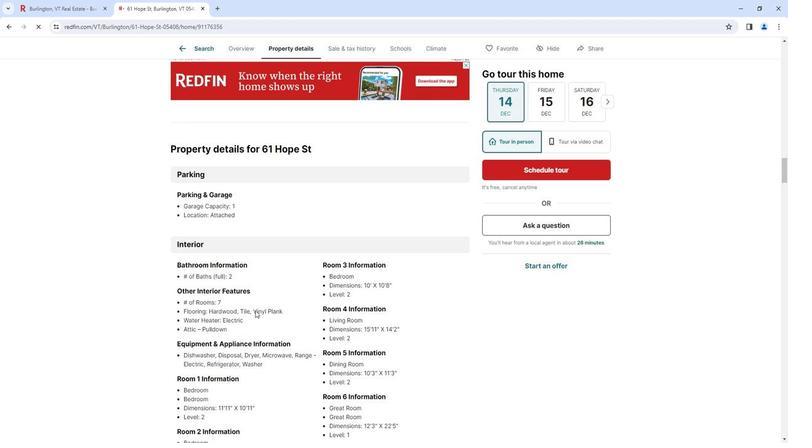 
Action: Mouse scrolled (254, 311) with delta (0, 0)
Screenshot: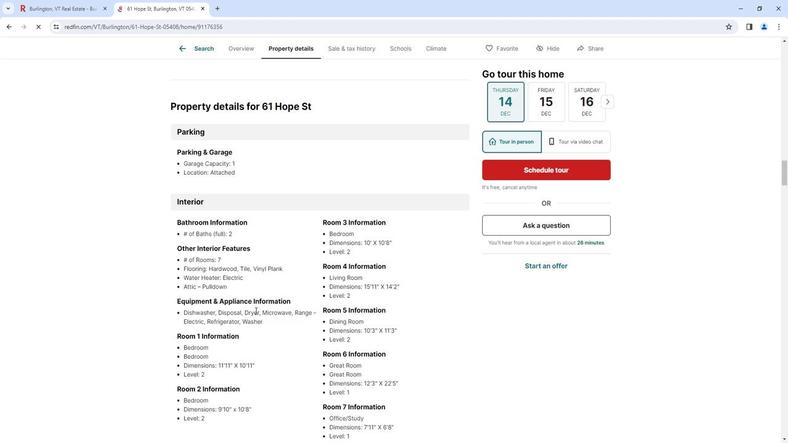 
Action: Mouse scrolled (254, 311) with delta (0, 0)
Screenshot: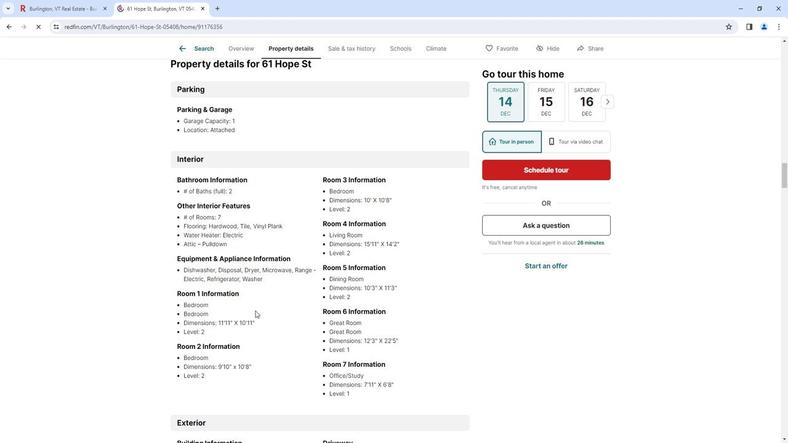 
Action: Mouse scrolled (254, 311) with delta (0, 0)
Screenshot: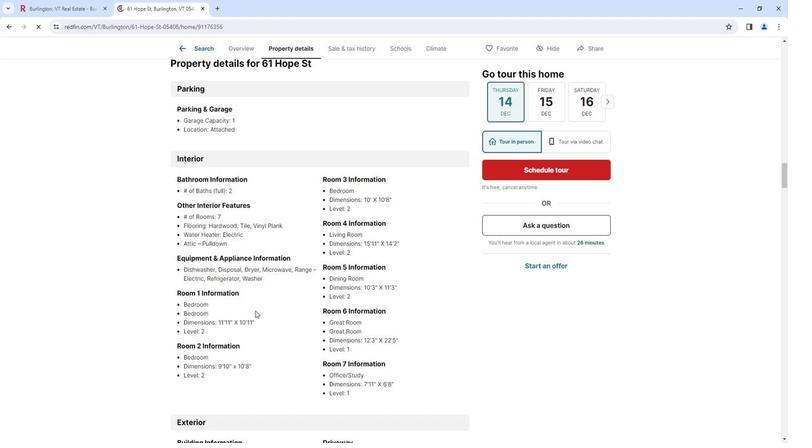
Action: Mouse scrolled (254, 311) with delta (0, 0)
Screenshot: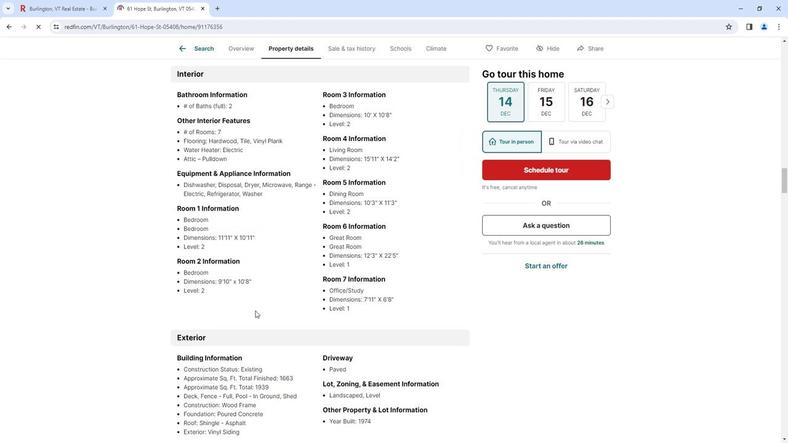 
Action: Mouse scrolled (254, 311) with delta (0, 0)
Screenshot: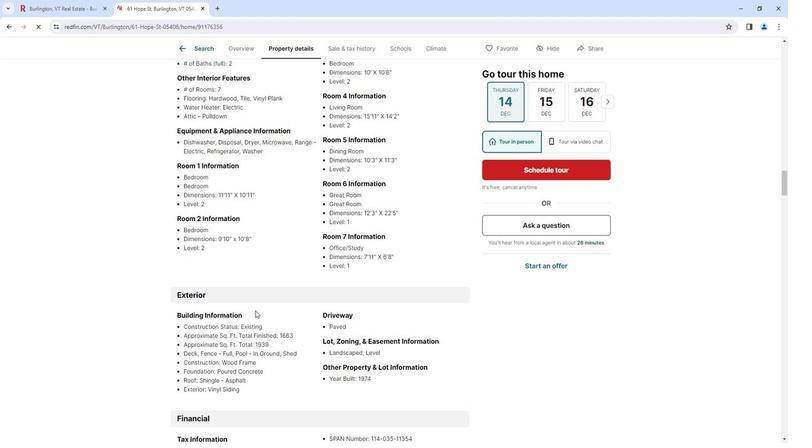 
Action: Mouse scrolled (254, 311) with delta (0, 0)
Screenshot: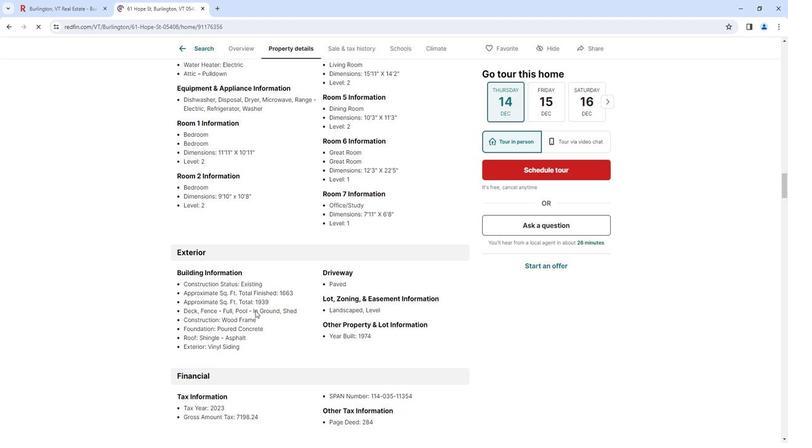 
Action: Mouse scrolled (254, 311) with delta (0, 0)
Screenshot: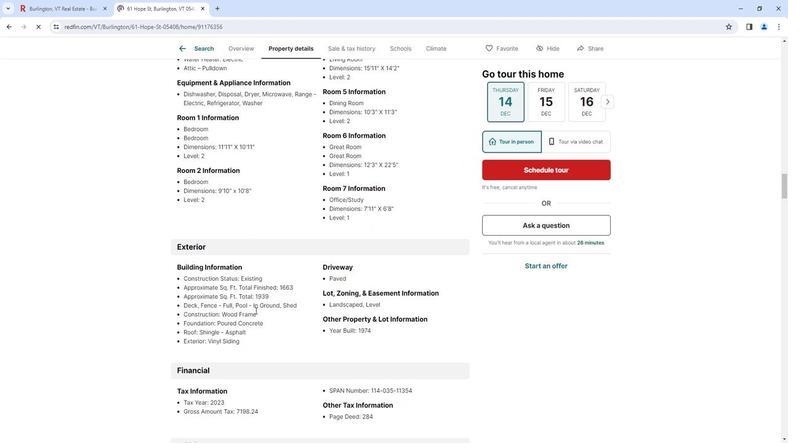 
Action: Mouse scrolled (254, 311) with delta (0, 0)
Screenshot: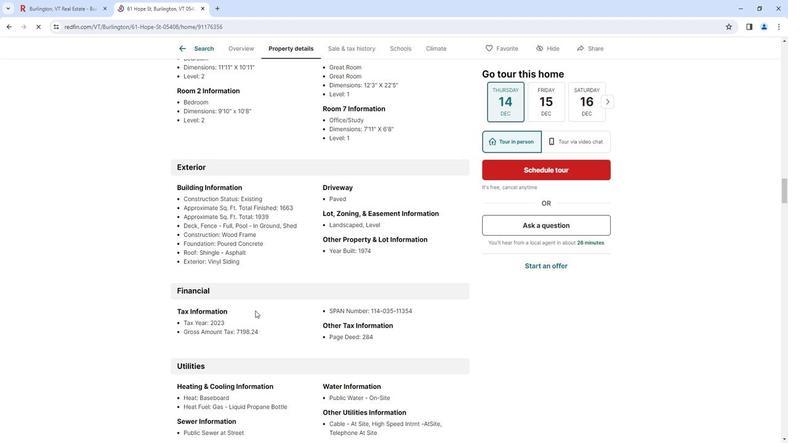 
Action: Mouse scrolled (254, 311) with delta (0, 0)
Screenshot: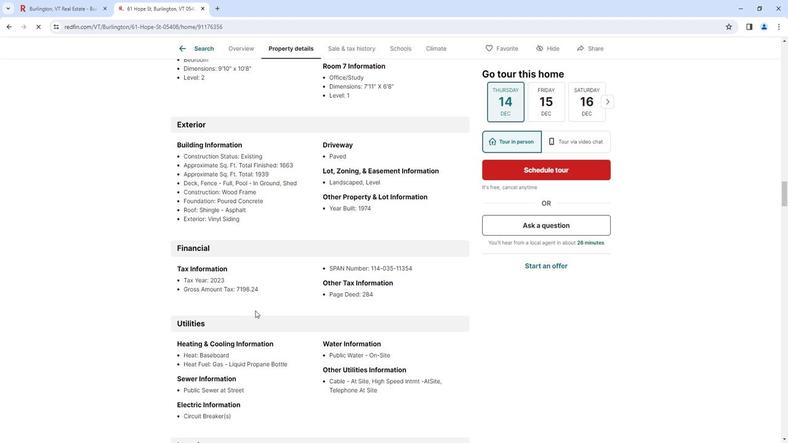 
Action: Mouse scrolled (254, 311) with delta (0, 0)
Screenshot: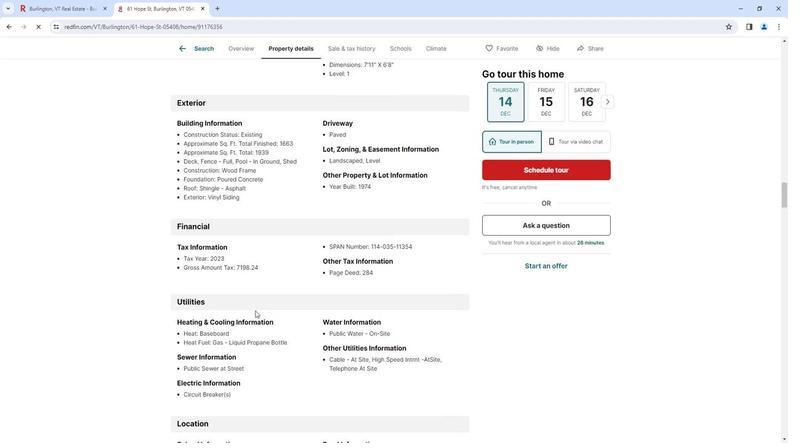 
Action: Mouse scrolled (254, 311) with delta (0, 0)
Screenshot: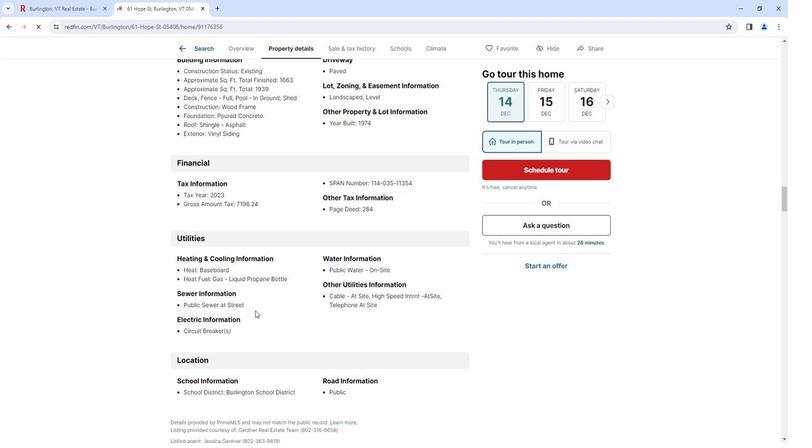 
Action: Mouse scrolled (254, 311) with delta (0, 0)
Screenshot: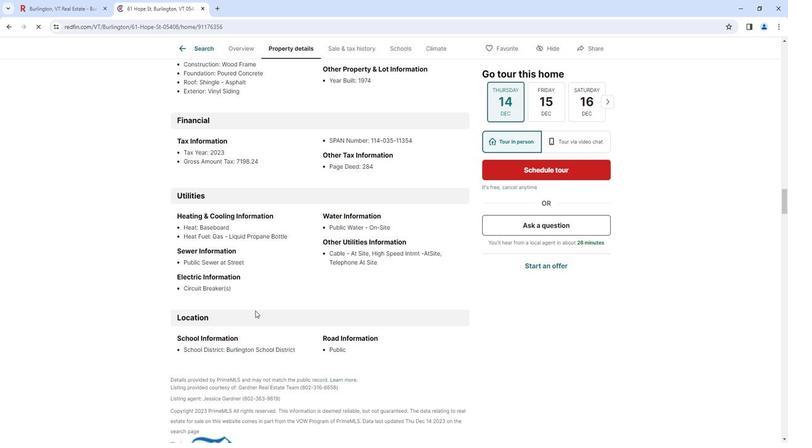 
Action: Mouse scrolled (254, 311) with delta (0, 0)
Screenshot: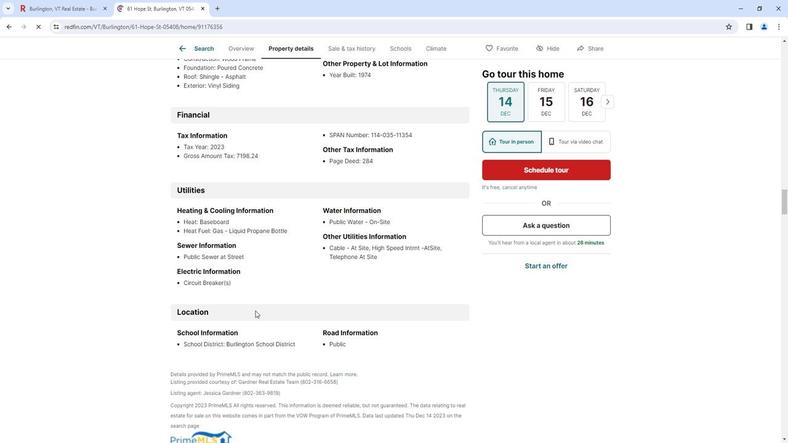 
Action: Mouse scrolled (254, 311) with delta (0, 0)
Screenshot: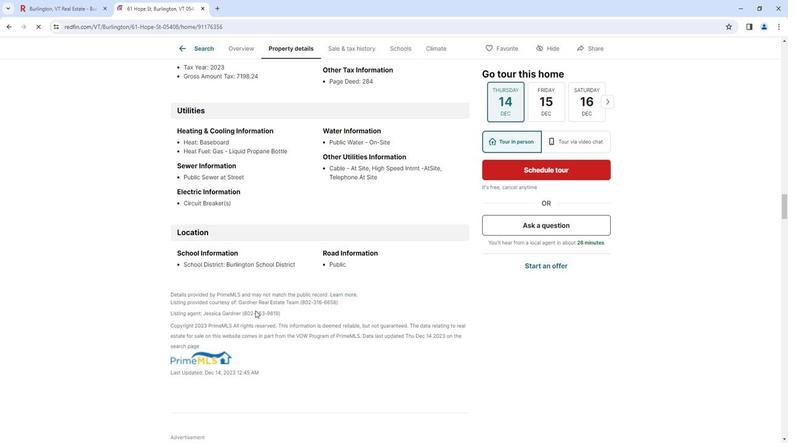 
Action: Mouse scrolled (254, 311) with delta (0, 0)
Screenshot: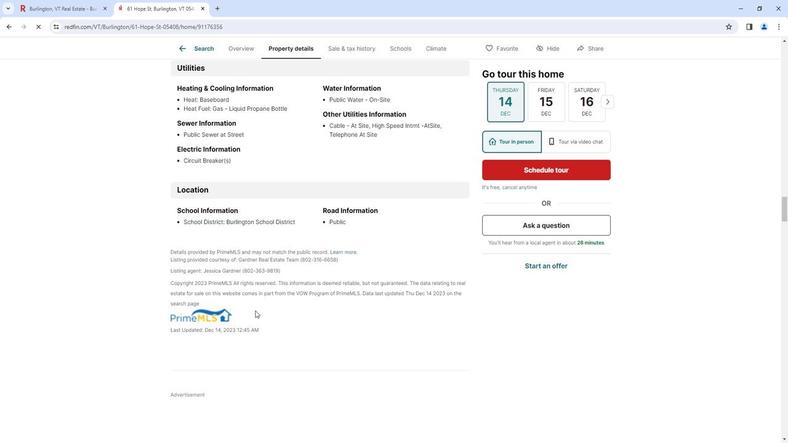 
Action: Mouse scrolled (254, 311) with delta (0, 0)
Screenshot: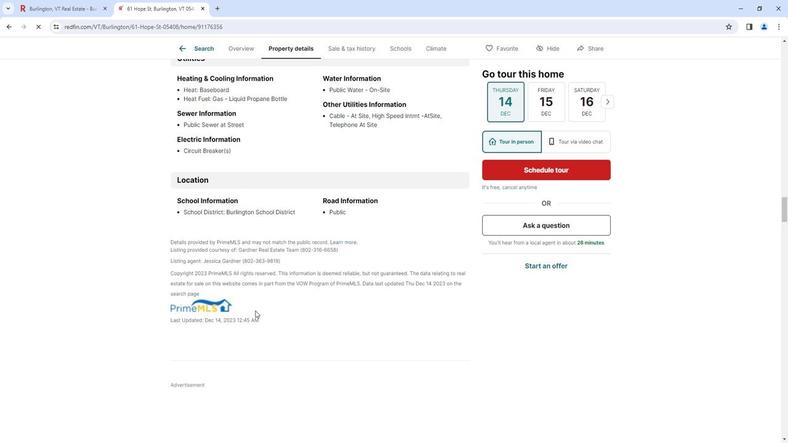 
Action: Mouse scrolled (254, 311) with delta (0, 0)
Screenshot: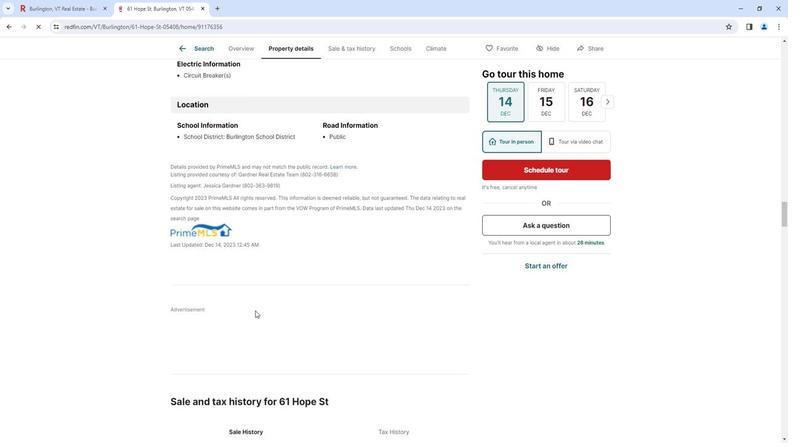 
Action: Mouse scrolled (254, 311) with delta (0, 0)
Screenshot: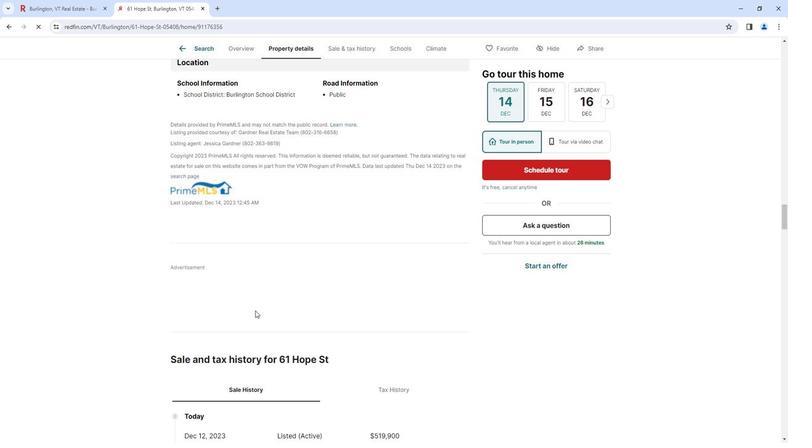 
Action: Mouse scrolled (254, 311) with delta (0, 0)
Screenshot: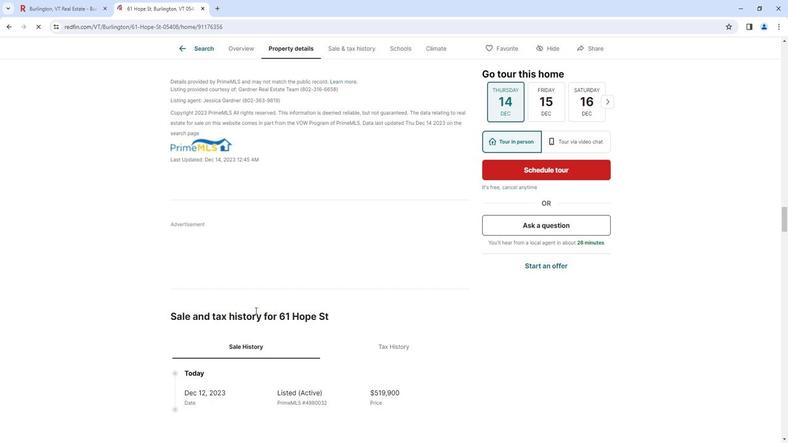 
Action: Mouse scrolled (254, 311) with delta (0, 0)
Screenshot: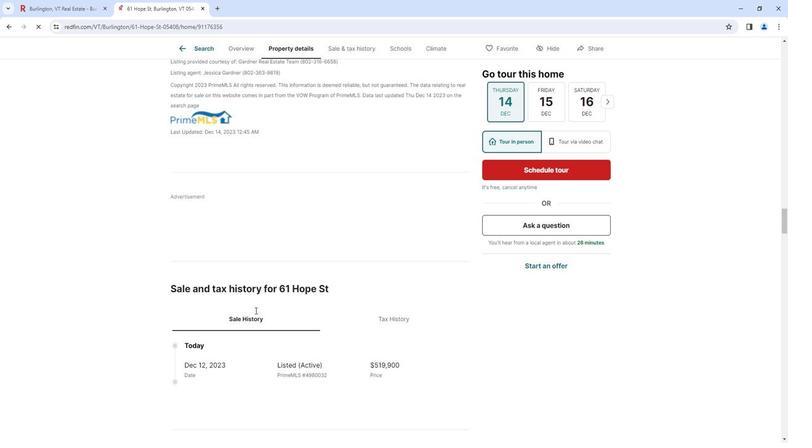 
Action: Mouse scrolled (254, 311) with delta (0, 0)
Screenshot: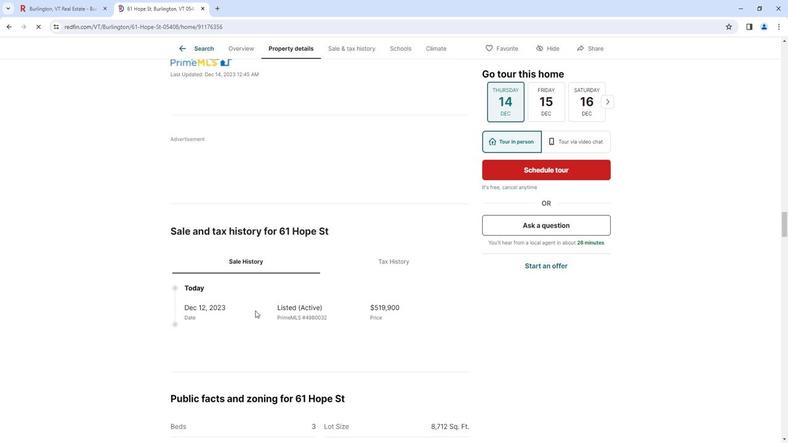 
Action: Mouse scrolled (254, 311) with delta (0, 0)
Screenshot: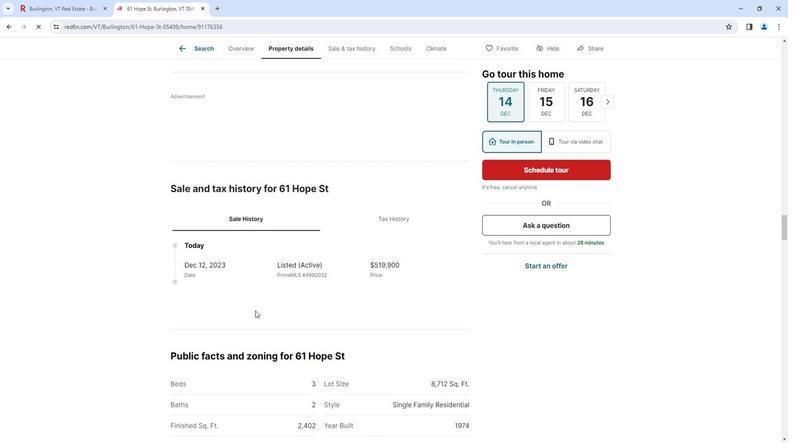 
Action: Mouse scrolled (254, 311) with delta (0, 0)
Screenshot: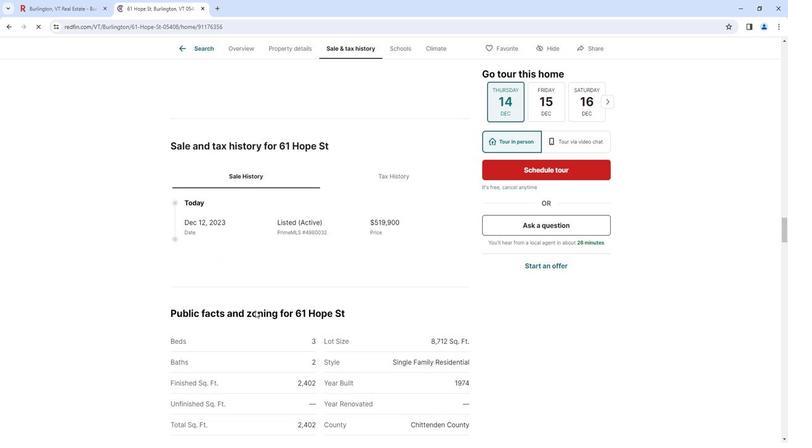 
Action: Mouse scrolled (254, 311) with delta (0, 0)
Screenshot: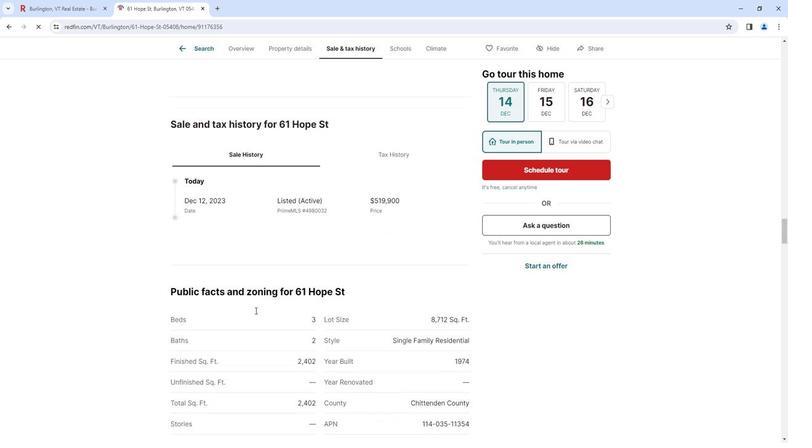 
Action: Mouse scrolled (254, 311) with delta (0, 0)
Screenshot: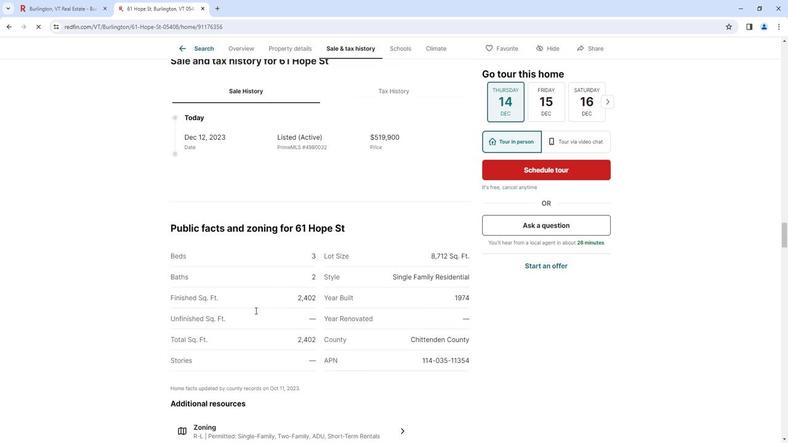 
Action: Mouse scrolled (254, 311) with delta (0, 0)
Screenshot: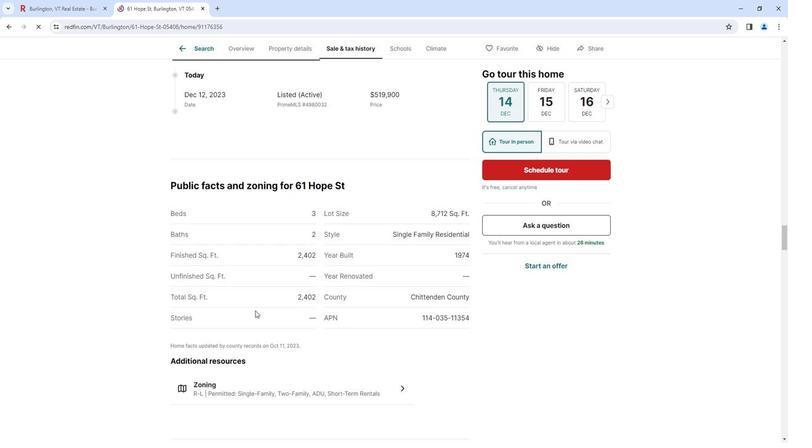 
Action: Mouse scrolled (254, 311) with delta (0, 0)
Screenshot: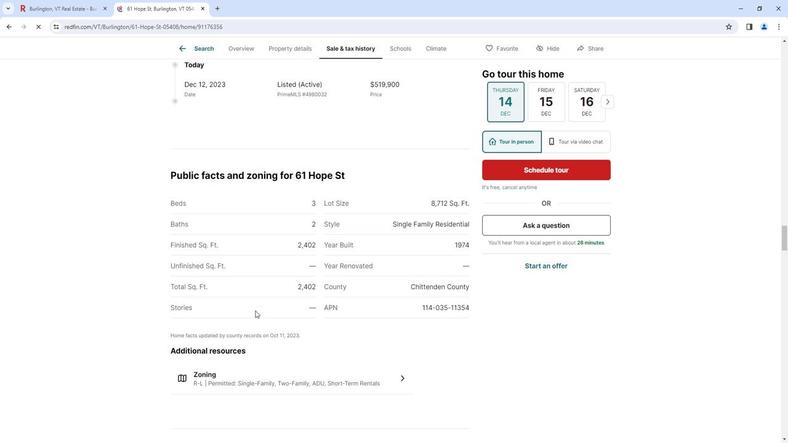 
Action: Mouse scrolled (254, 311) with delta (0, 0)
Screenshot: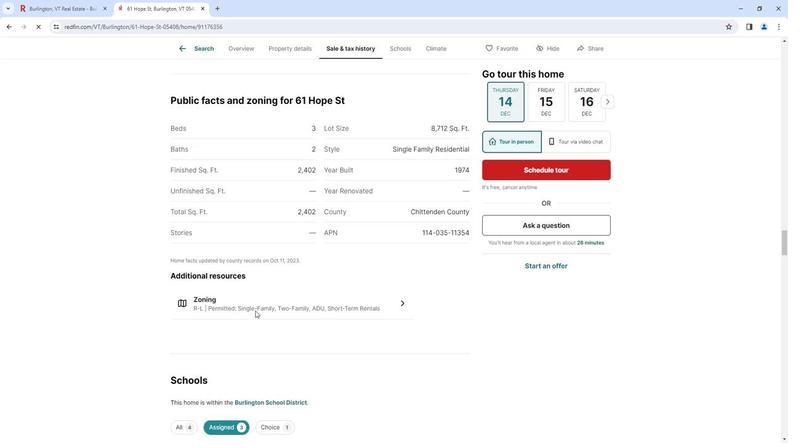 
Action: Mouse scrolled (254, 311) with delta (0, 0)
Screenshot: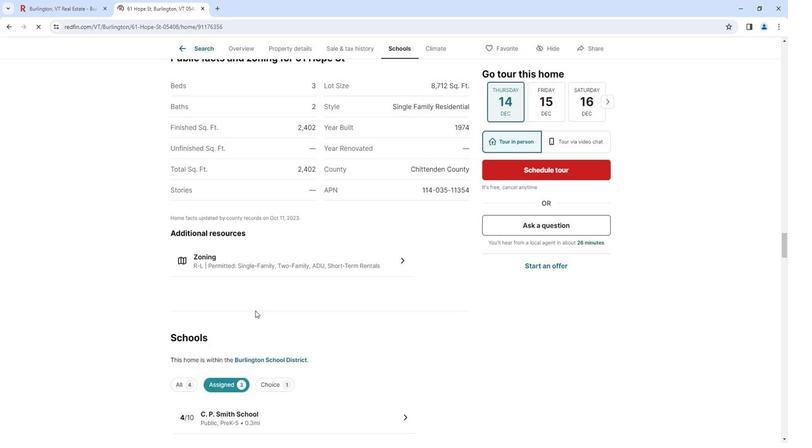 
Action: Mouse scrolled (254, 311) with delta (0, 0)
Screenshot: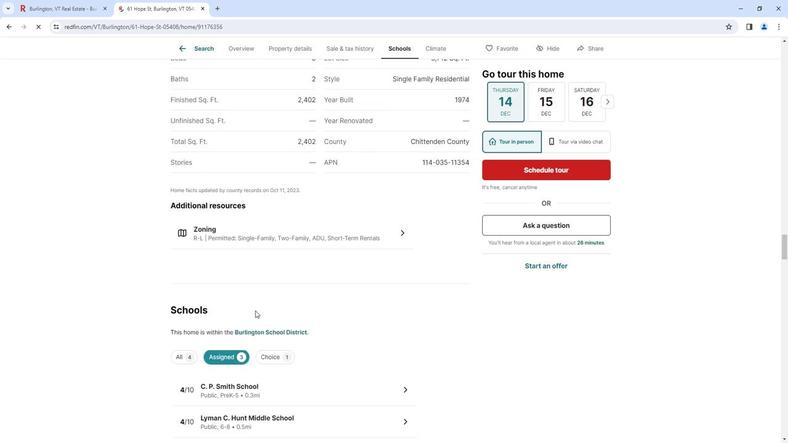 
Action: Mouse scrolled (254, 311) with delta (0, 0)
Screenshot: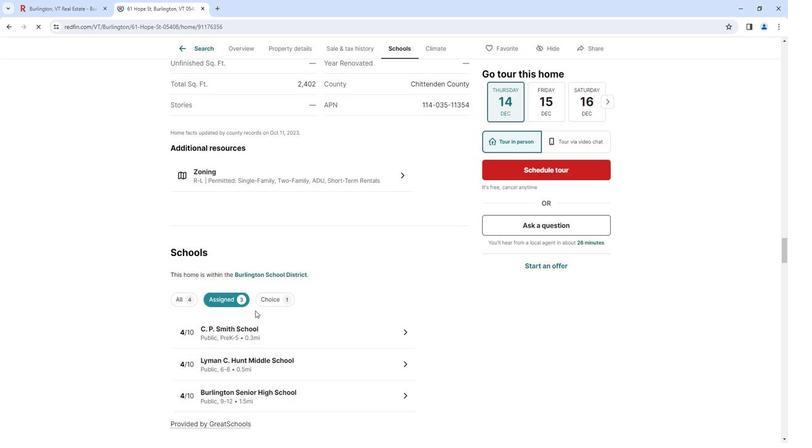 
Action: Mouse scrolled (254, 311) with delta (0, 0)
Screenshot: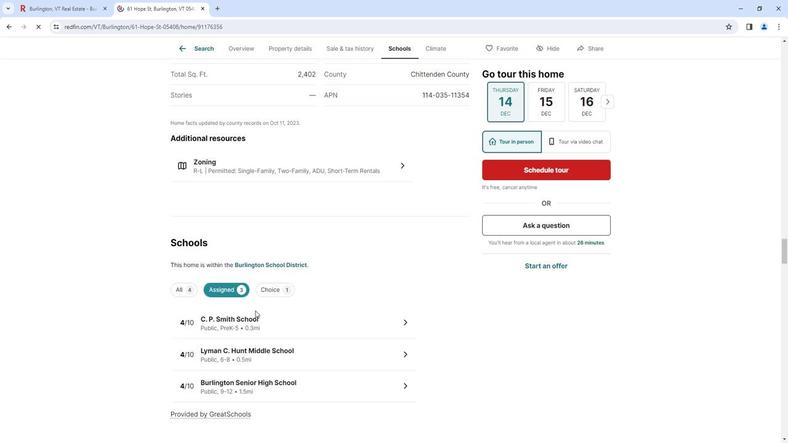 
Action: Mouse scrolled (254, 311) with delta (0, 0)
Screenshot: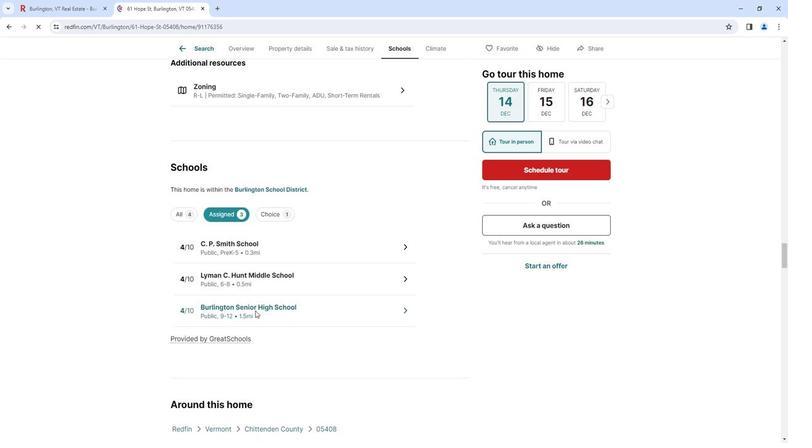 
Action: Mouse scrolled (254, 311) with delta (0, 0)
Screenshot: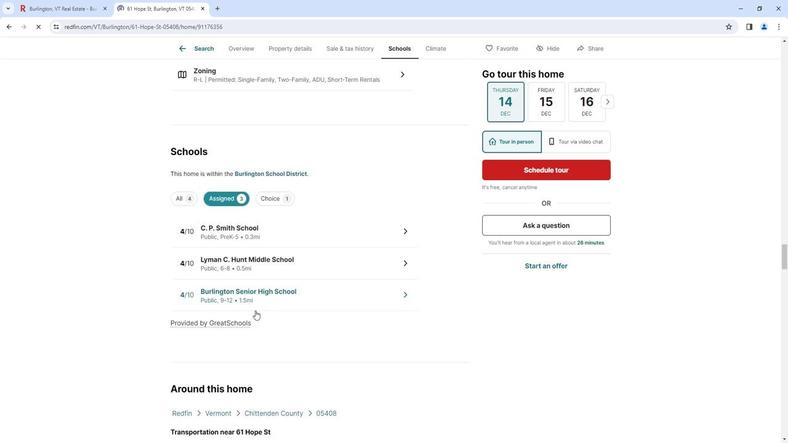 
Action: Mouse scrolled (254, 311) with delta (0, 0)
Screenshot: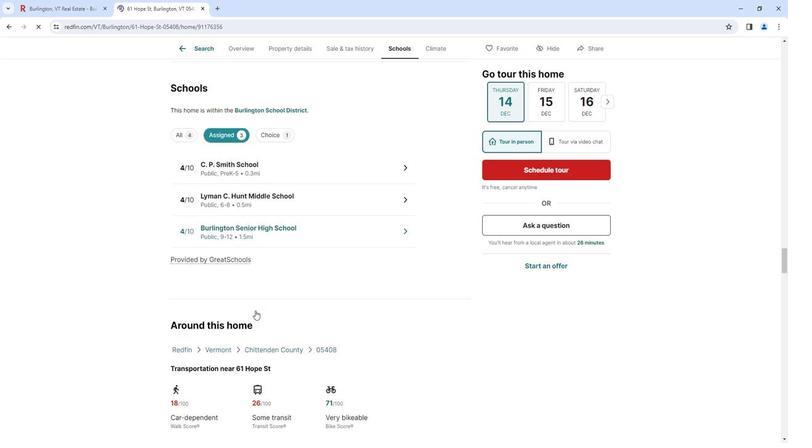 
Action: Mouse scrolled (254, 311) with delta (0, 0)
Screenshot: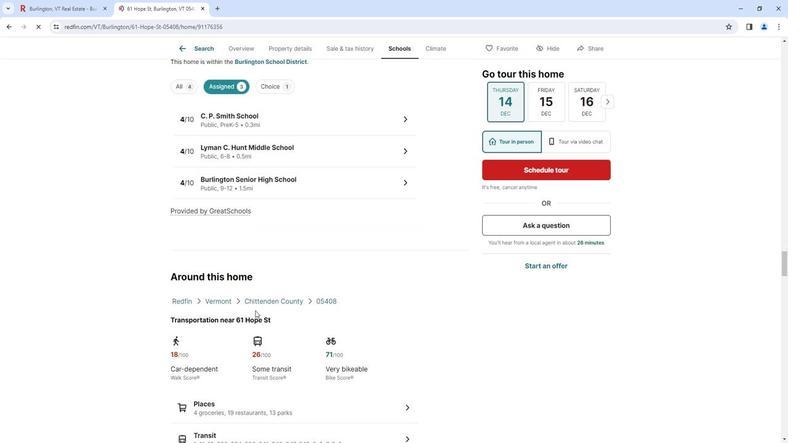 
Action: Mouse scrolled (254, 311) with delta (0, 0)
Screenshot: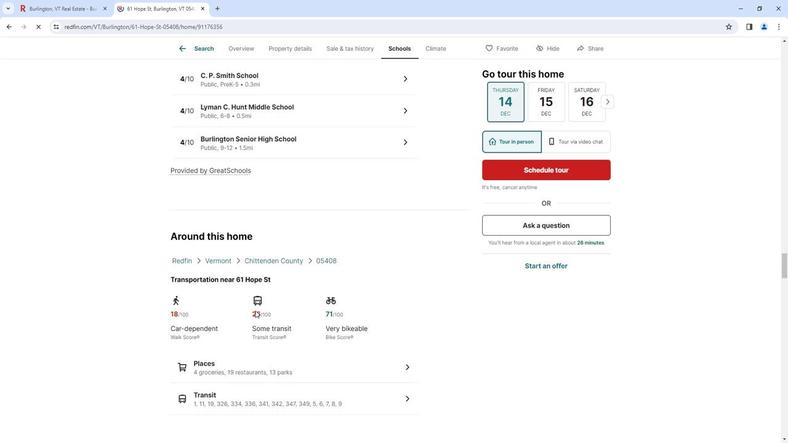 
Action: Mouse scrolled (254, 311) with delta (0, 0)
Screenshot: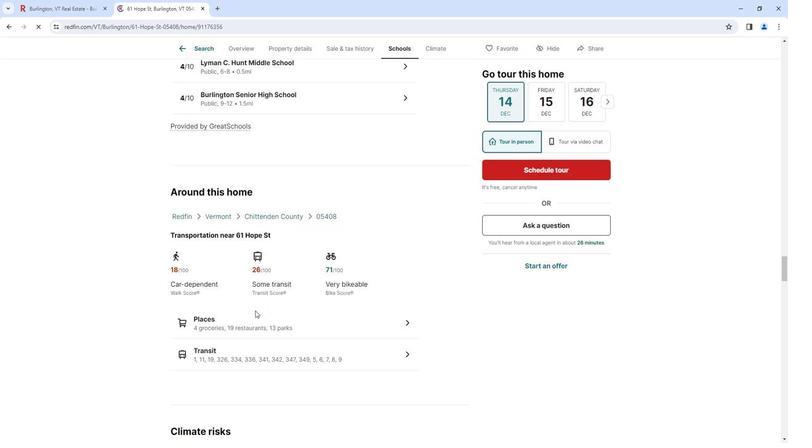 
Action: Mouse scrolled (254, 311) with delta (0, 0)
Screenshot: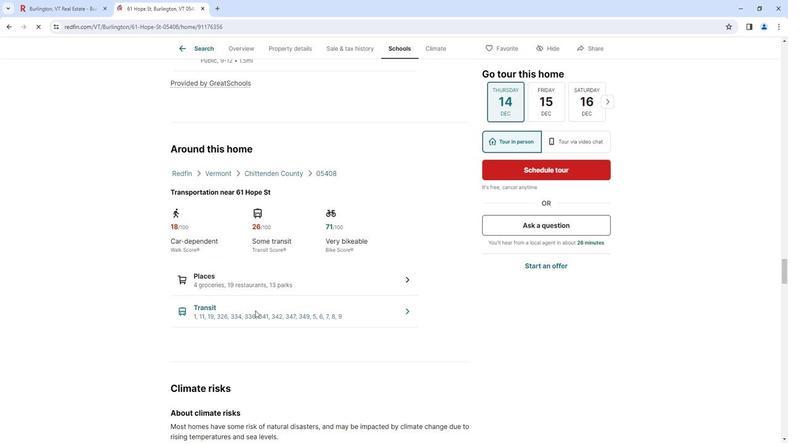 
Action: Mouse scrolled (254, 311) with delta (0, 0)
Screenshot: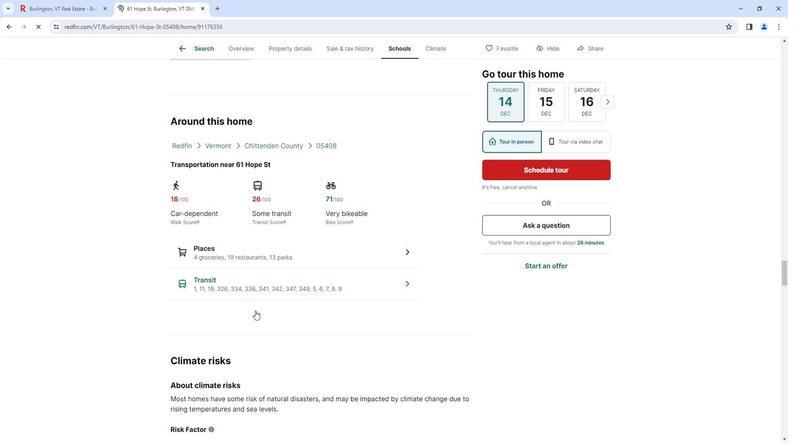 
Action: Mouse scrolled (254, 311) with delta (0, 0)
Screenshot: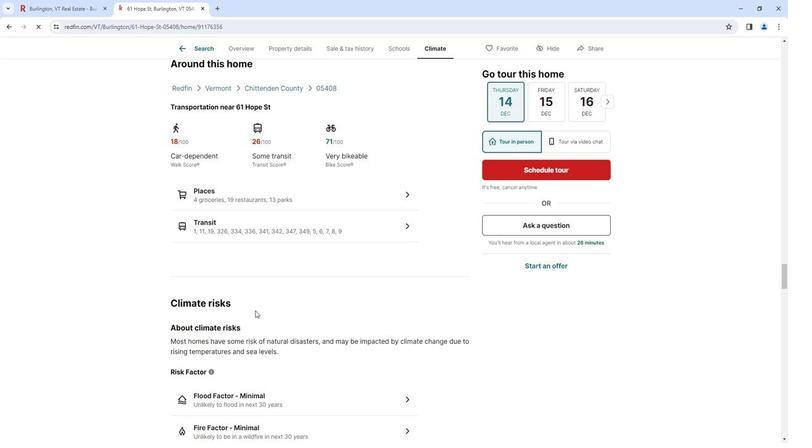 
Action: Mouse scrolled (254, 311) with delta (0, 0)
Screenshot: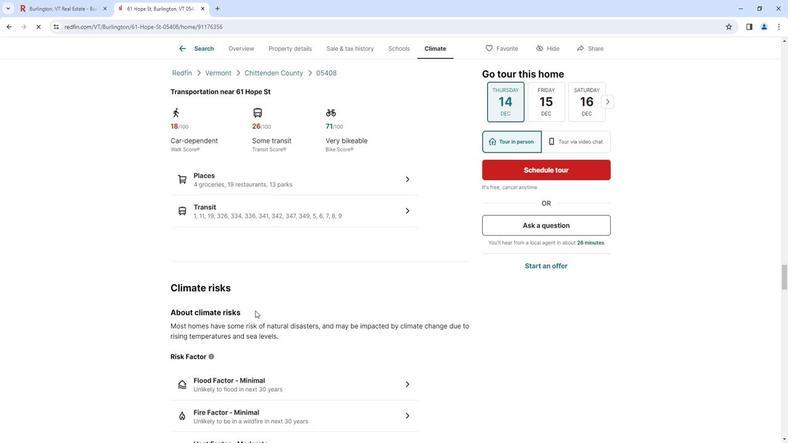 
Action: Mouse scrolled (254, 311) with delta (0, 0)
Screenshot: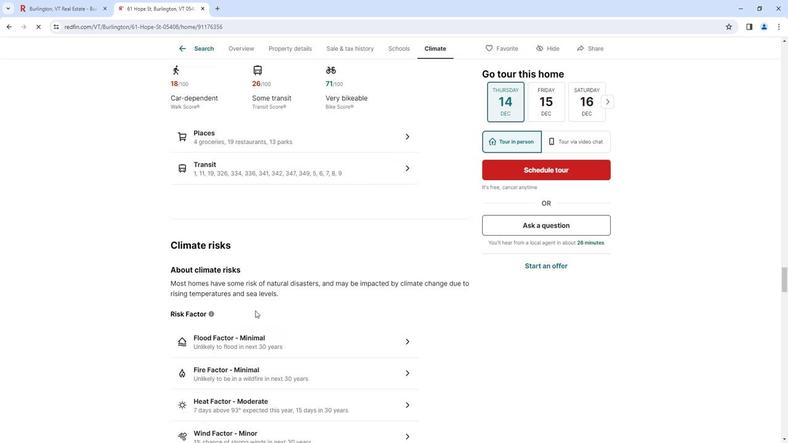 
Action: Mouse moved to (253, 312)
Screenshot: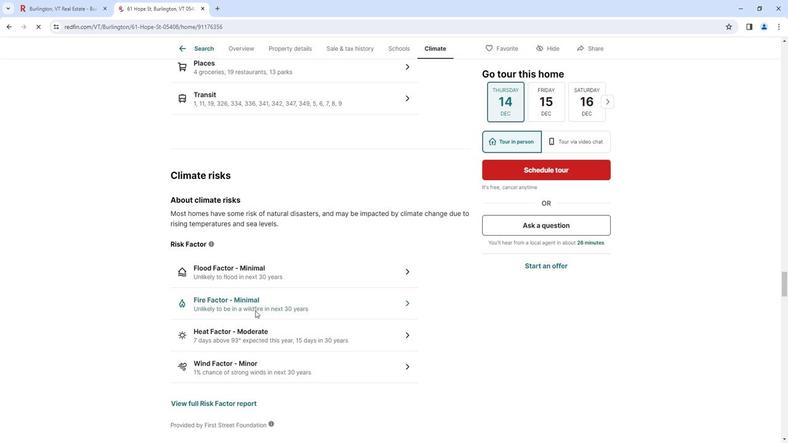 
Action: Mouse scrolled (253, 312) with delta (0, 0)
Screenshot: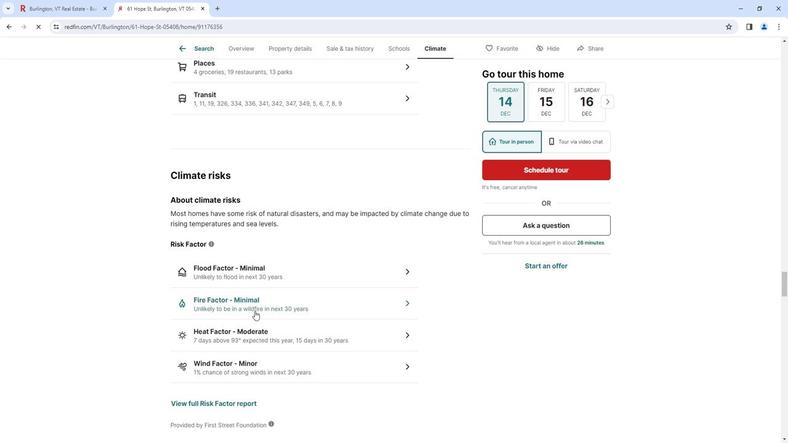 
Action: Mouse moved to (253, 312)
Screenshot: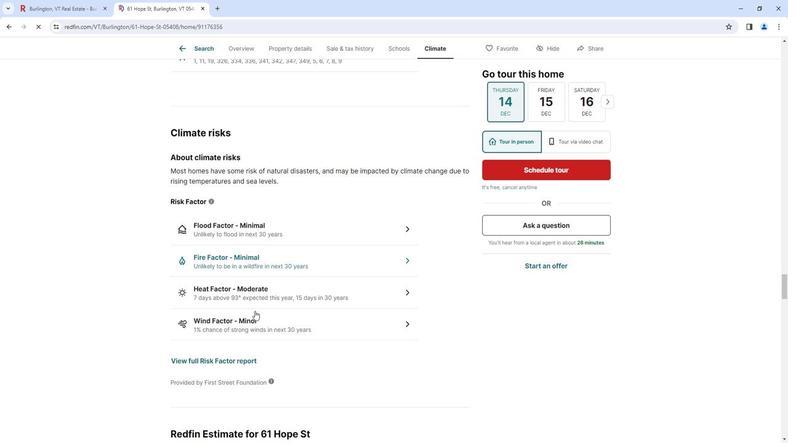 
Action: Mouse scrolled (253, 312) with delta (0, 0)
Screenshot: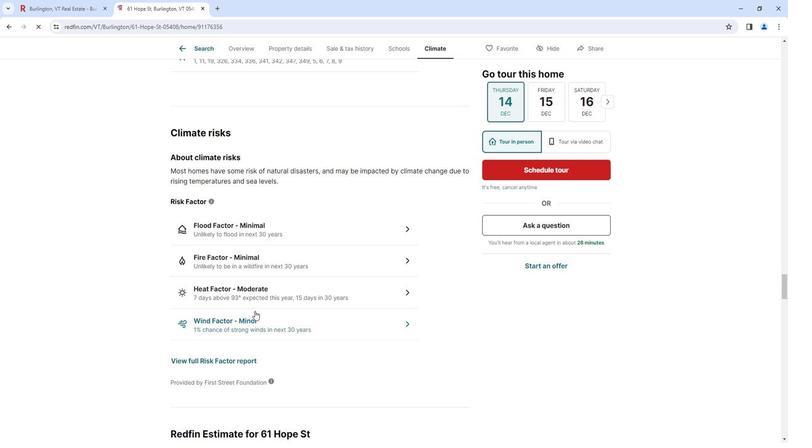 
Action: Mouse moved to (253, 312)
Screenshot: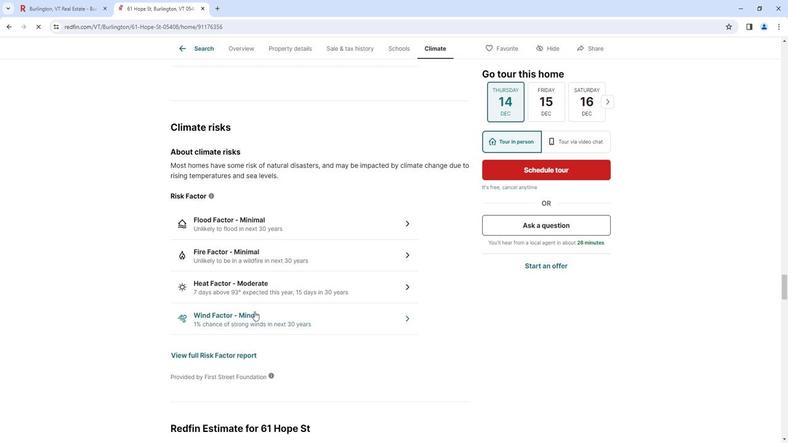 
Action: Mouse scrolled (253, 312) with delta (0, 0)
Screenshot: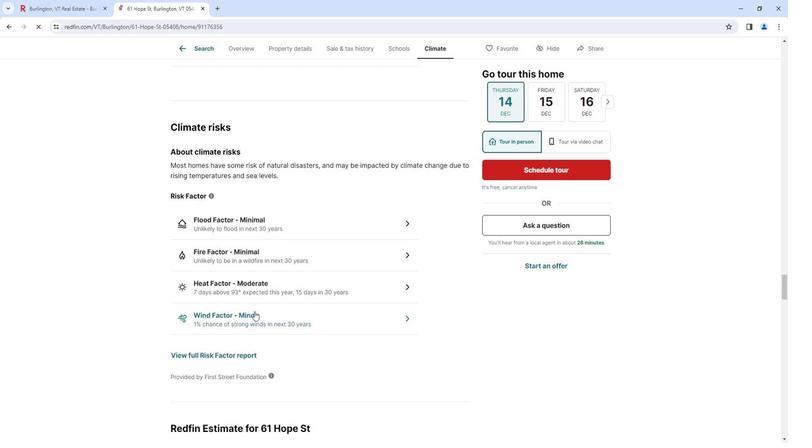 
Action: Mouse moved to (253, 313)
Screenshot: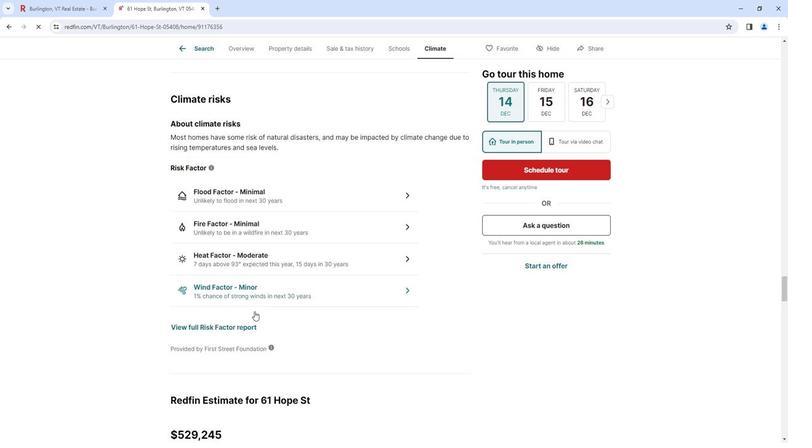 
Action: Mouse scrolled (253, 312) with delta (0, 0)
Screenshot: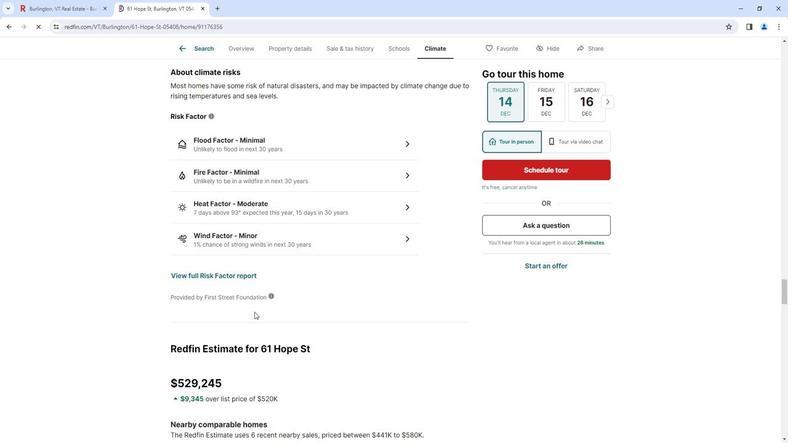 
Action: Mouse scrolled (253, 312) with delta (0, 0)
Screenshot: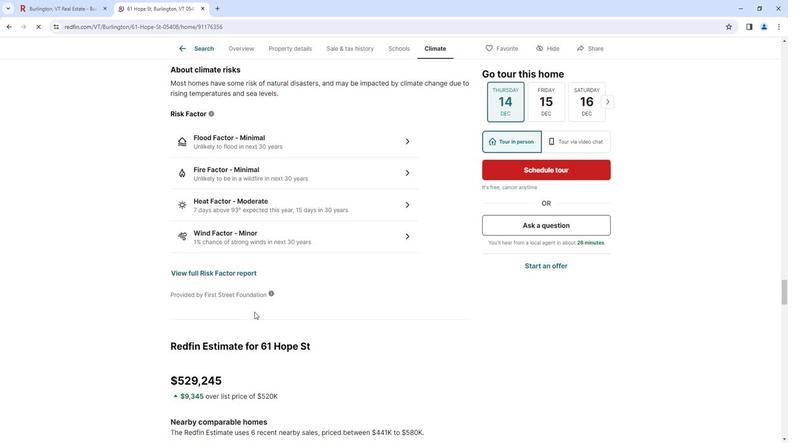 
Action: Mouse scrolled (253, 312) with delta (0, 0)
Screenshot: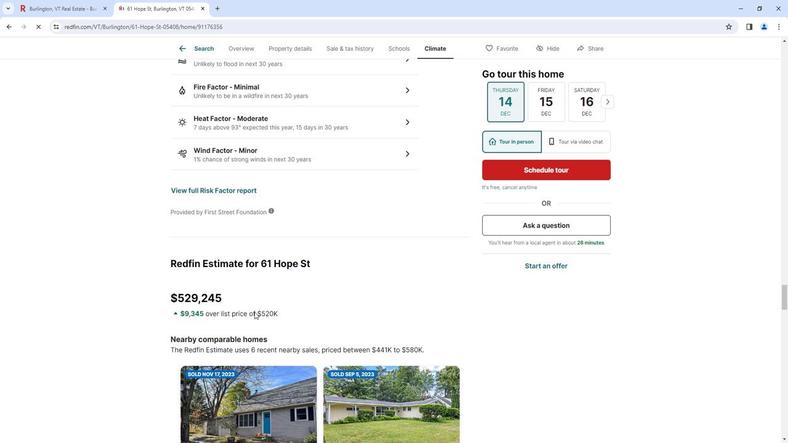 
Action: Mouse scrolled (253, 312) with delta (0, 0)
Screenshot: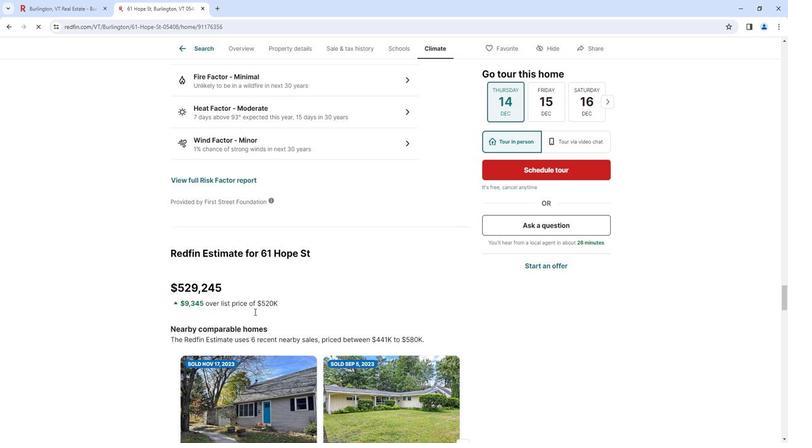 
Action: Mouse scrolled (253, 312) with delta (0, 0)
Screenshot: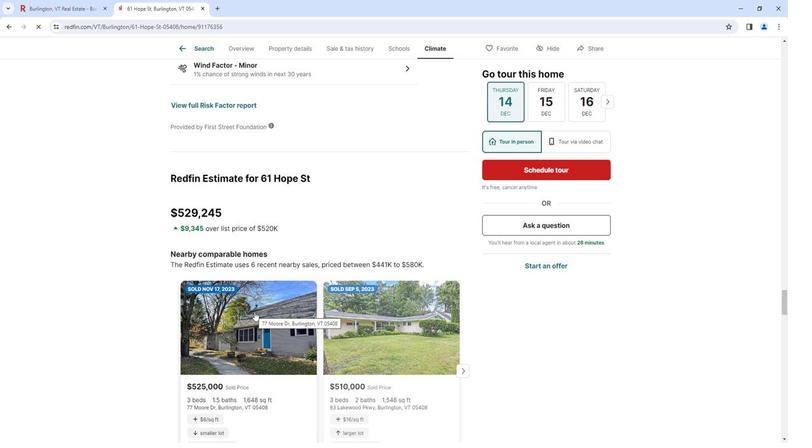 
Action: Mouse scrolled (253, 312) with delta (0, 0)
Screenshot: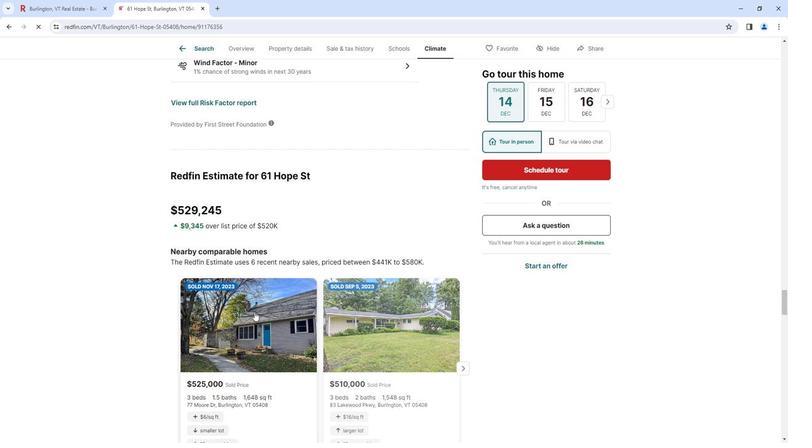 
Action: Mouse scrolled (253, 312) with delta (0, 0)
Screenshot: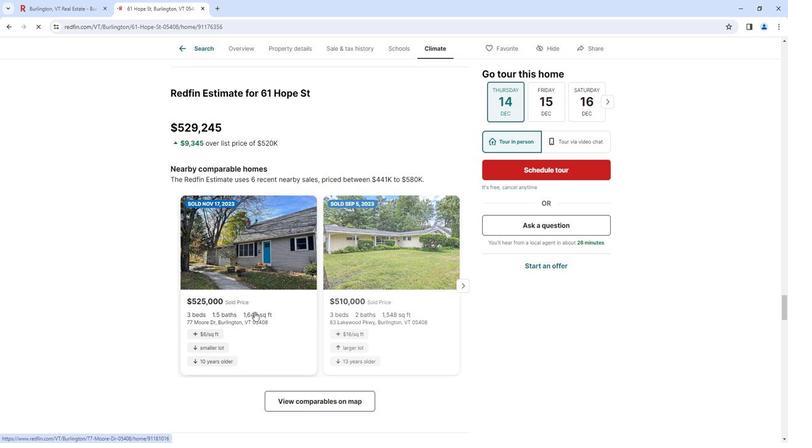 
Action: Mouse scrolled (253, 312) with delta (0, 0)
Screenshot: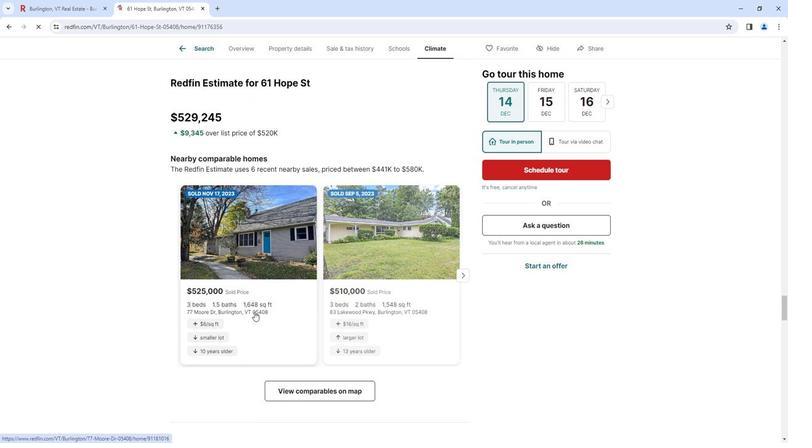 
Action: Mouse scrolled (253, 312) with delta (0, 0)
Screenshot: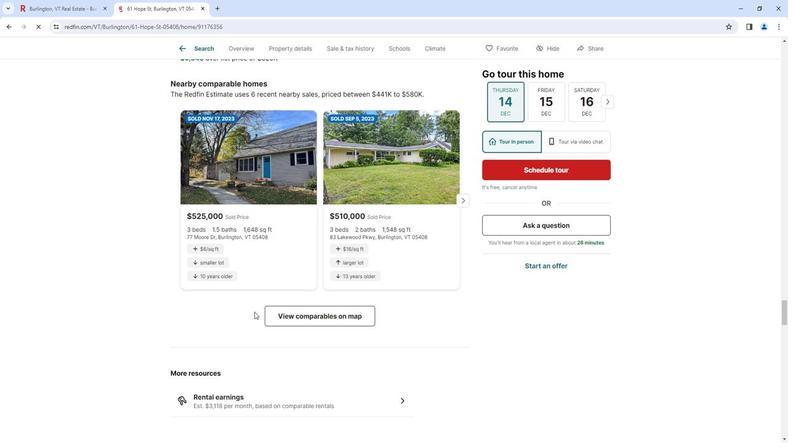 
Action: Mouse scrolled (253, 312) with delta (0, 0)
Screenshot: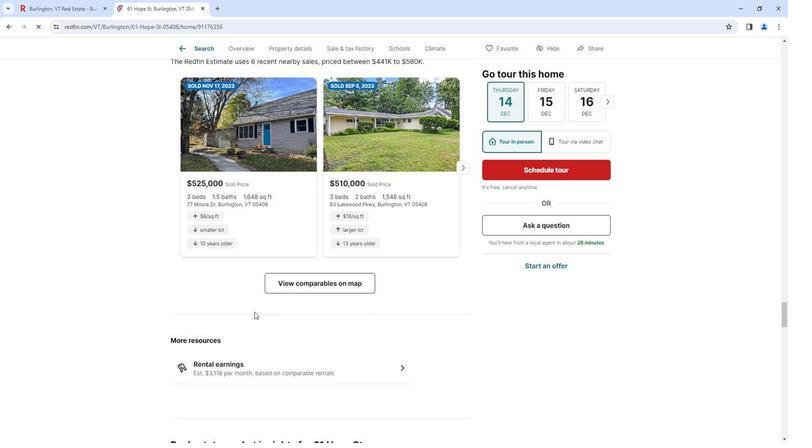 
Action: Mouse moved to (253, 314)
